 Task: Find connections with filter location Cambridge with filter topic #engineeringwith filter profile language Spanish with filter current company Zerodha with filter school Baba Banda Singh Bahadur Engineering College with filter industry Mining with filter service category Business Law with filter keywords title Customer Service
Action: Mouse moved to (163, 229)
Screenshot: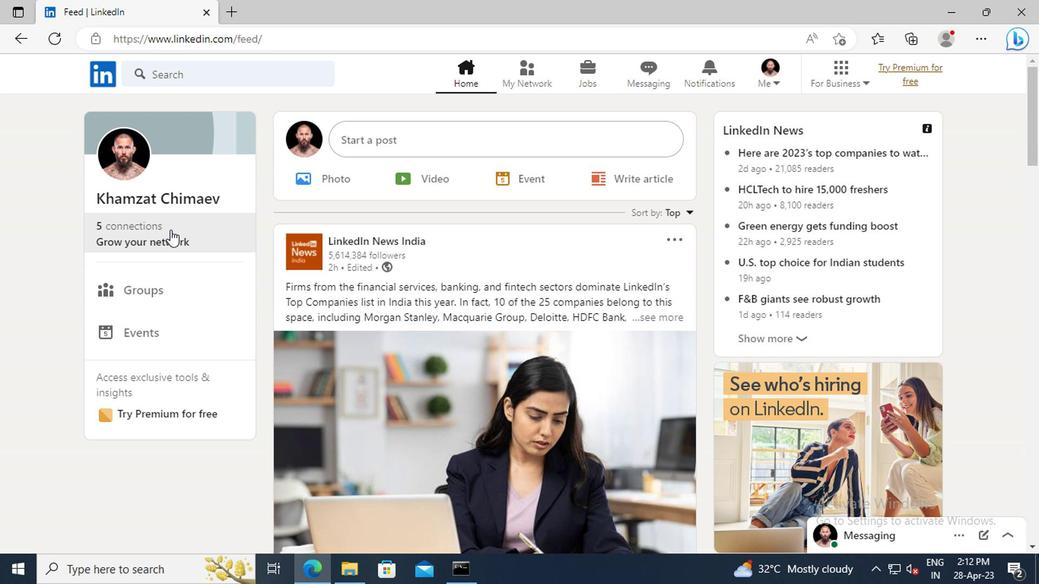 
Action: Mouse pressed left at (163, 229)
Screenshot: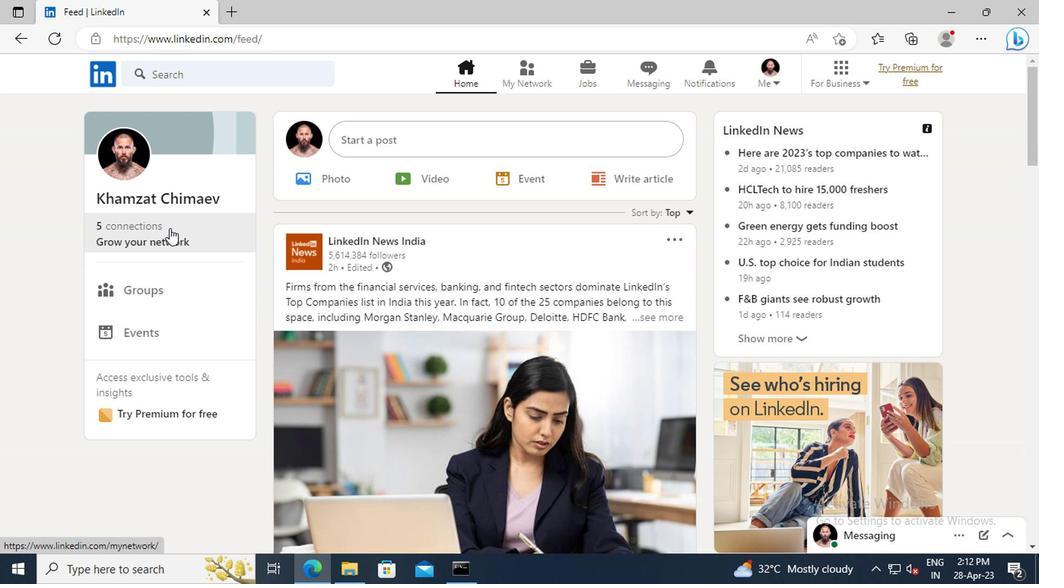 
Action: Mouse moved to (163, 159)
Screenshot: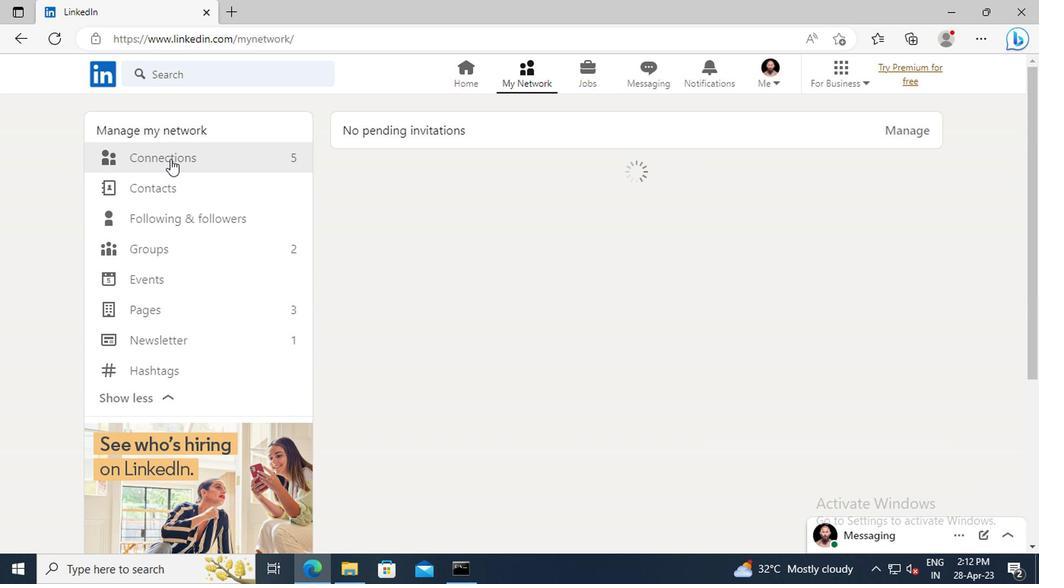 
Action: Mouse pressed left at (163, 159)
Screenshot: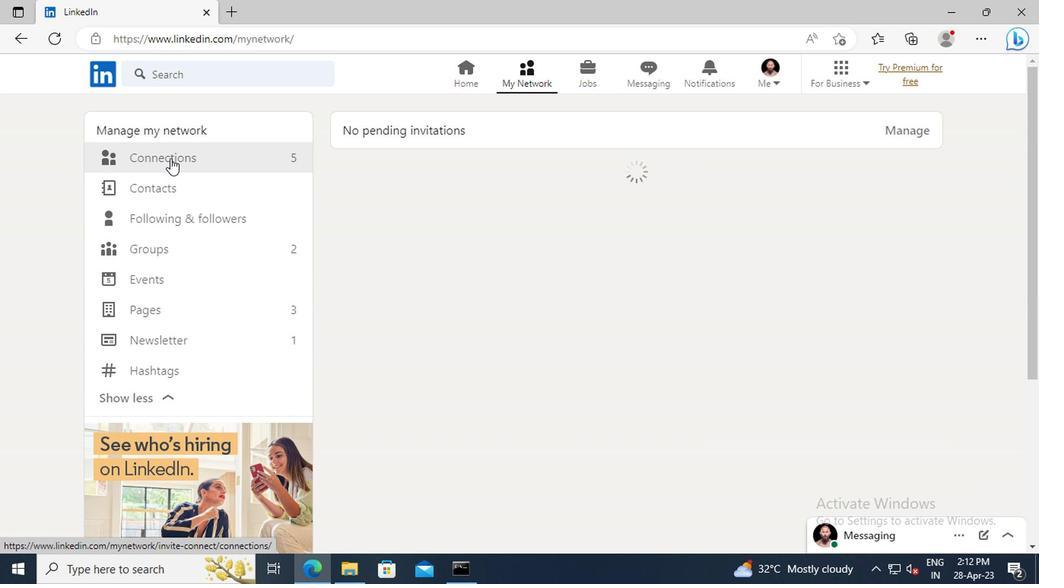 
Action: Mouse moved to (624, 163)
Screenshot: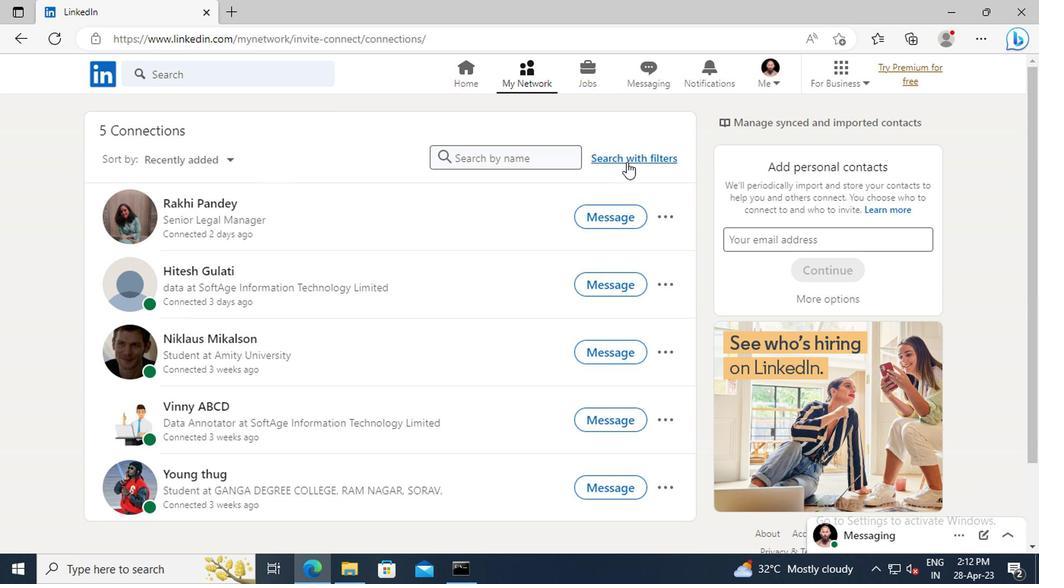 
Action: Mouse pressed left at (624, 163)
Screenshot: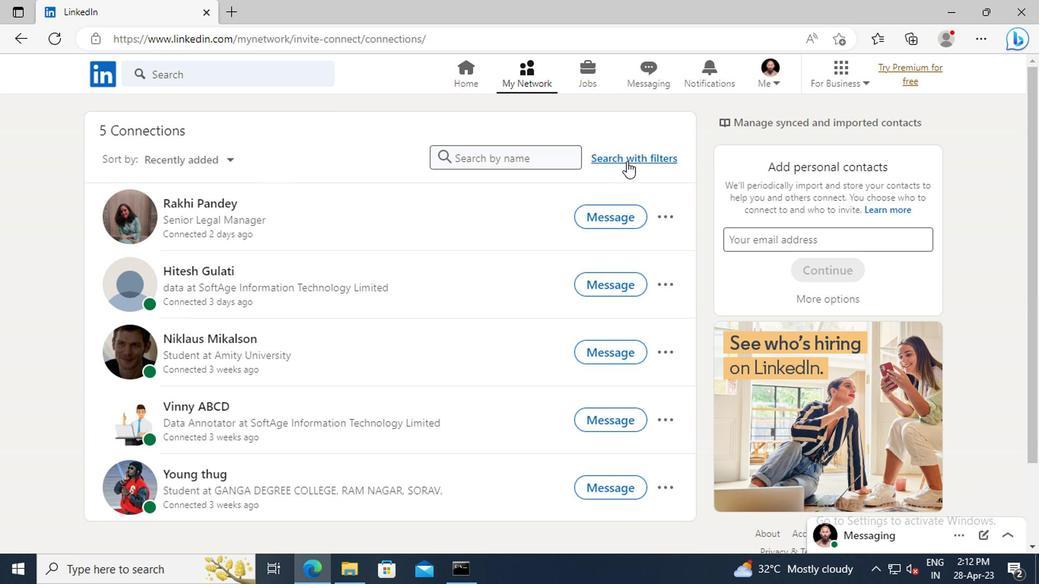 
Action: Mouse moved to (575, 121)
Screenshot: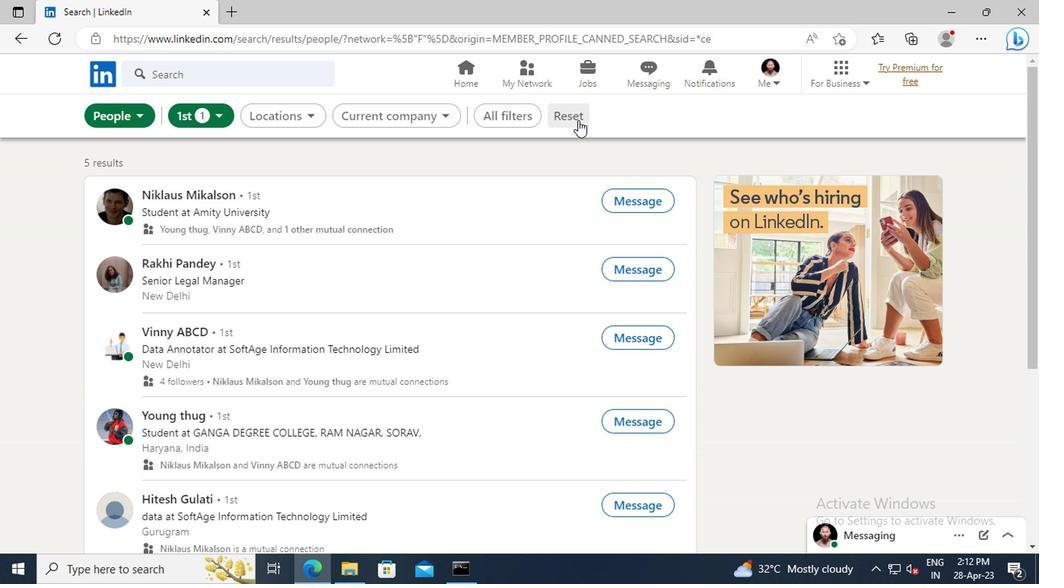 
Action: Mouse pressed left at (575, 121)
Screenshot: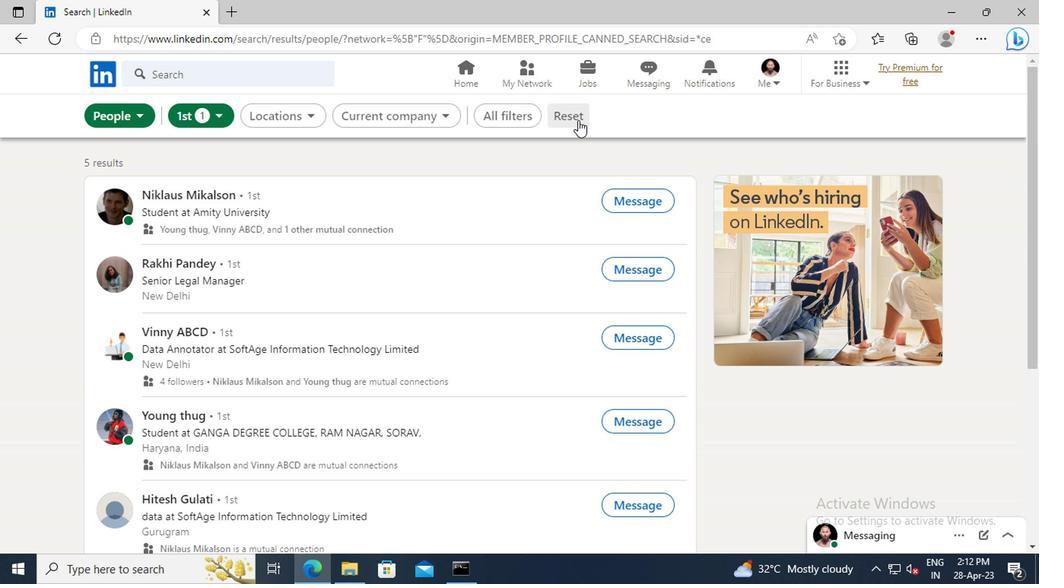 
Action: Mouse moved to (553, 116)
Screenshot: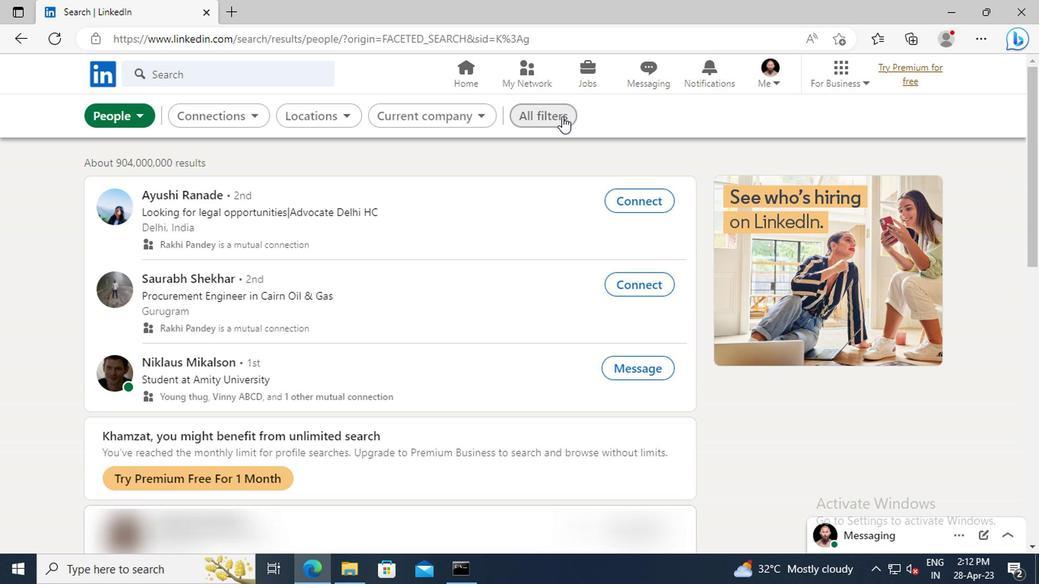 
Action: Mouse pressed left at (553, 116)
Screenshot: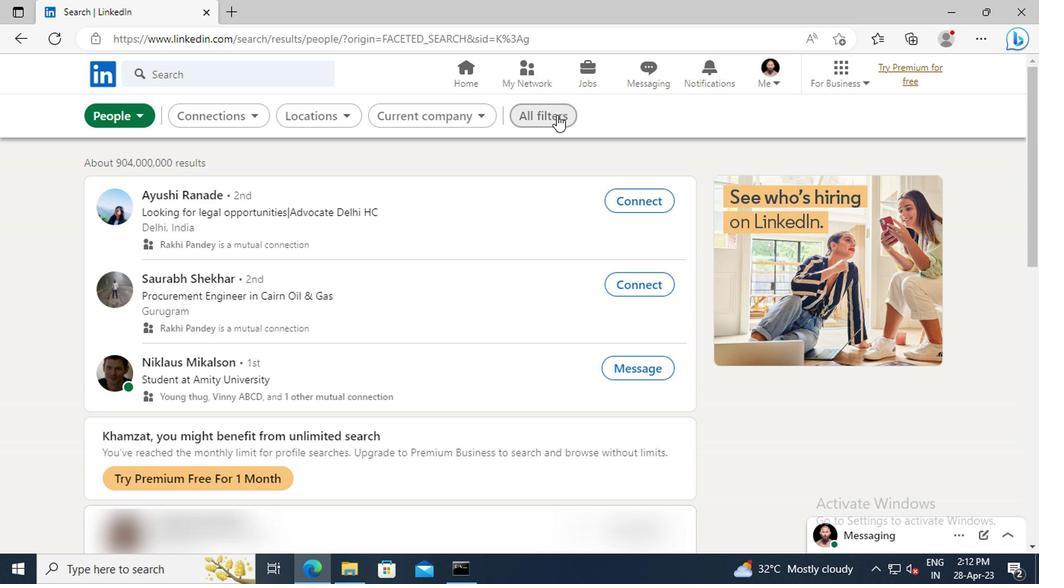 
Action: Mouse moved to (872, 249)
Screenshot: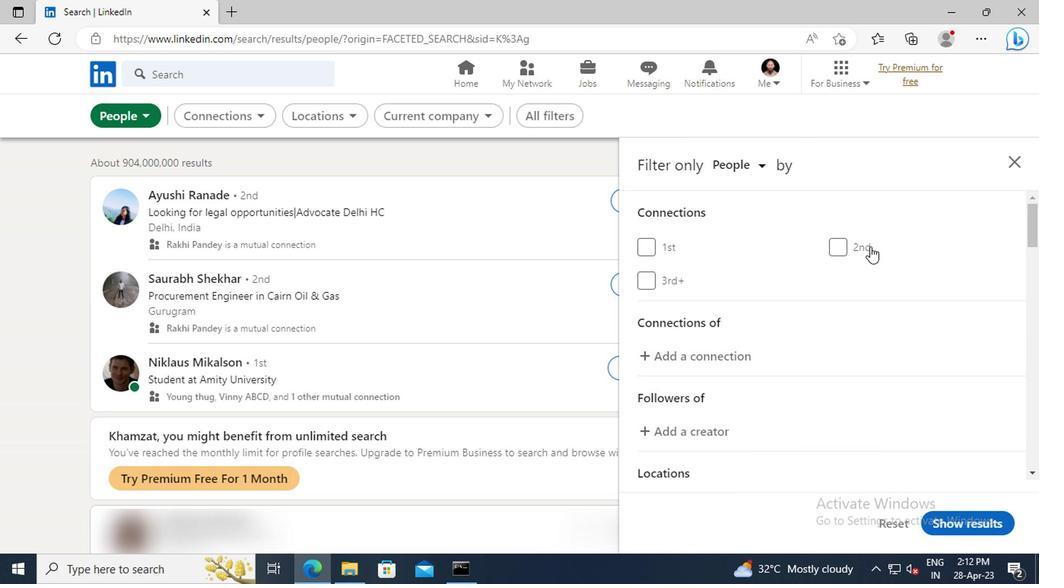 
Action: Mouse scrolled (872, 248) with delta (0, -1)
Screenshot: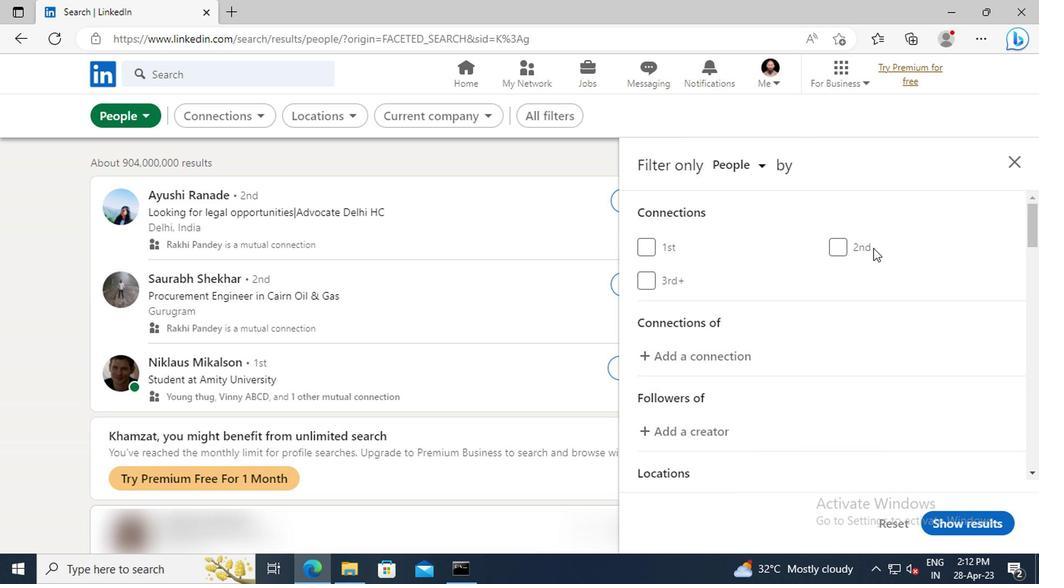 
Action: Mouse scrolled (872, 248) with delta (0, -1)
Screenshot: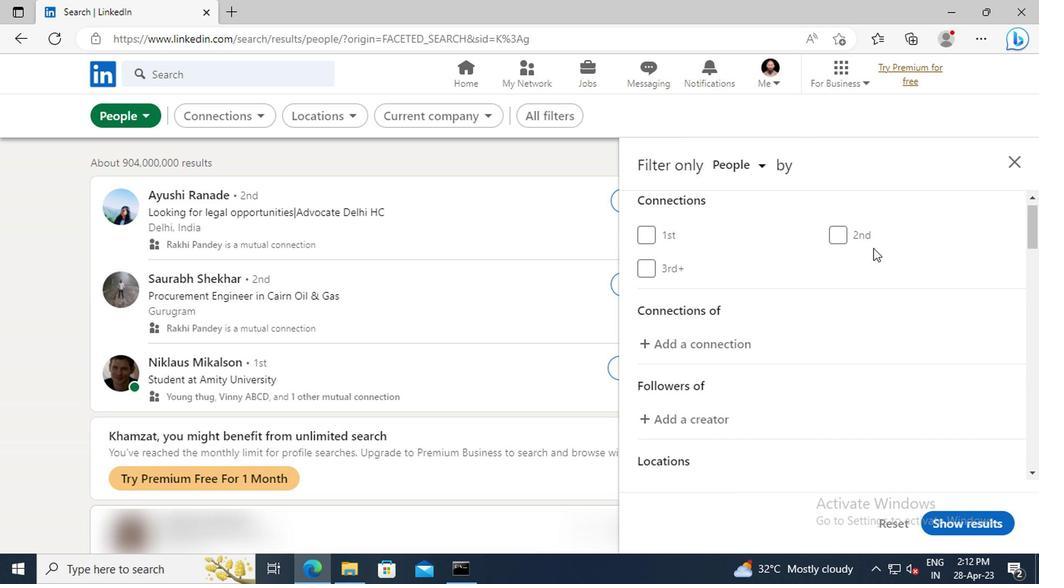 
Action: Mouse scrolled (872, 248) with delta (0, -1)
Screenshot: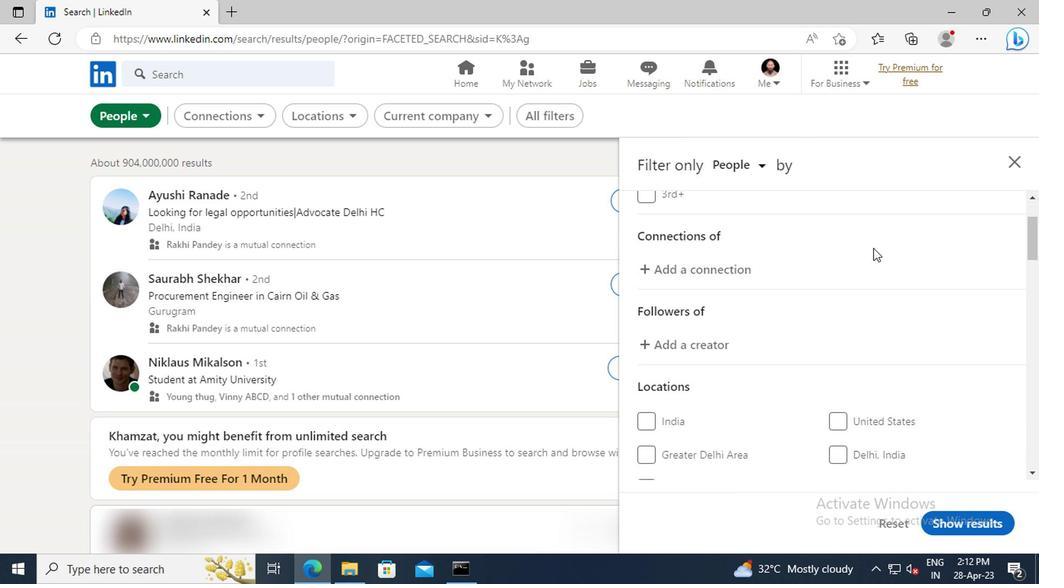 
Action: Mouse scrolled (872, 248) with delta (0, -1)
Screenshot: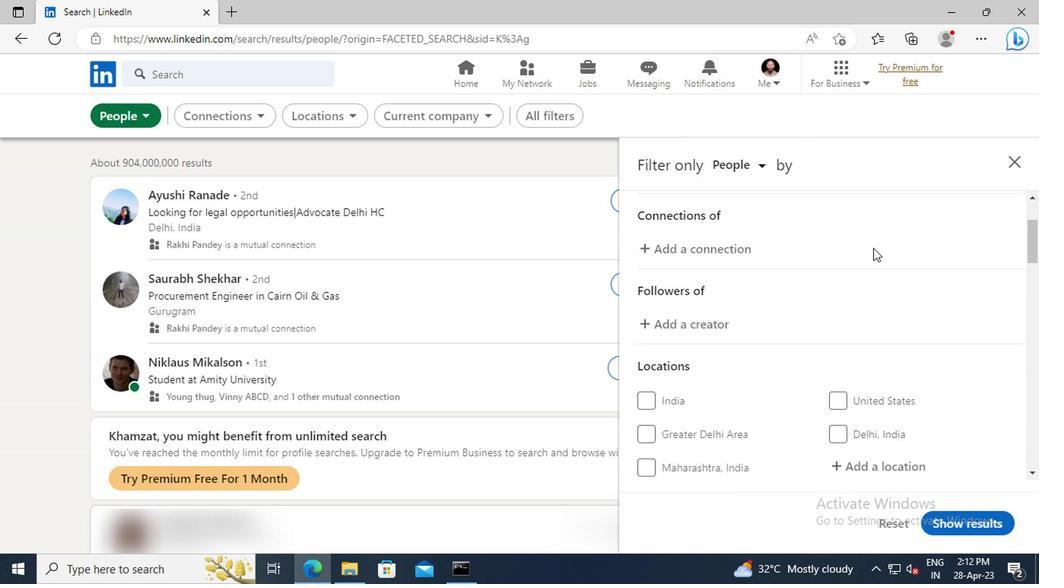 
Action: Mouse scrolled (872, 248) with delta (0, -1)
Screenshot: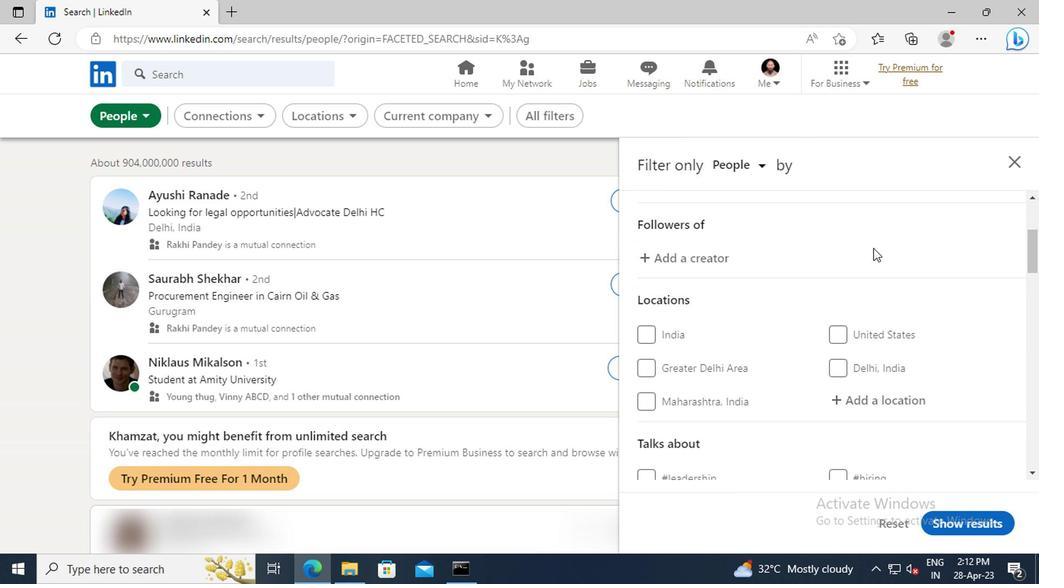
Action: Mouse scrolled (872, 248) with delta (0, -1)
Screenshot: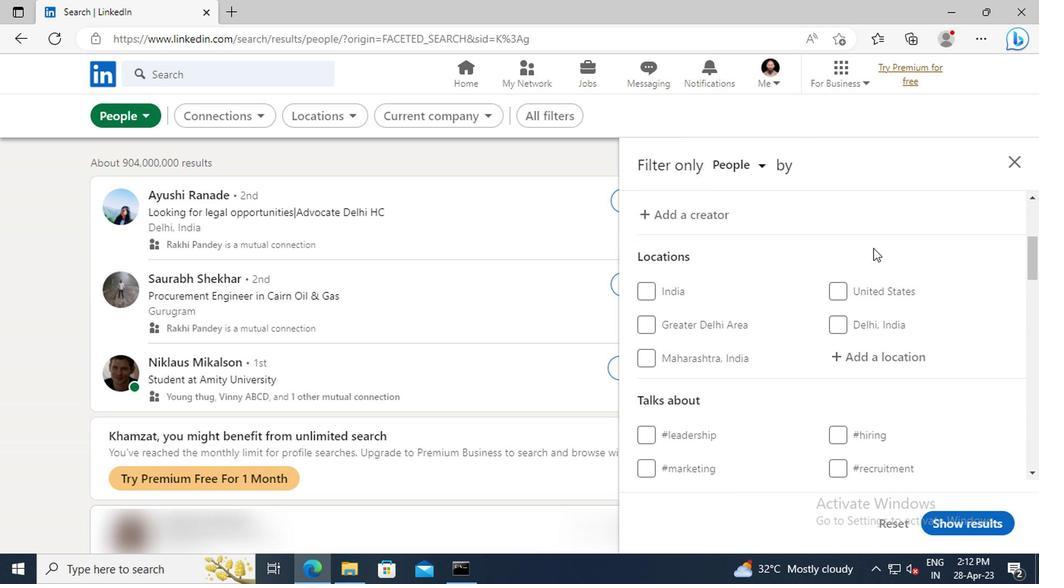 
Action: Mouse moved to (870, 316)
Screenshot: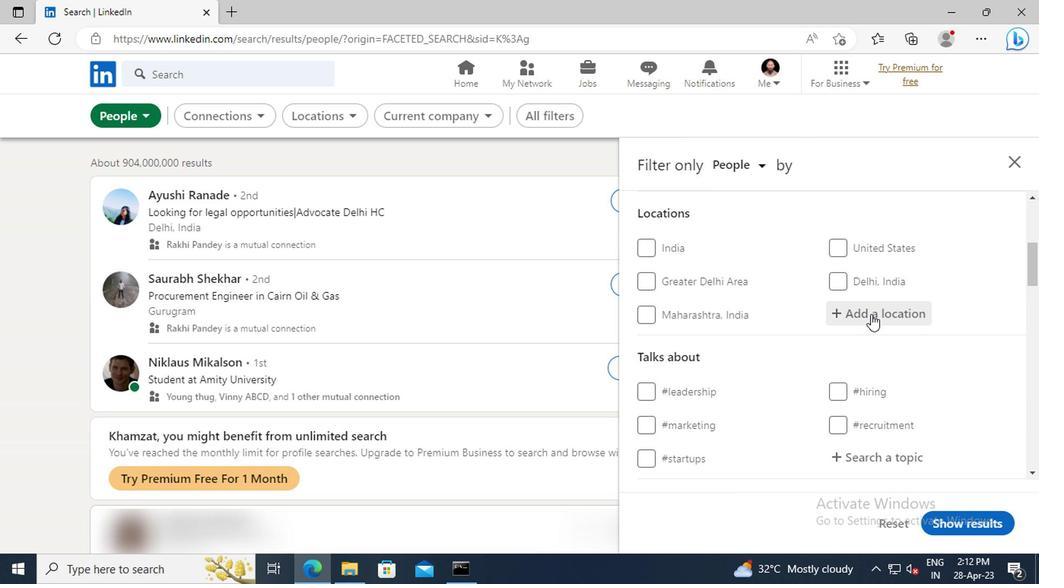 
Action: Mouse pressed left at (870, 316)
Screenshot: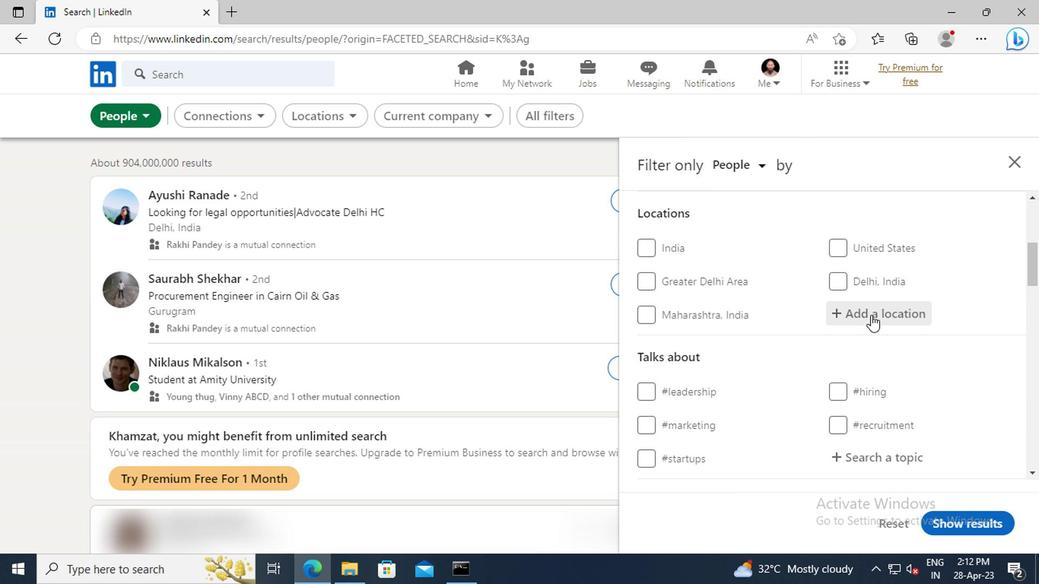 
Action: Key pressed <Key.shift>CAMBRIDGE
Screenshot: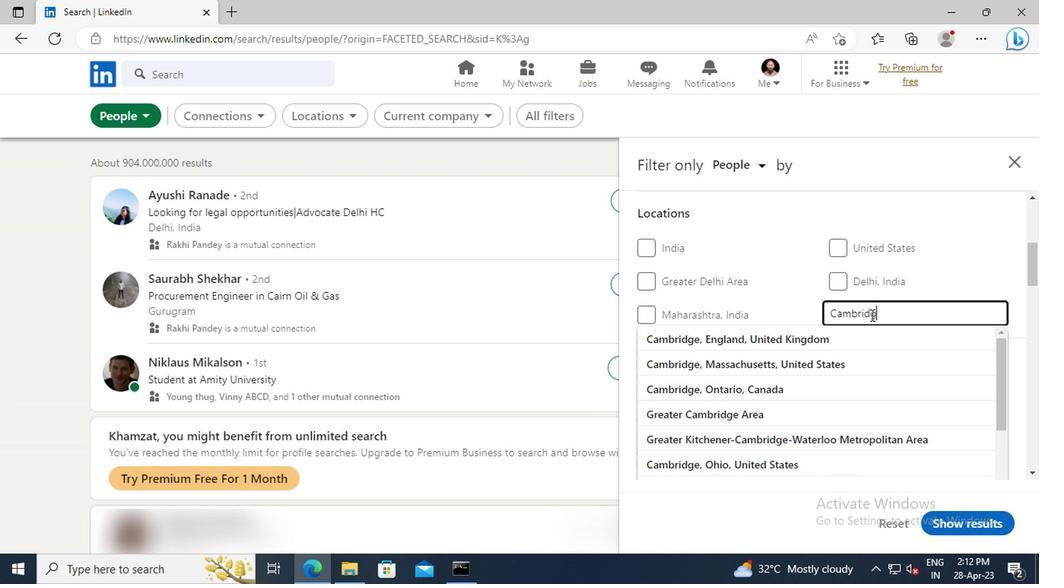 
Action: Mouse moved to (868, 336)
Screenshot: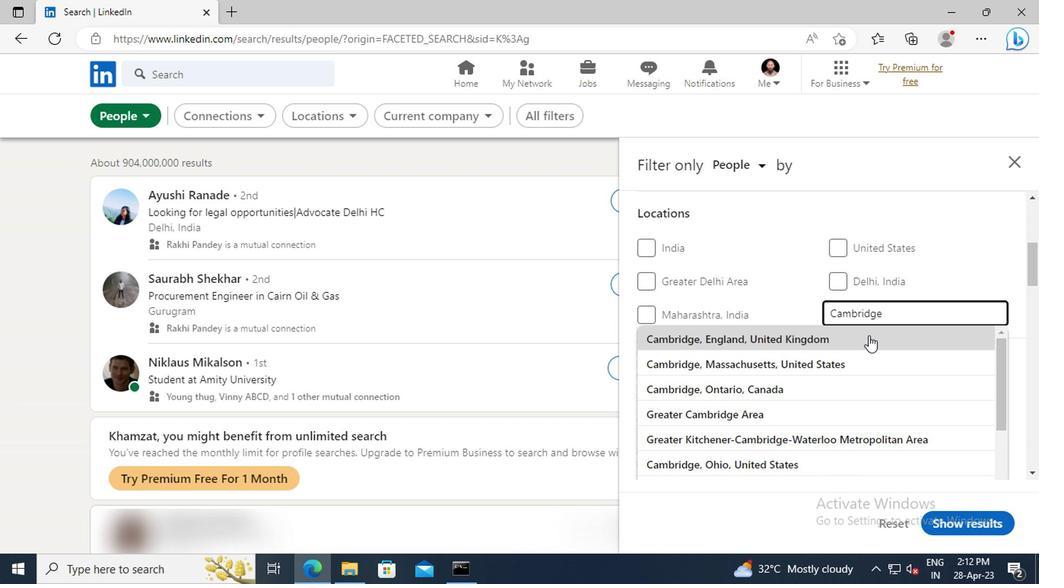 
Action: Mouse pressed left at (868, 336)
Screenshot: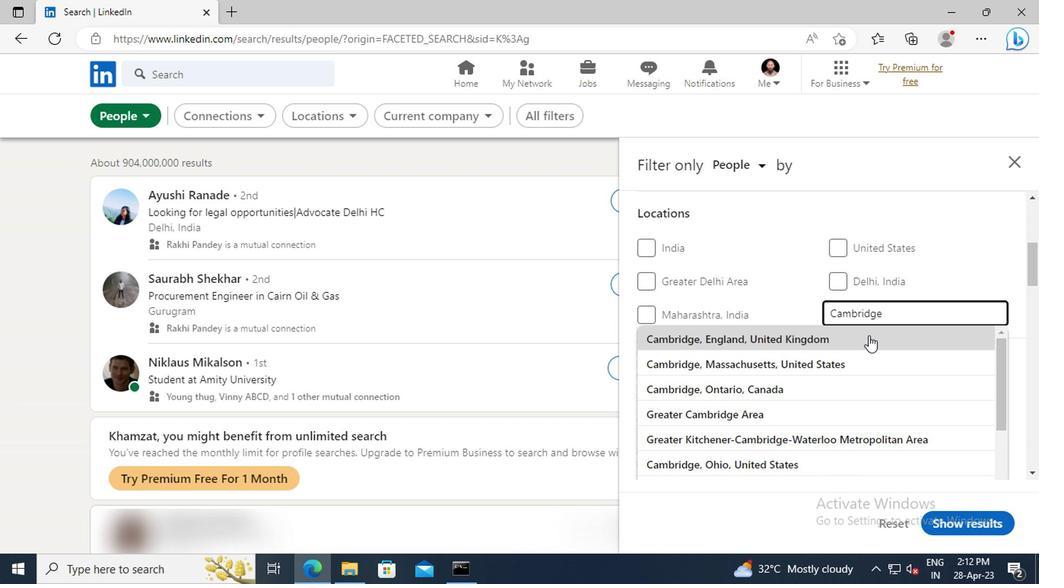 
Action: Mouse scrolled (868, 336) with delta (0, 0)
Screenshot: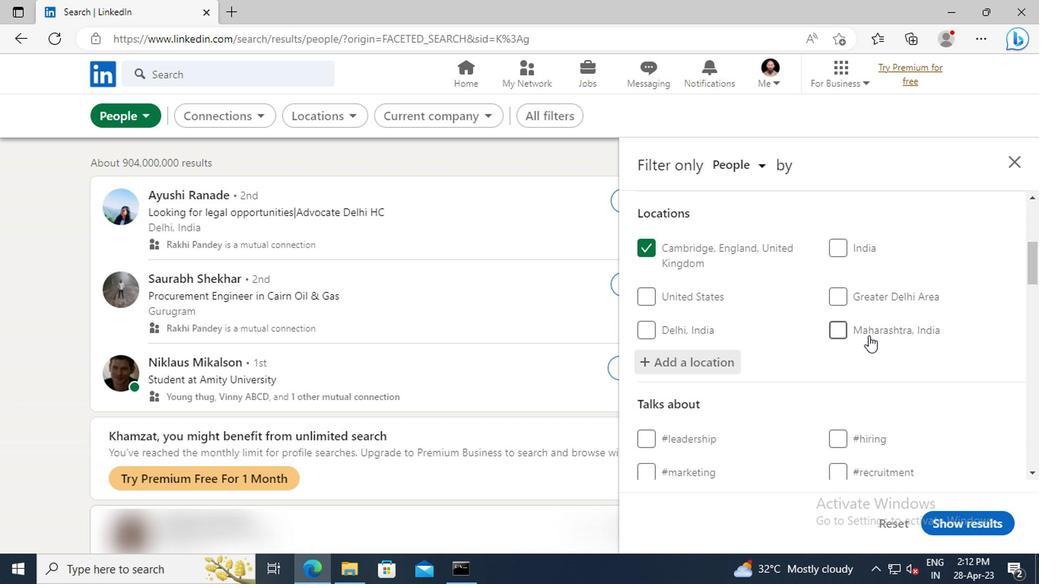 
Action: Mouse scrolled (868, 336) with delta (0, 0)
Screenshot: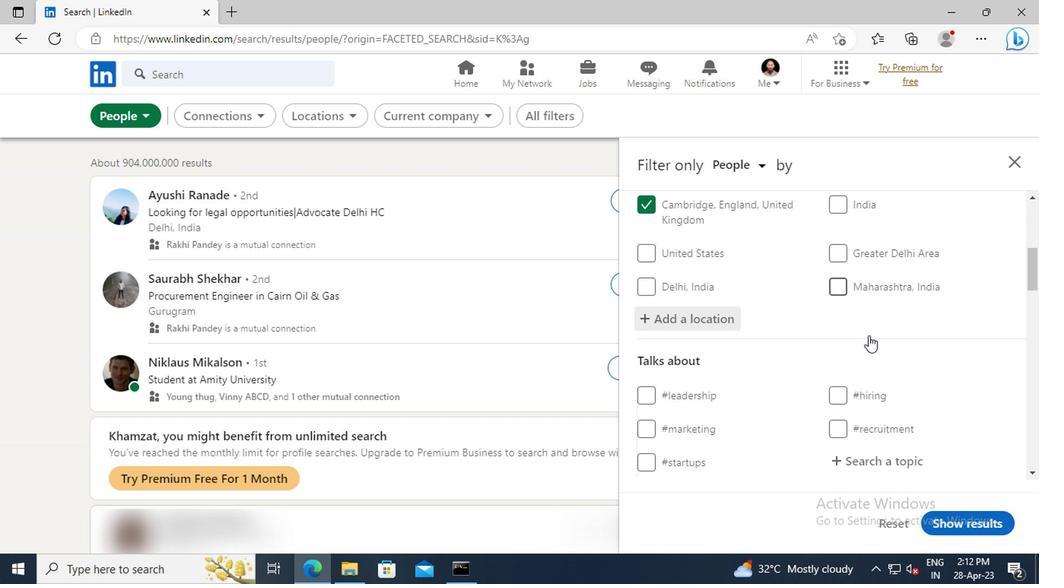 
Action: Mouse scrolled (868, 336) with delta (0, 0)
Screenshot: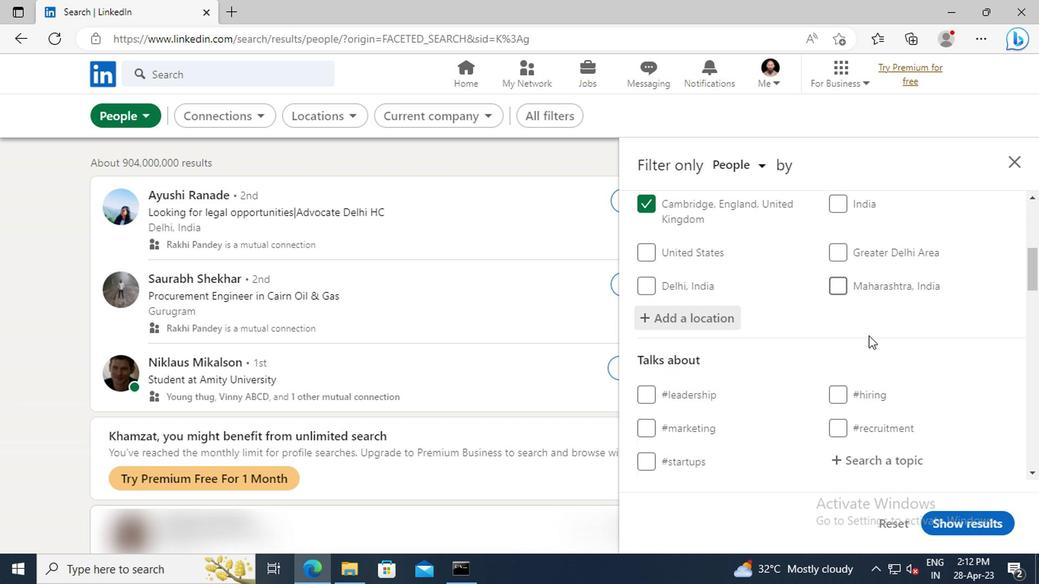 
Action: Mouse scrolled (868, 336) with delta (0, 0)
Screenshot: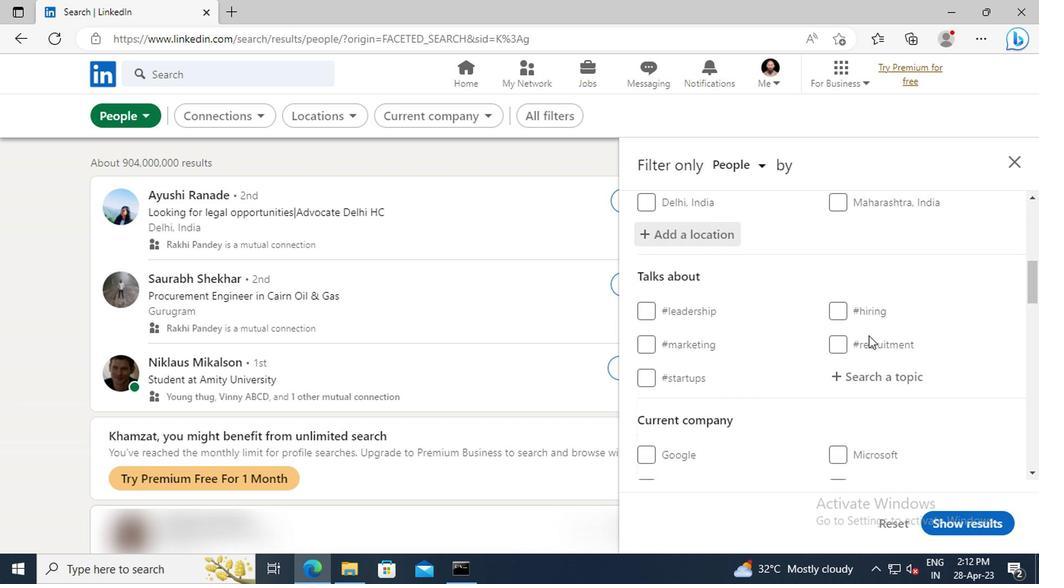 
Action: Mouse moved to (856, 336)
Screenshot: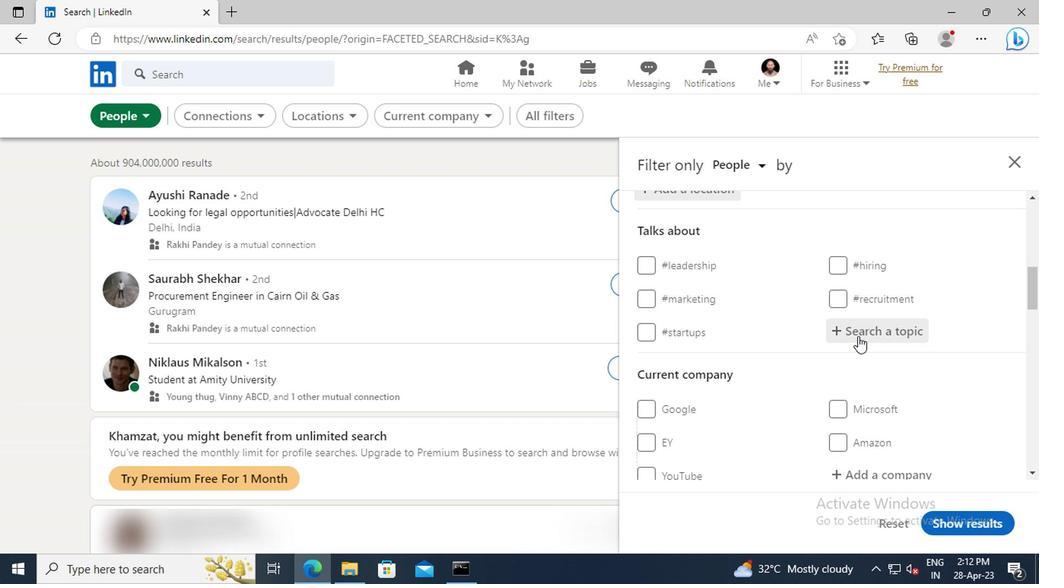 
Action: Mouse pressed left at (856, 336)
Screenshot: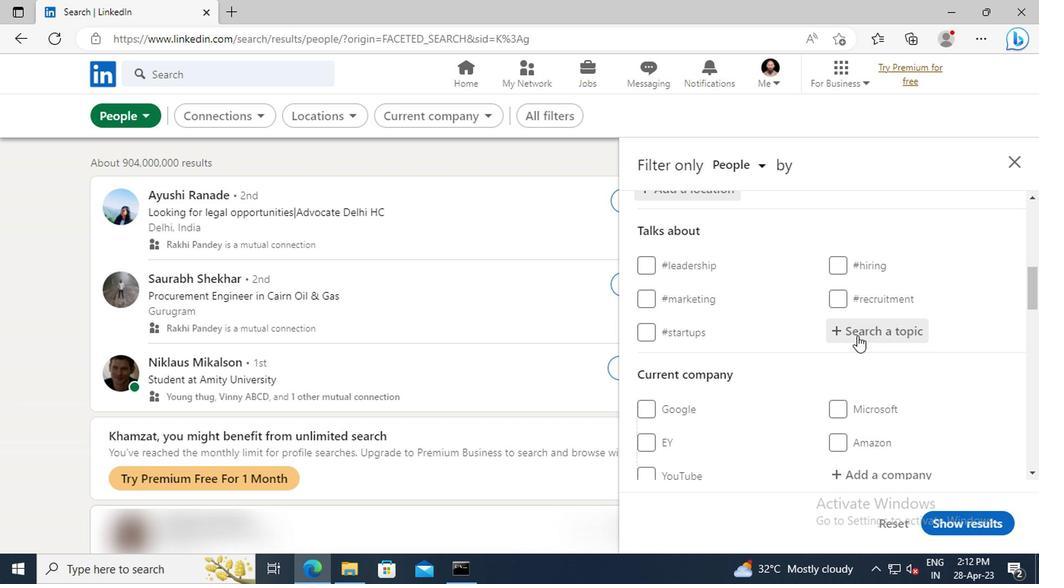 
Action: Key pressed ENGINEERING
Screenshot: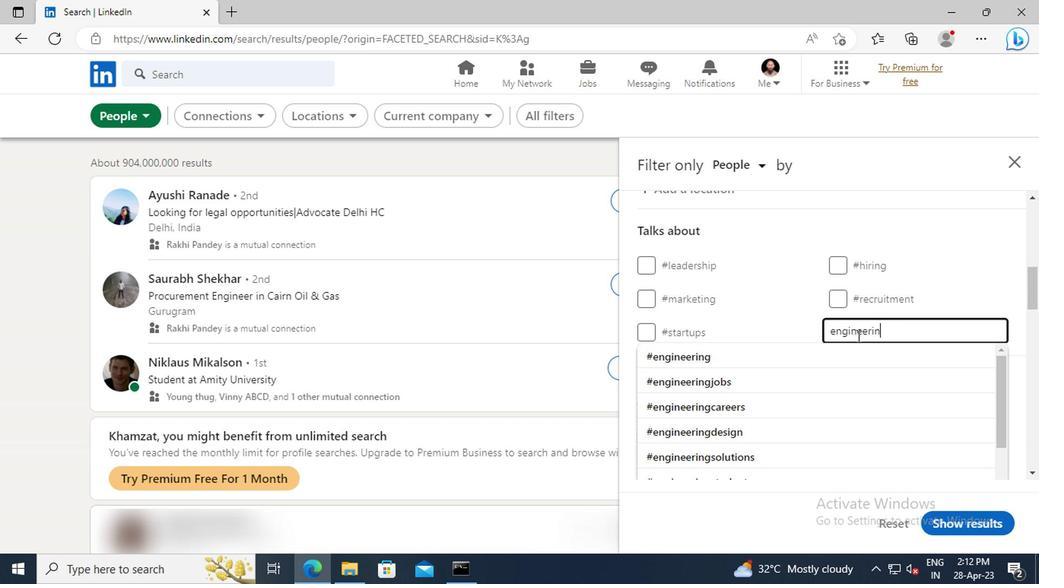 
Action: Mouse moved to (857, 353)
Screenshot: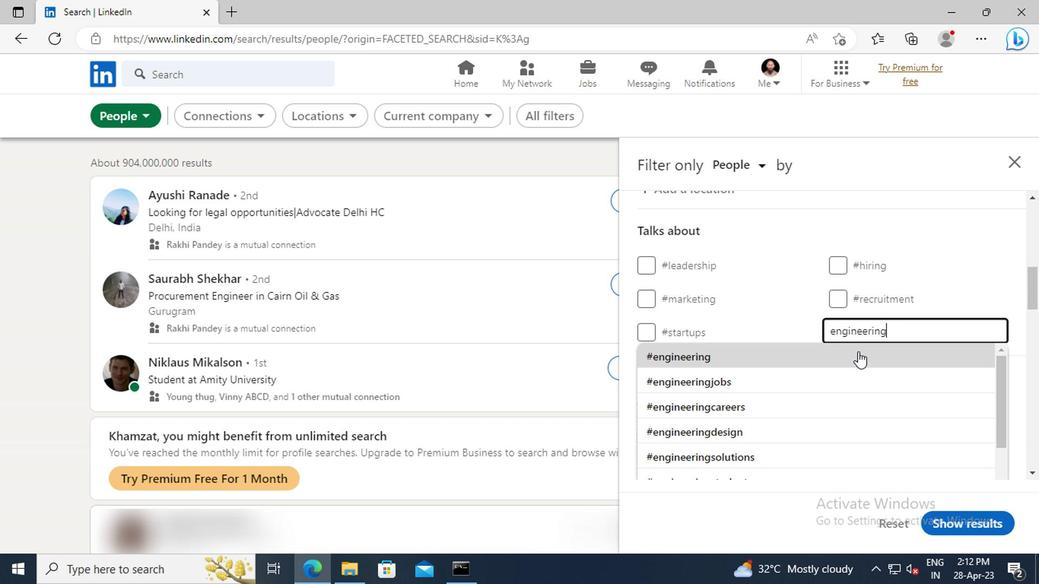 
Action: Mouse pressed left at (857, 353)
Screenshot: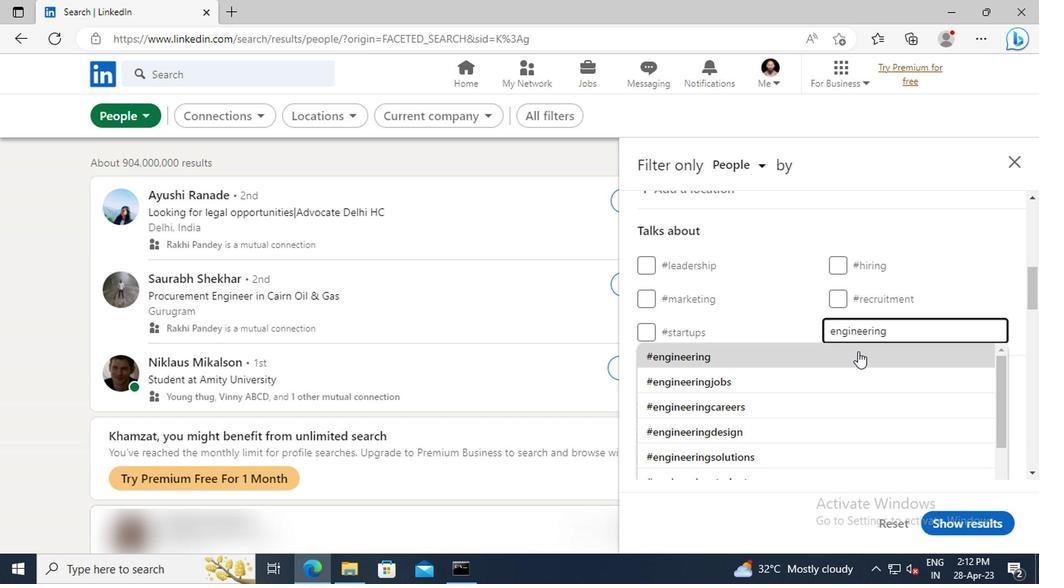 
Action: Mouse scrolled (857, 351) with delta (0, -1)
Screenshot: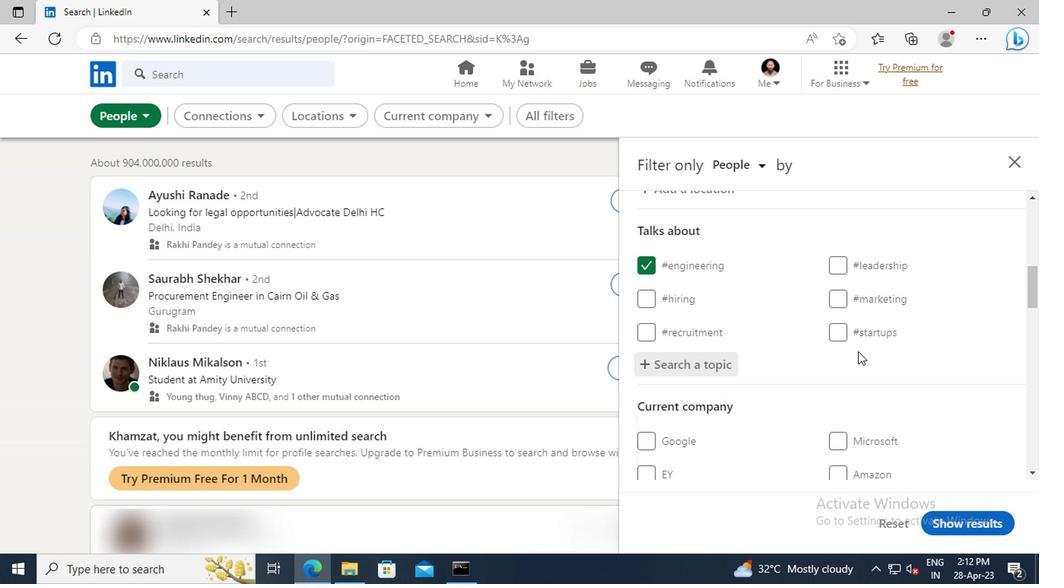 
Action: Mouse scrolled (857, 351) with delta (0, -1)
Screenshot: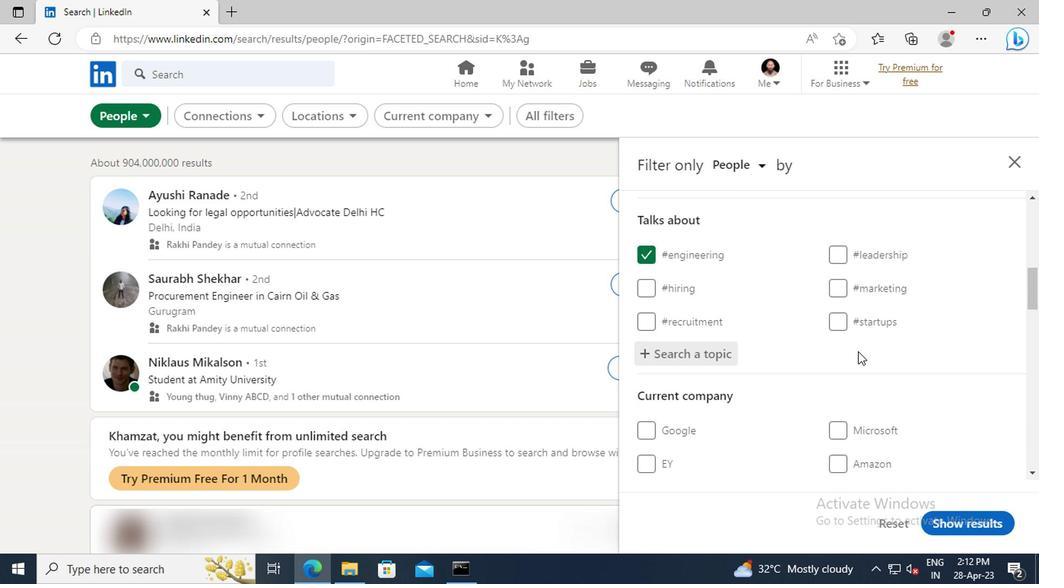 
Action: Mouse scrolled (857, 351) with delta (0, -1)
Screenshot: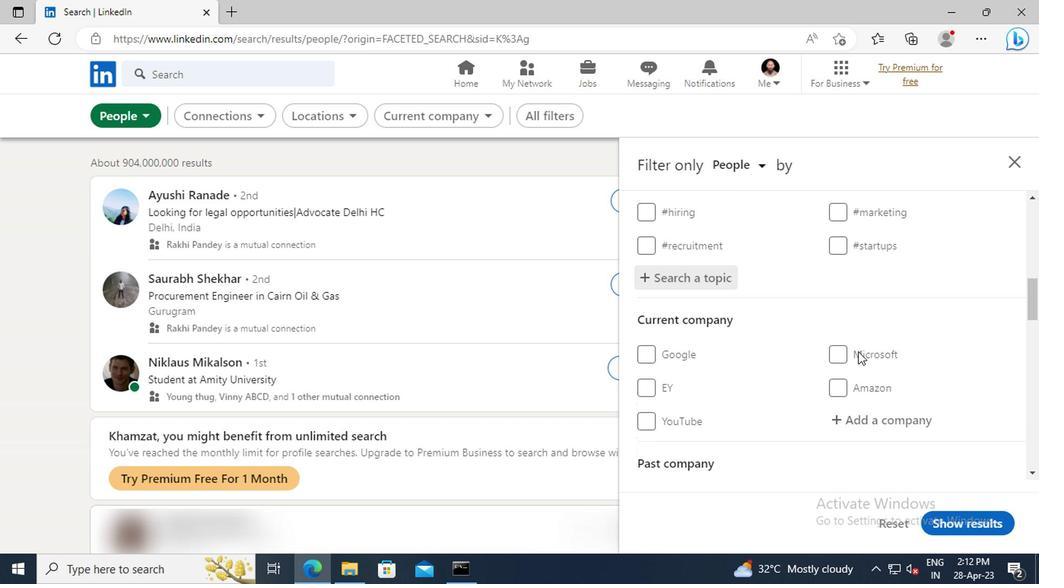
Action: Mouse scrolled (857, 351) with delta (0, -1)
Screenshot: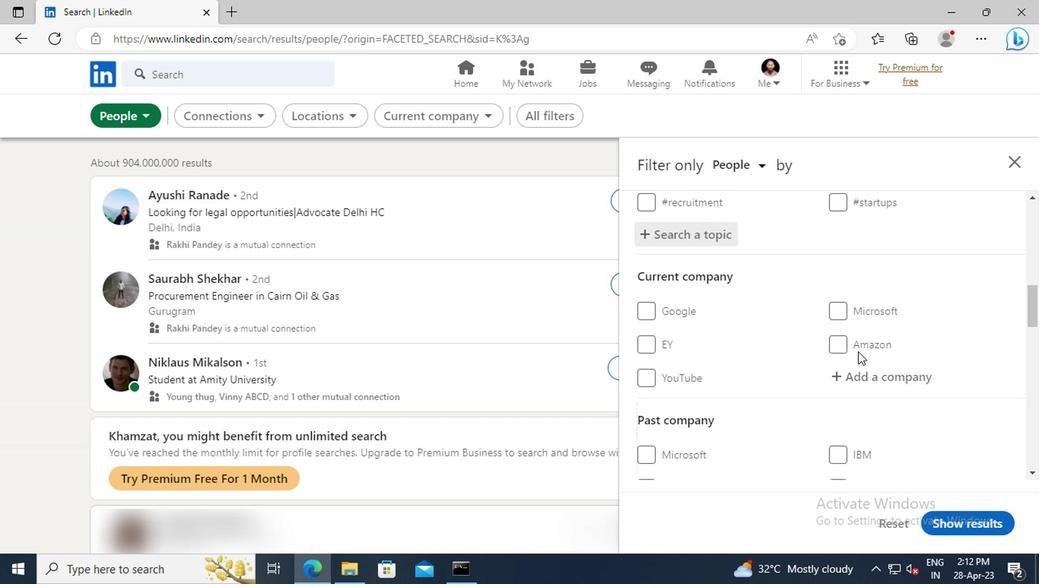 
Action: Mouse scrolled (857, 351) with delta (0, -1)
Screenshot: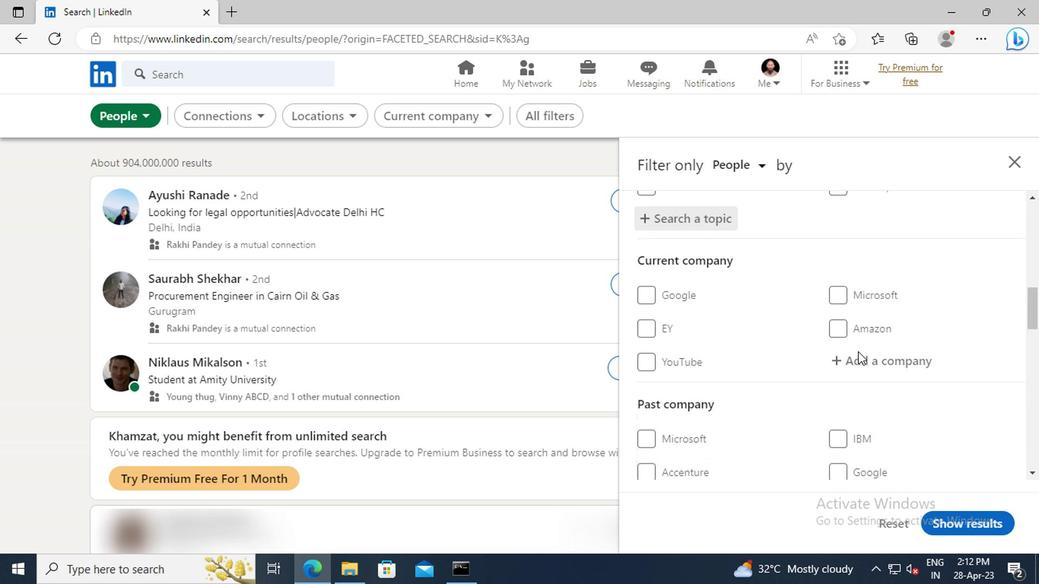 
Action: Mouse scrolled (857, 351) with delta (0, -1)
Screenshot: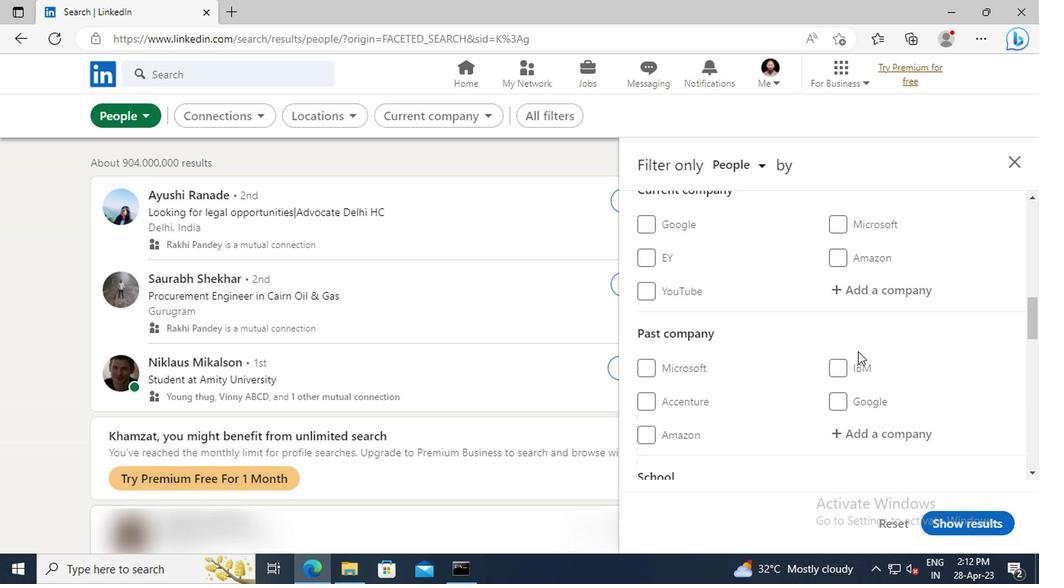 
Action: Mouse scrolled (857, 351) with delta (0, -1)
Screenshot: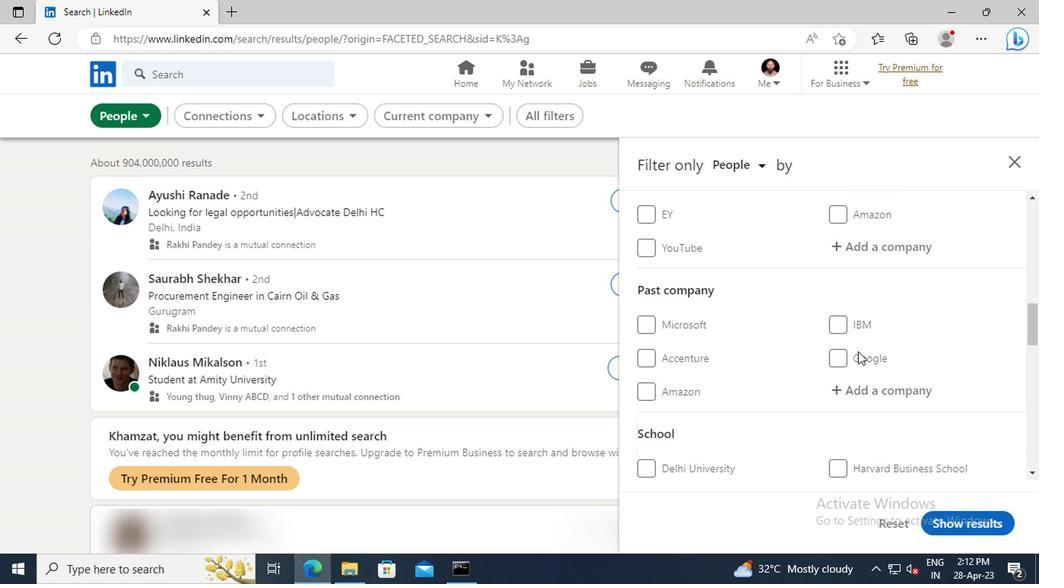
Action: Mouse scrolled (857, 351) with delta (0, -1)
Screenshot: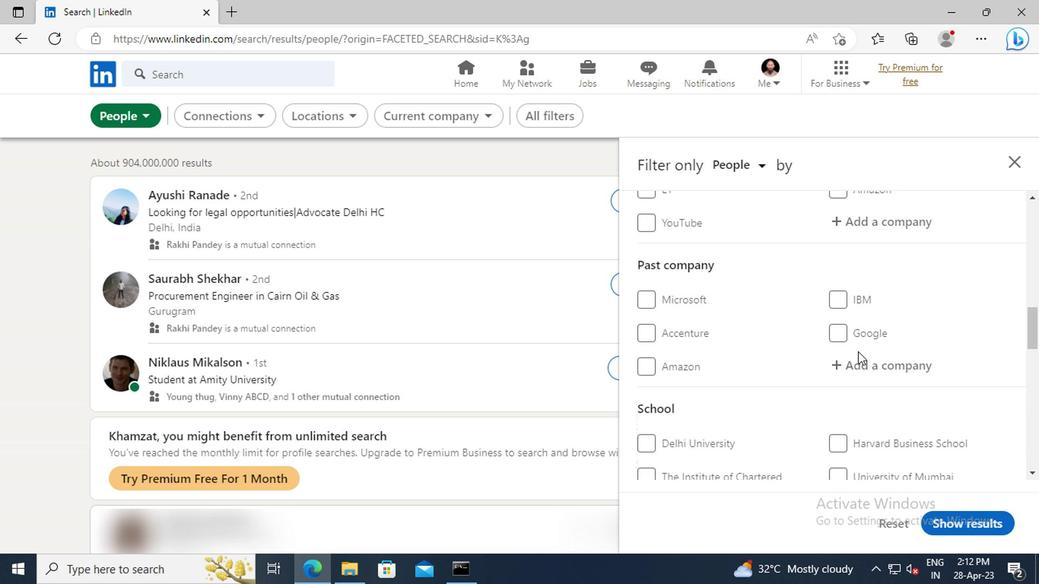 
Action: Mouse scrolled (857, 351) with delta (0, -1)
Screenshot: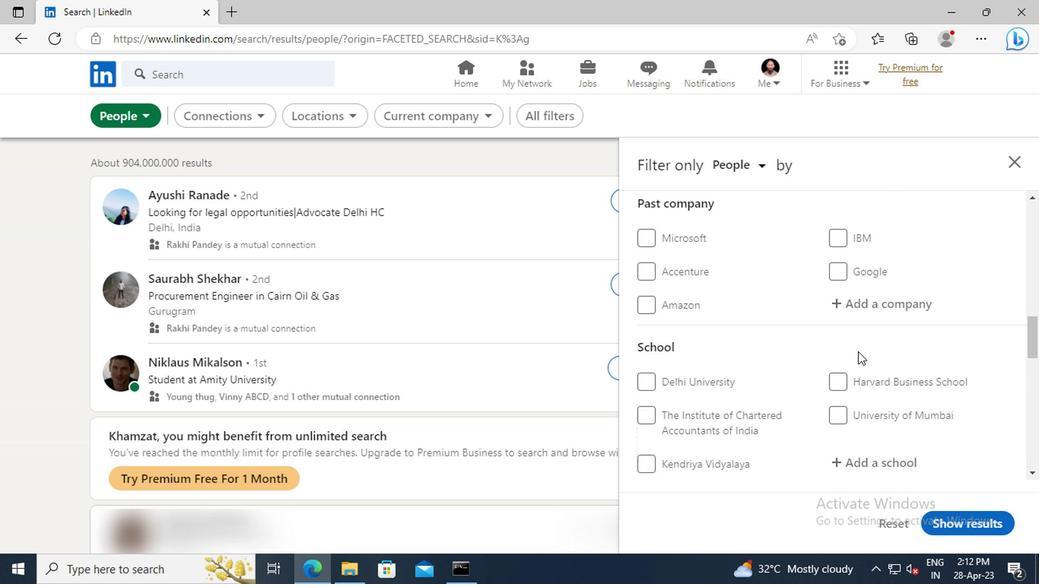 
Action: Mouse scrolled (857, 351) with delta (0, -1)
Screenshot: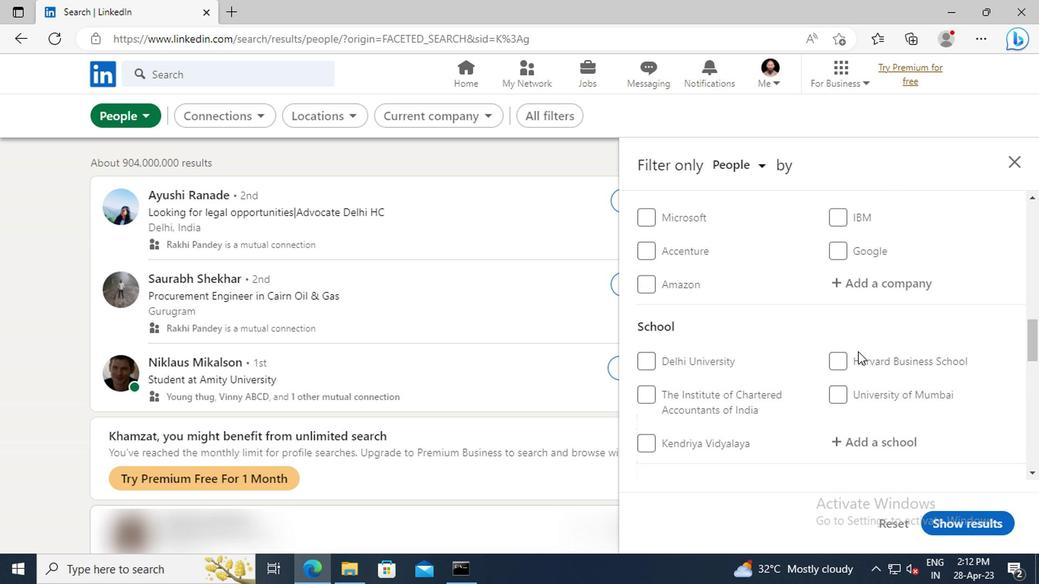 
Action: Mouse scrolled (857, 351) with delta (0, -1)
Screenshot: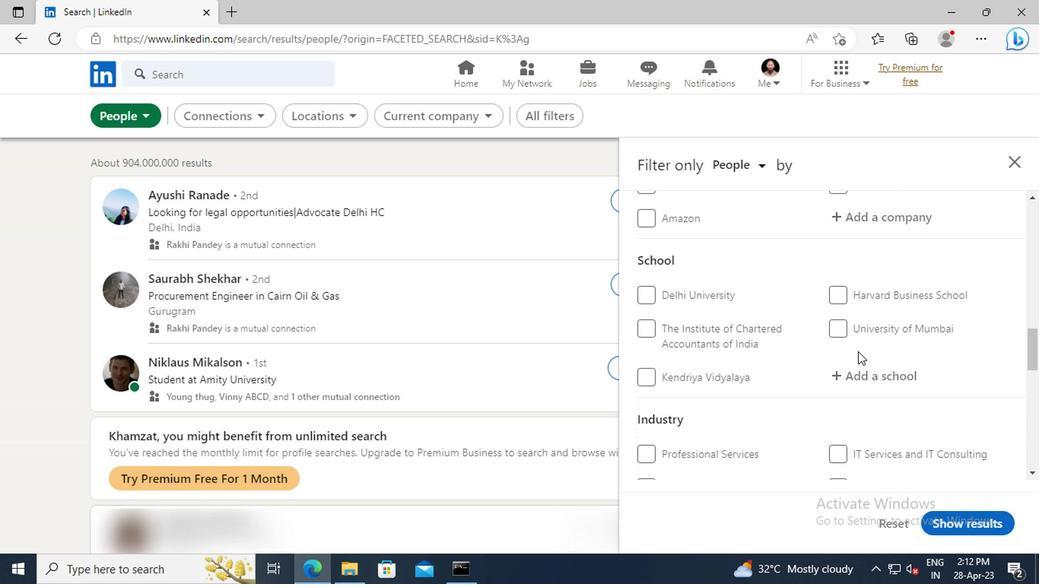 
Action: Mouse scrolled (857, 351) with delta (0, -1)
Screenshot: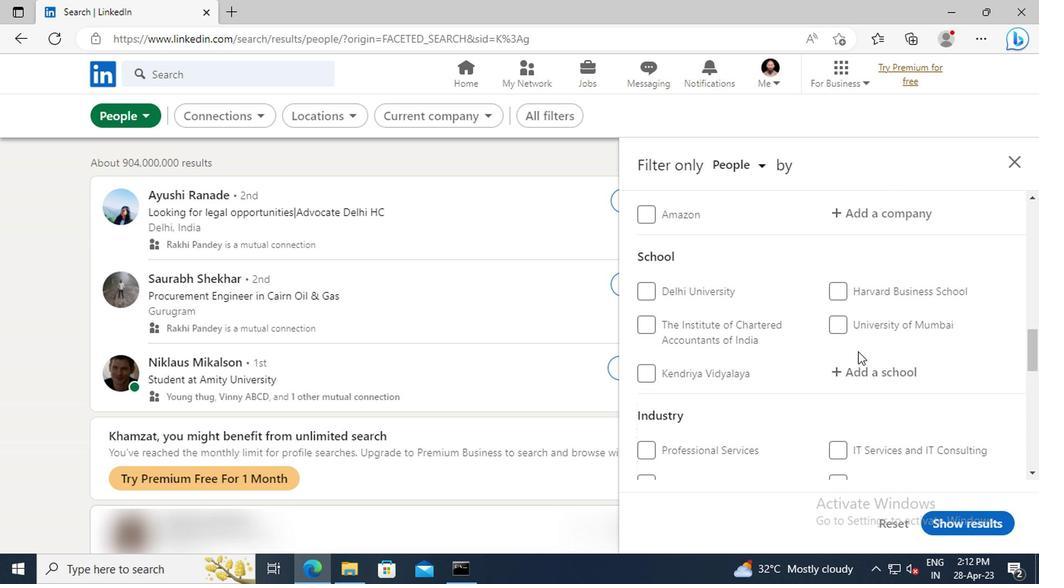 
Action: Mouse scrolled (857, 351) with delta (0, -1)
Screenshot: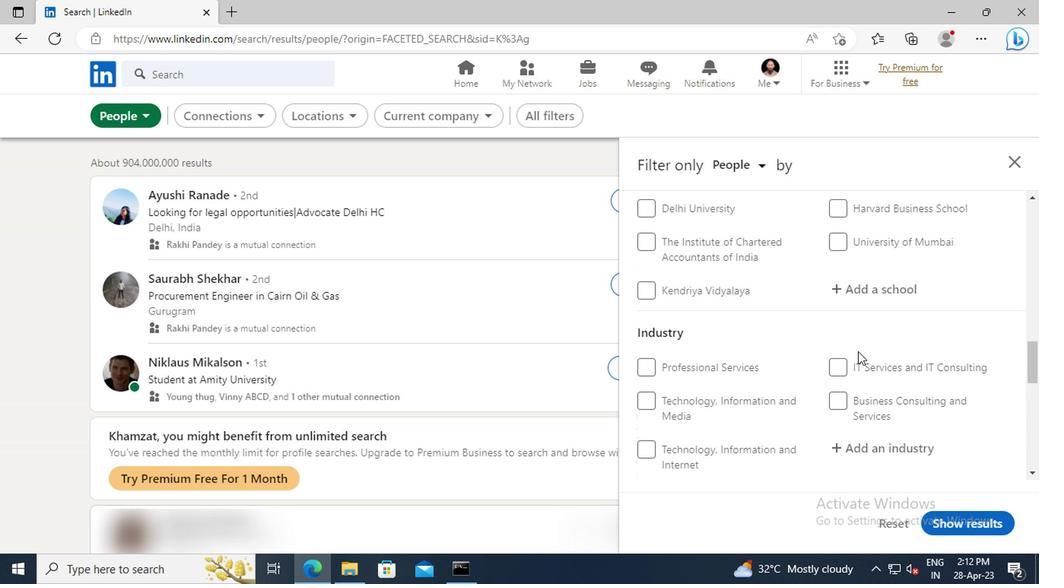 
Action: Mouse scrolled (857, 351) with delta (0, -1)
Screenshot: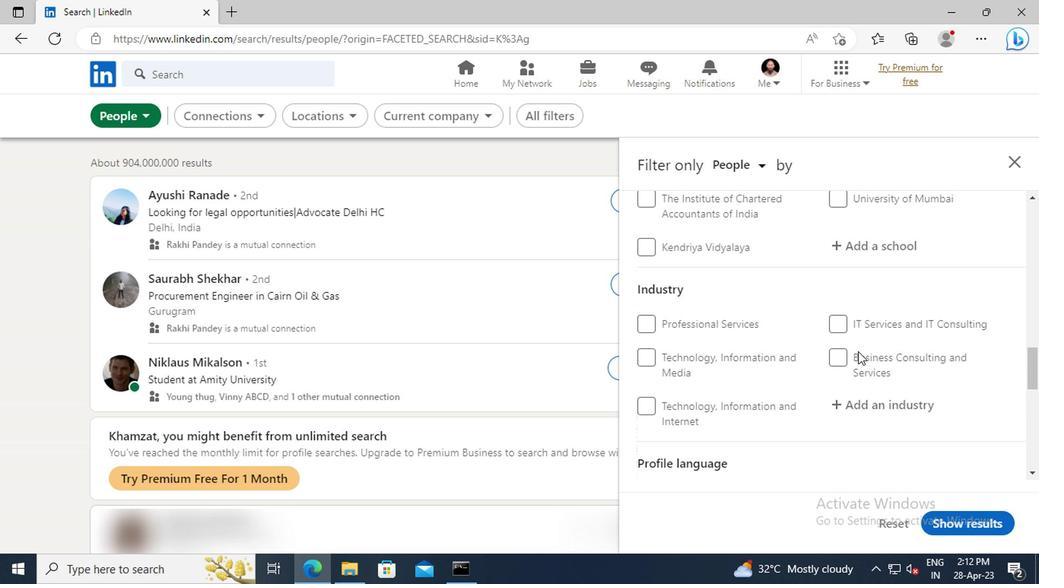 
Action: Mouse scrolled (857, 351) with delta (0, -1)
Screenshot: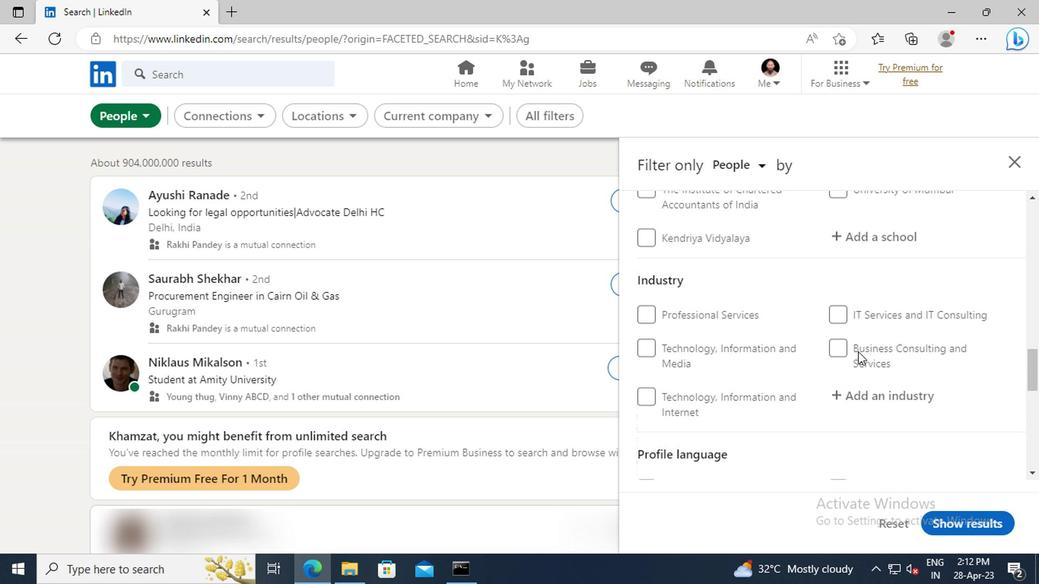 
Action: Mouse scrolled (857, 351) with delta (0, -1)
Screenshot: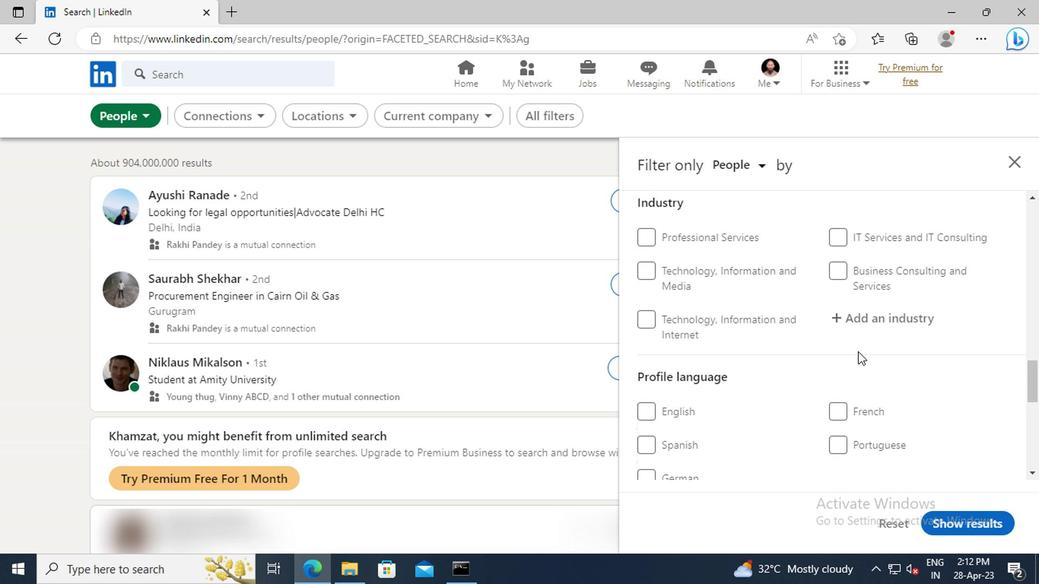 
Action: Mouse scrolled (857, 351) with delta (0, -1)
Screenshot: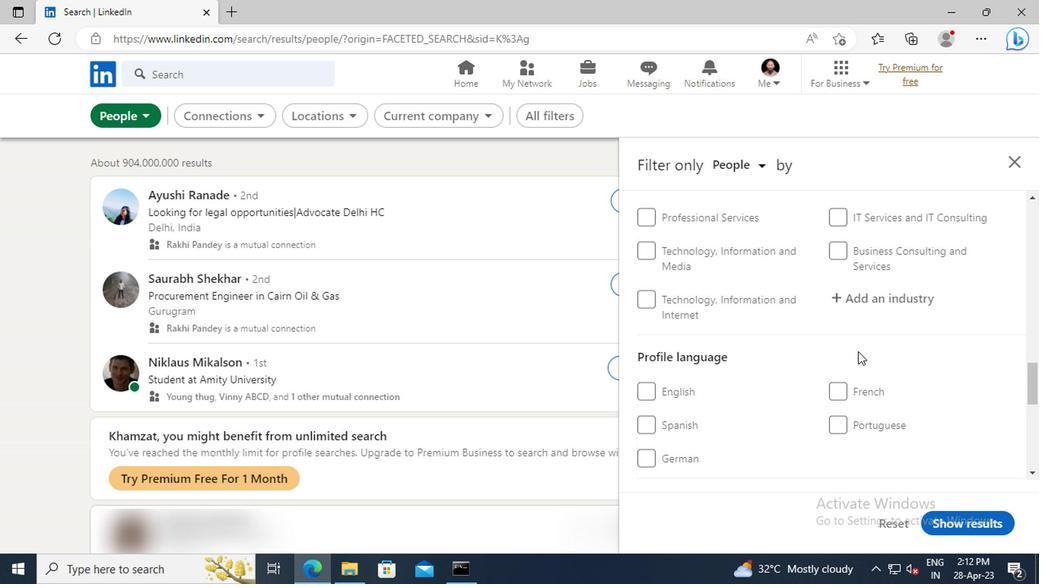 
Action: Mouse moved to (646, 362)
Screenshot: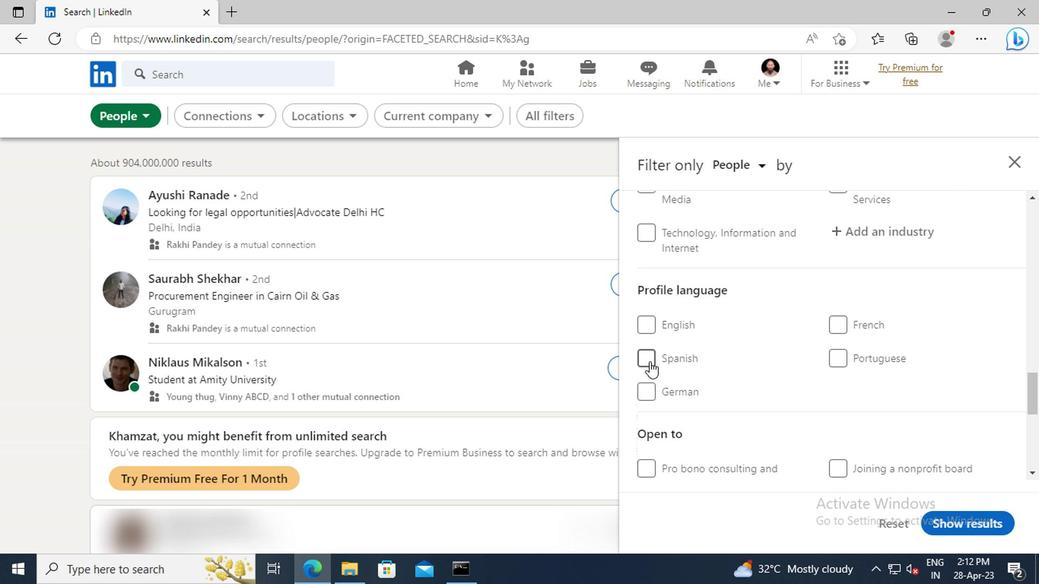 
Action: Mouse pressed left at (646, 362)
Screenshot: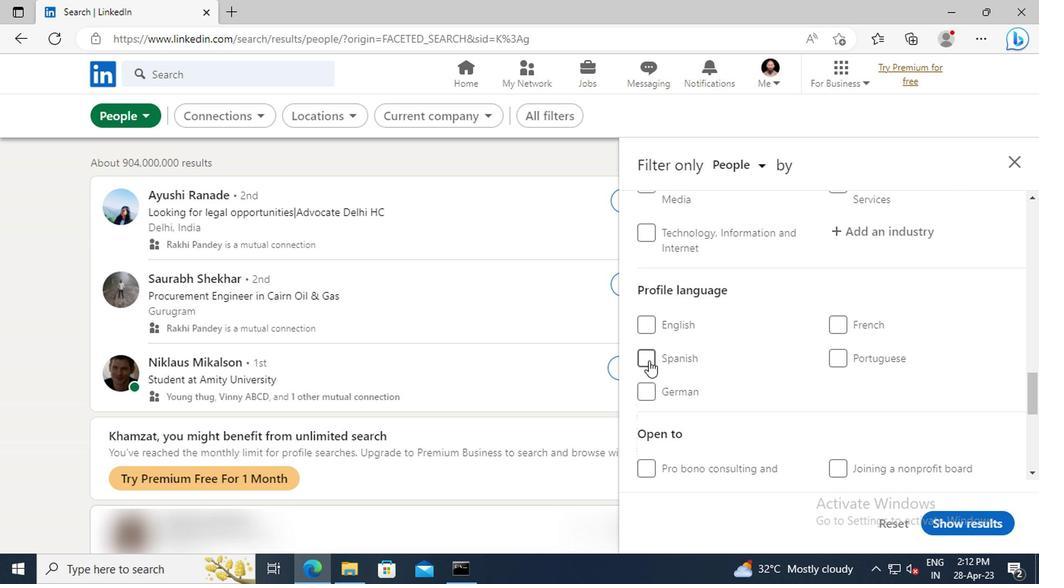 
Action: Mouse moved to (792, 355)
Screenshot: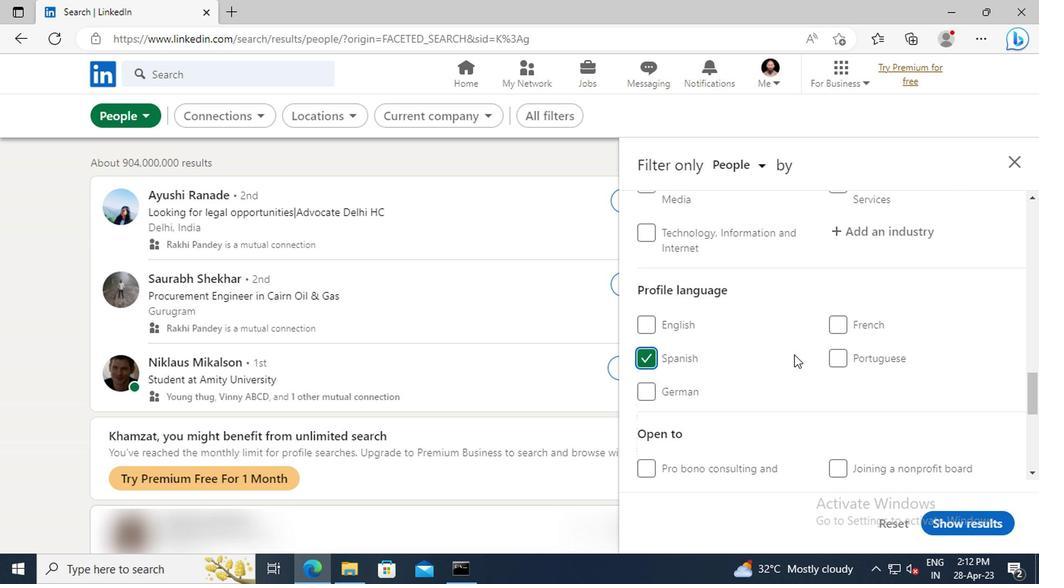 
Action: Mouse scrolled (792, 356) with delta (0, 1)
Screenshot: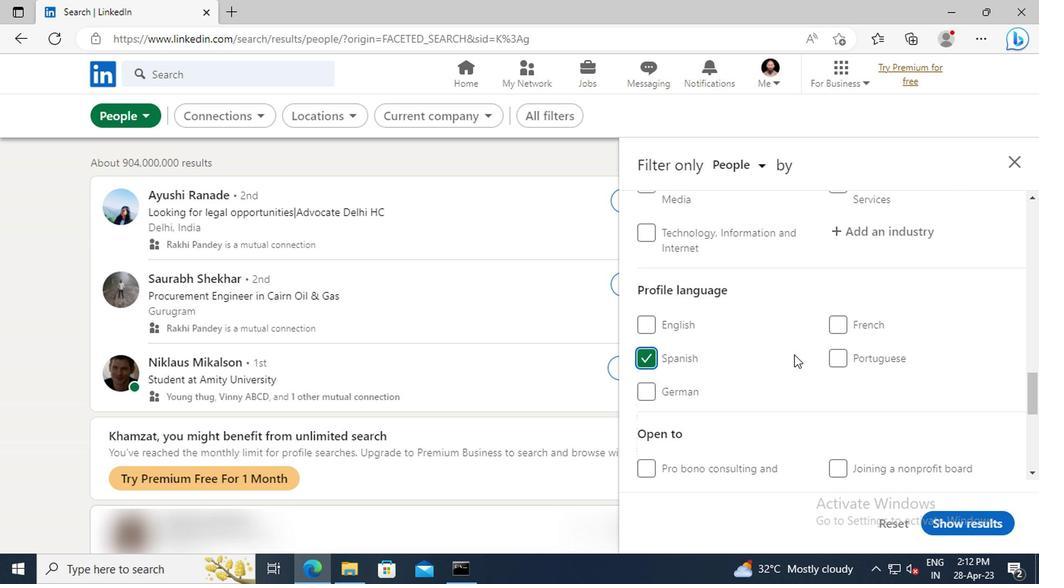 
Action: Mouse scrolled (792, 356) with delta (0, 1)
Screenshot: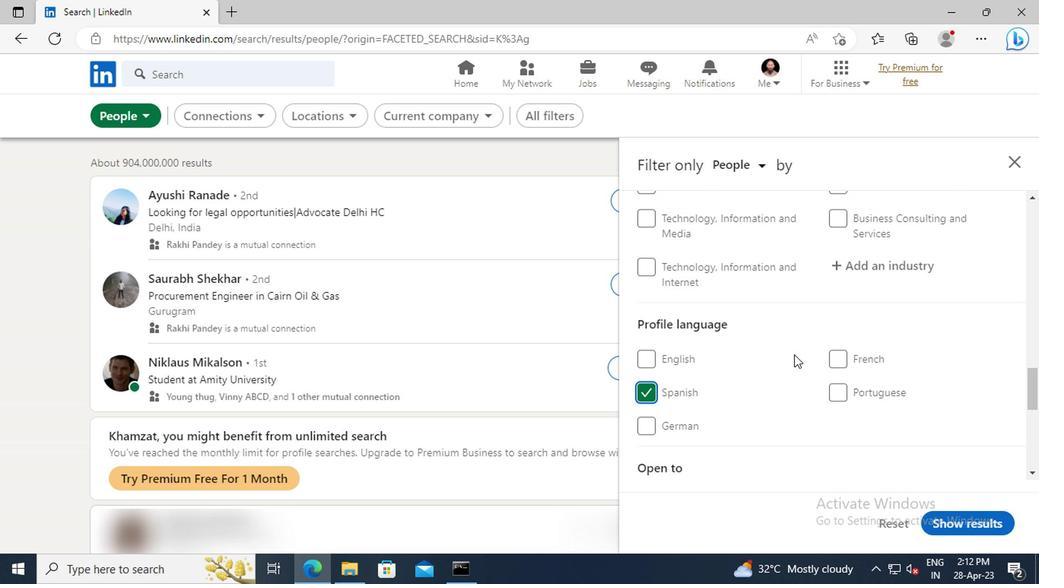 
Action: Mouse moved to (814, 355)
Screenshot: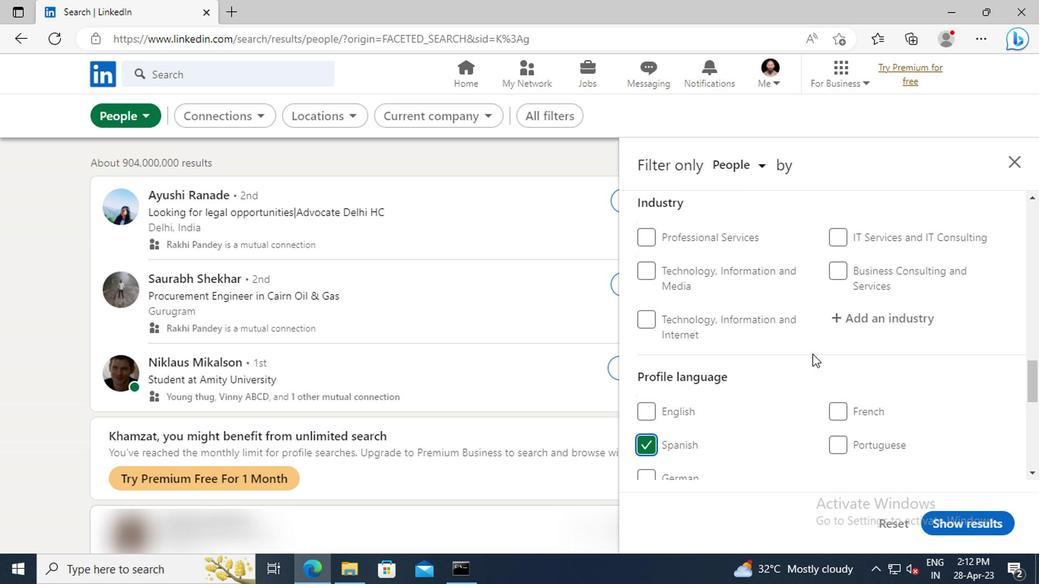 
Action: Mouse scrolled (814, 355) with delta (0, 0)
Screenshot: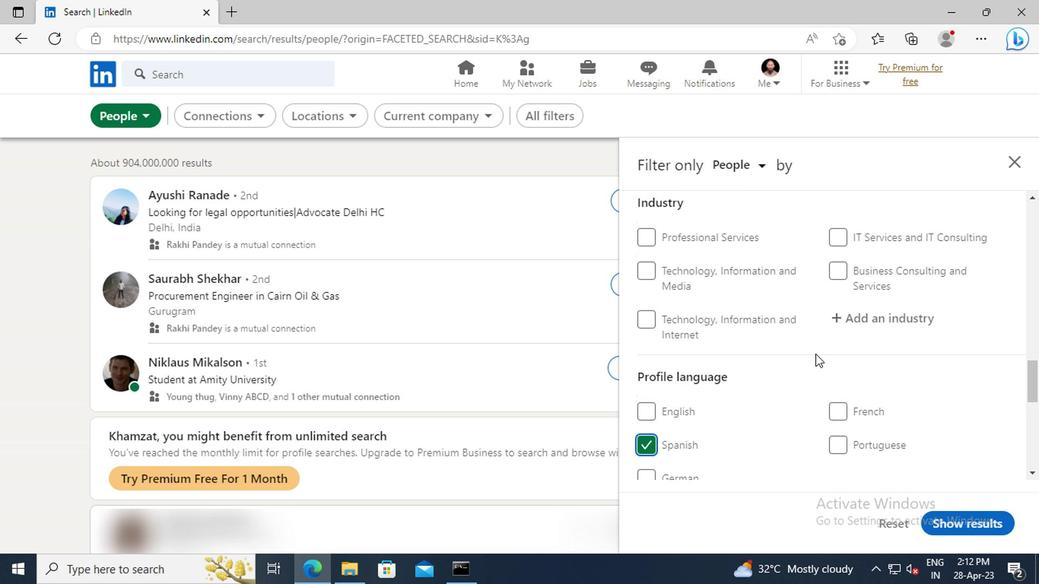 
Action: Mouse scrolled (814, 355) with delta (0, 0)
Screenshot: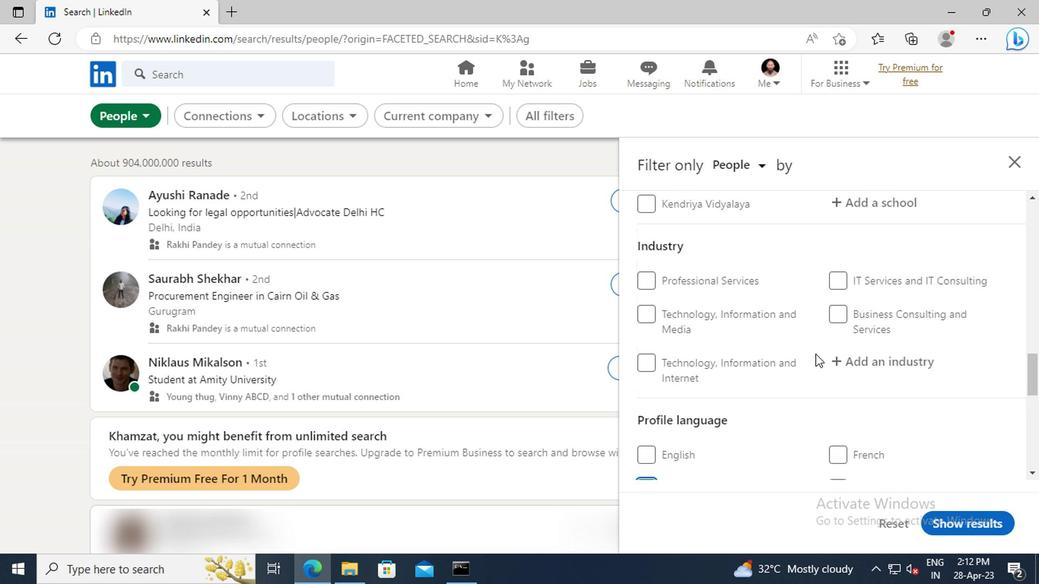 
Action: Mouse scrolled (814, 355) with delta (0, 0)
Screenshot: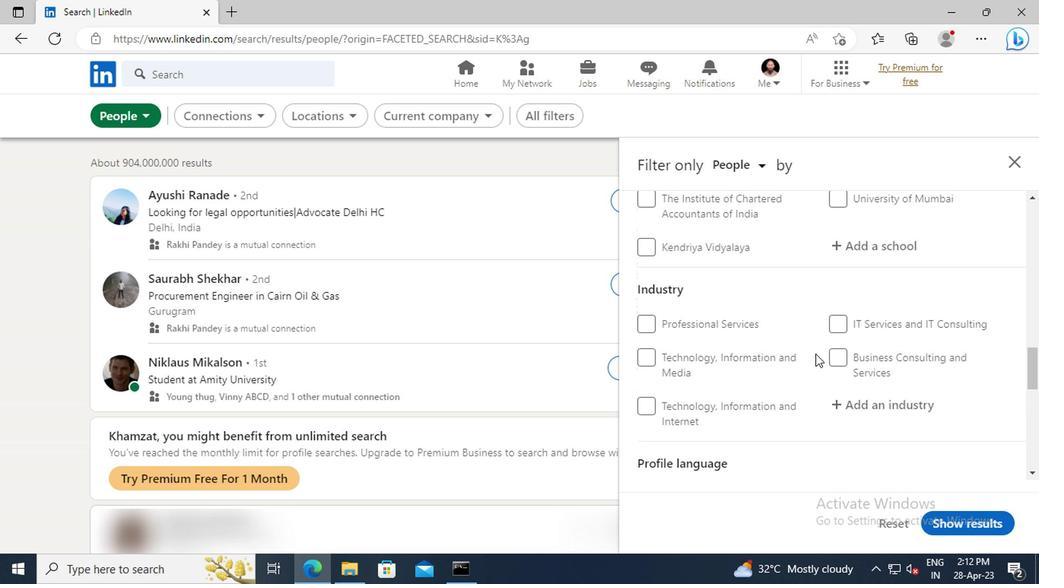 
Action: Mouse scrolled (814, 355) with delta (0, 0)
Screenshot: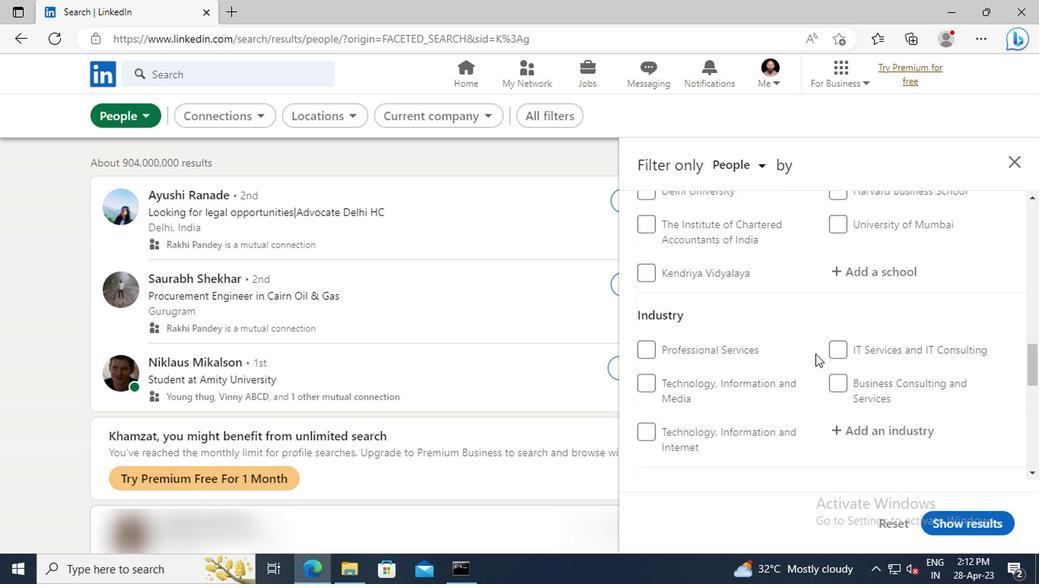 
Action: Mouse scrolled (814, 355) with delta (0, 0)
Screenshot: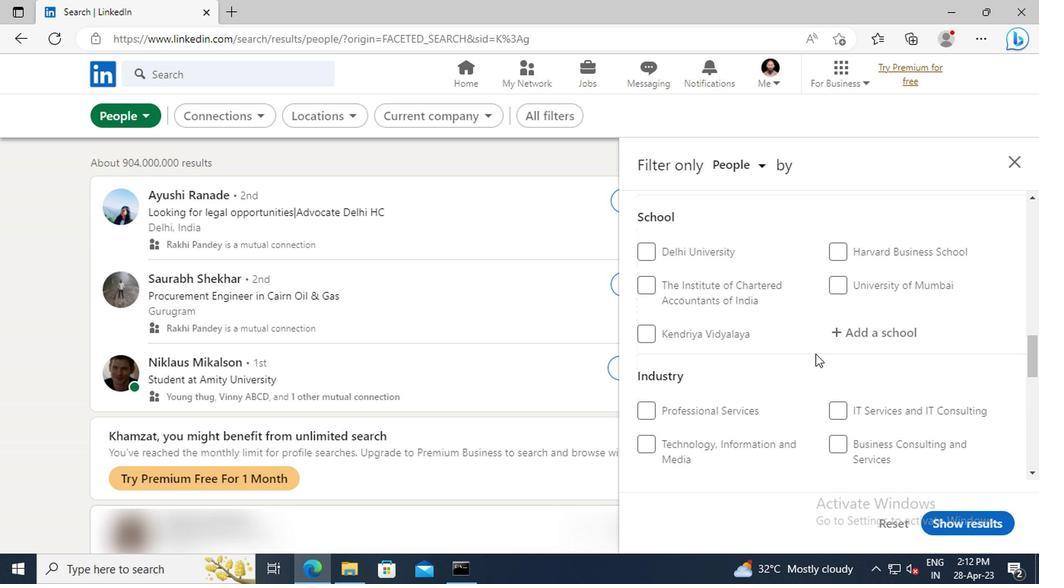 
Action: Mouse scrolled (814, 355) with delta (0, 0)
Screenshot: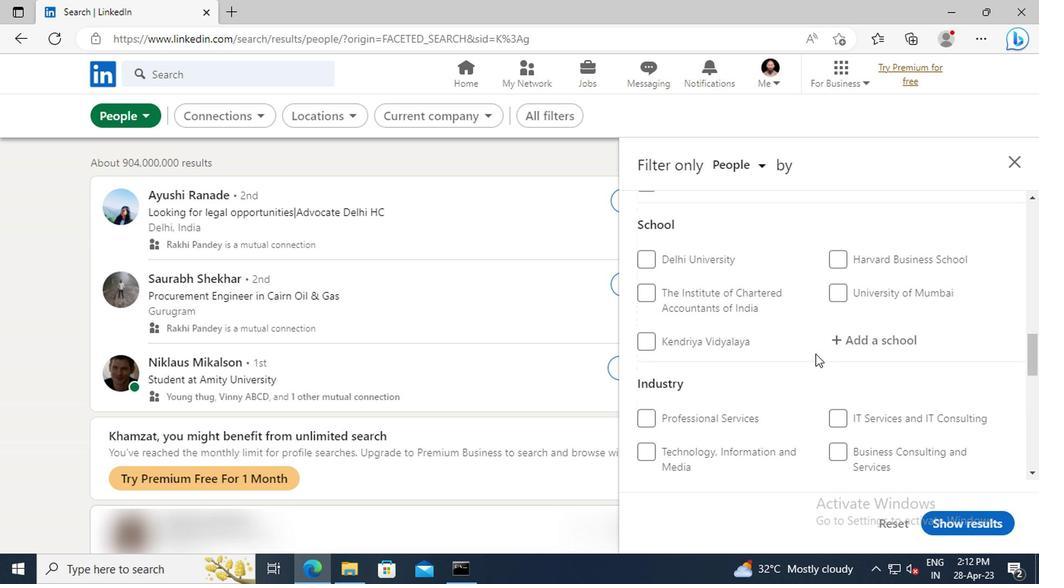 
Action: Mouse scrolled (814, 355) with delta (0, 0)
Screenshot: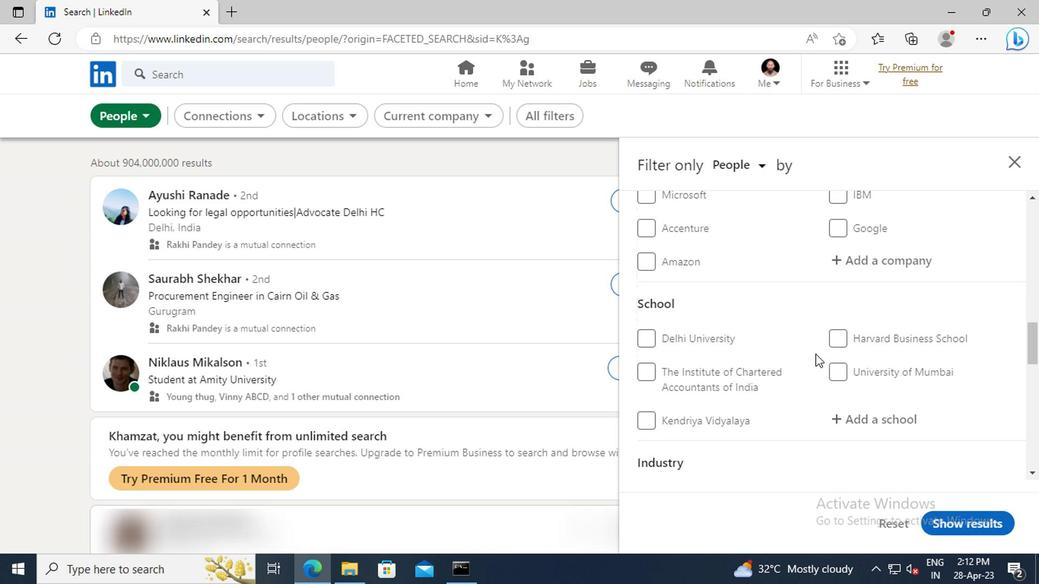 
Action: Mouse scrolled (814, 355) with delta (0, 0)
Screenshot: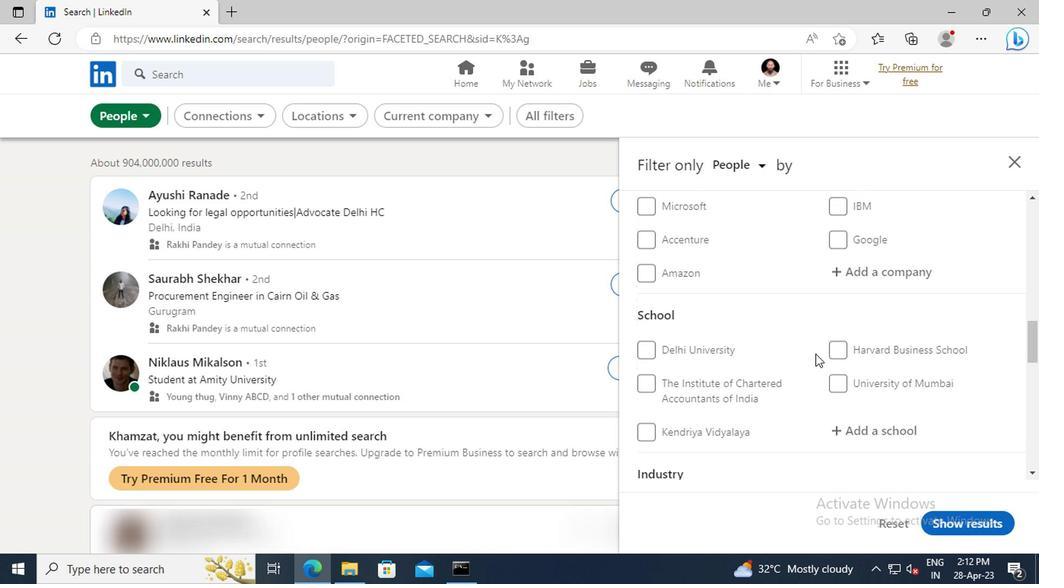 
Action: Mouse scrolled (814, 355) with delta (0, 0)
Screenshot: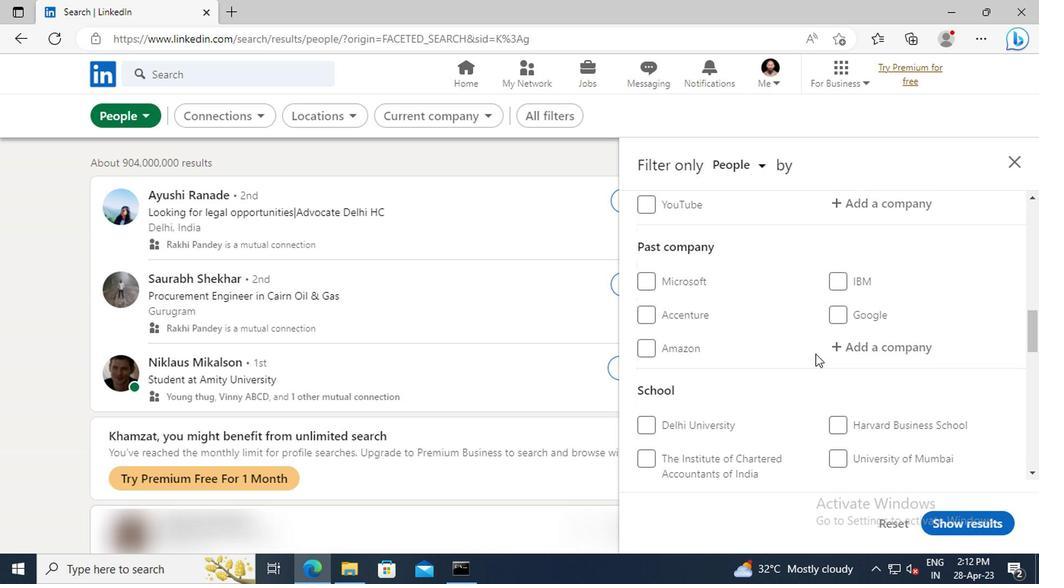
Action: Mouse scrolled (814, 355) with delta (0, 0)
Screenshot: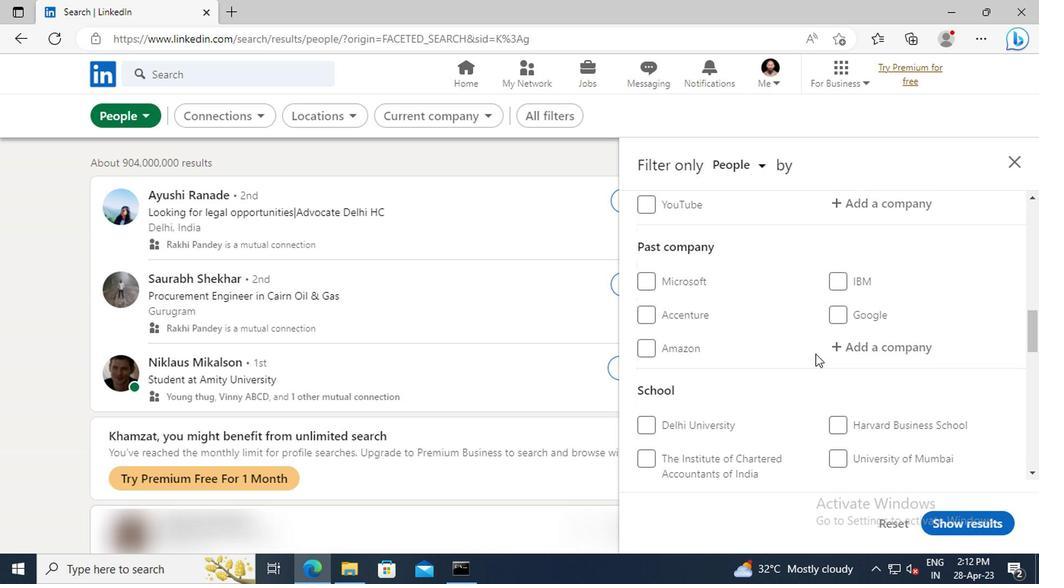 
Action: Mouse scrolled (814, 355) with delta (0, 0)
Screenshot: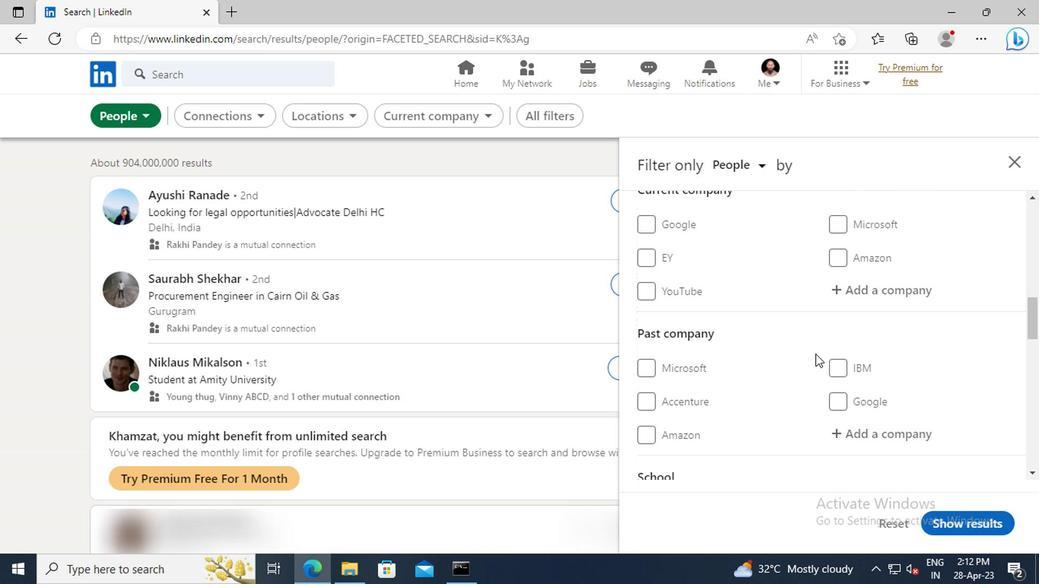 
Action: Mouse moved to (815, 354)
Screenshot: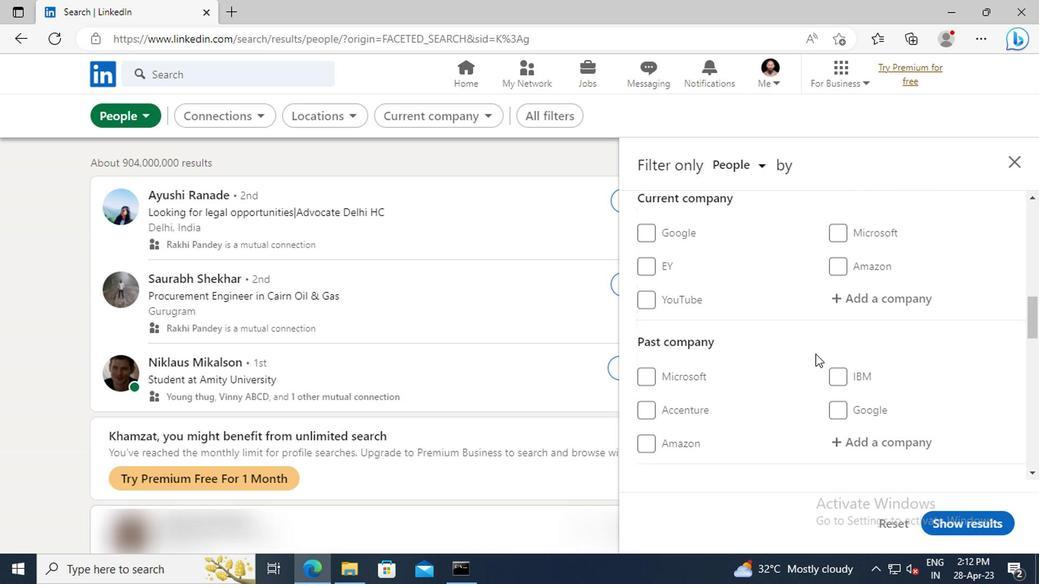 
Action: Mouse scrolled (815, 355) with delta (0, 1)
Screenshot: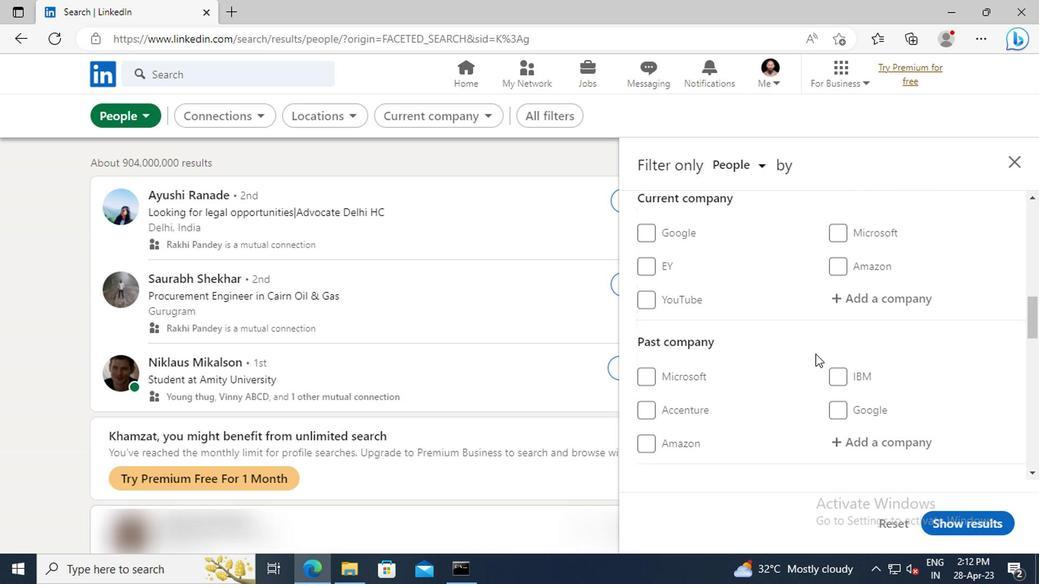 
Action: Mouse moved to (844, 376)
Screenshot: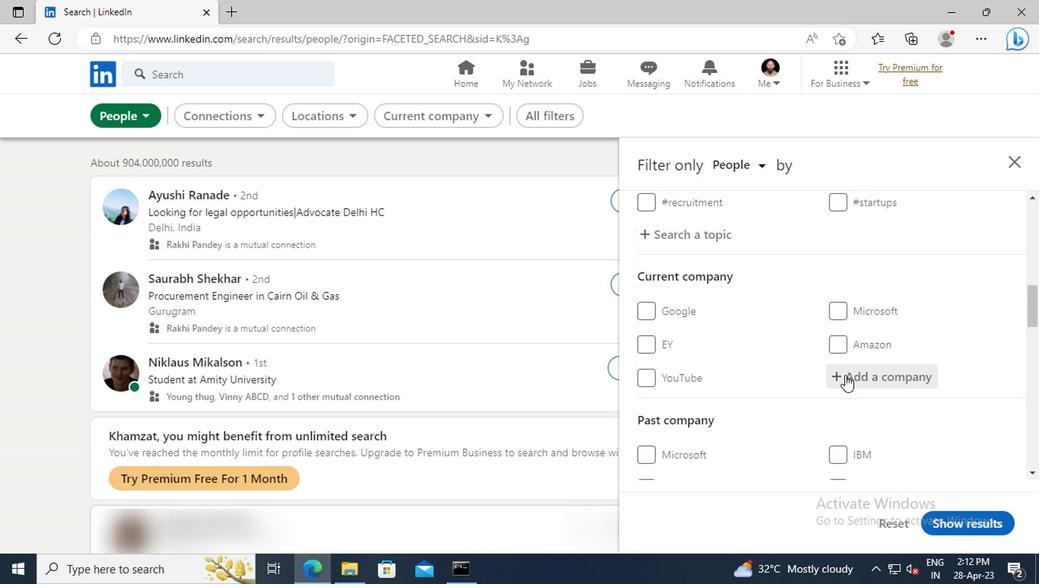 
Action: Mouse pressed left at (844, 376)
Screenshot: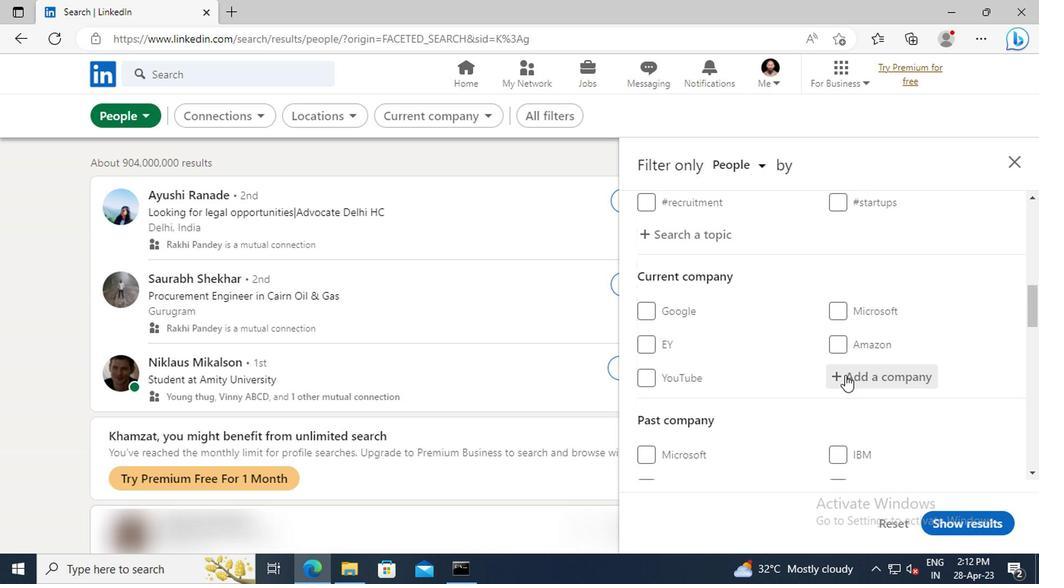 
Action: Key pressed <Key.shift>ZERODHA
Screenshot: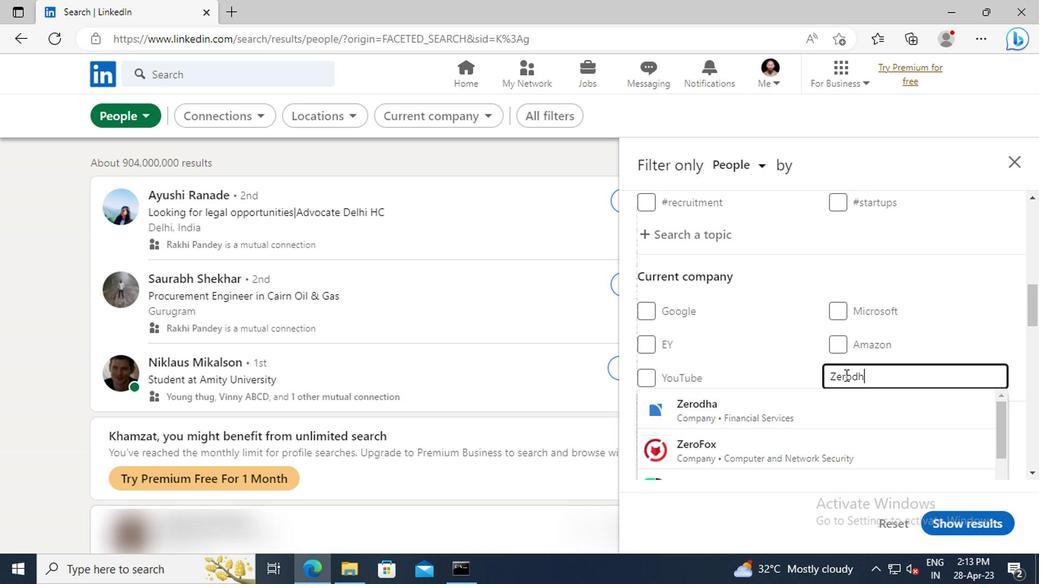 
Action: Mouse moved to (845, 402)
Screenshot: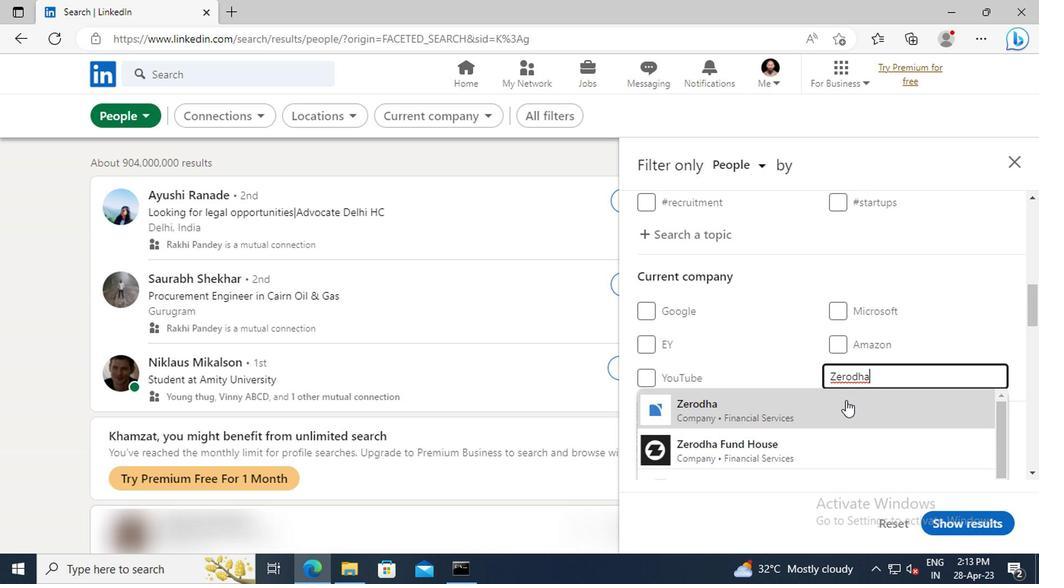 
Action: Mouse pressed left at (845, 402)
Screenshot: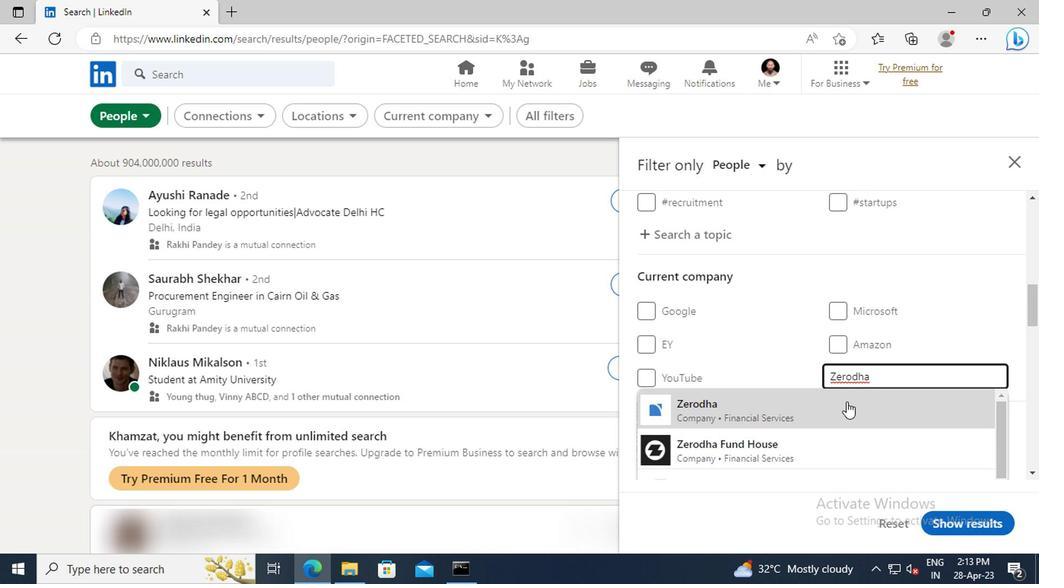 
Action: Mouse moved to (852, 396)
Screenshot: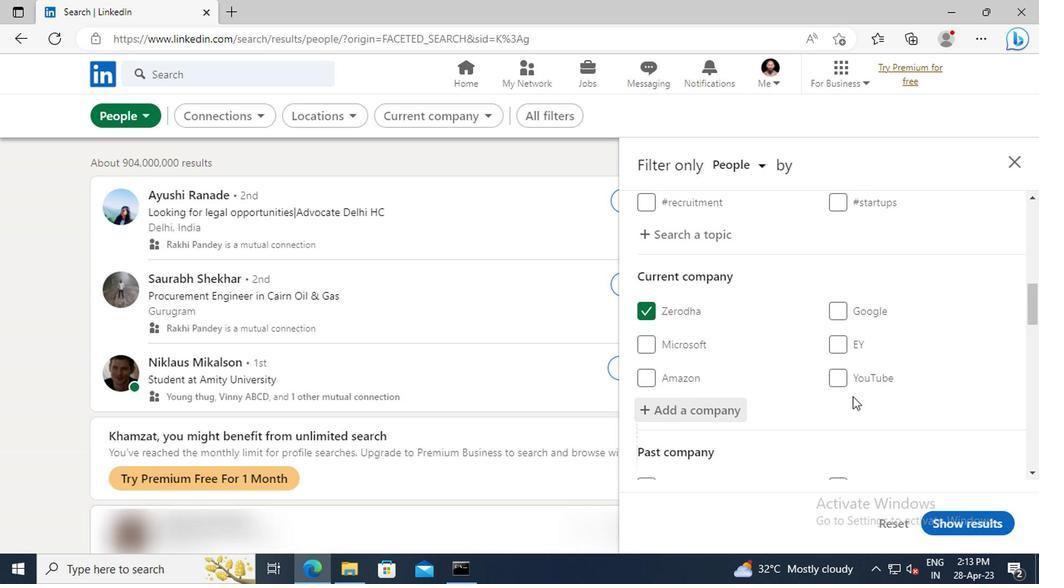 
Action: Mouse scrolled (852, 395) with delta (0, -1)
Screenshot: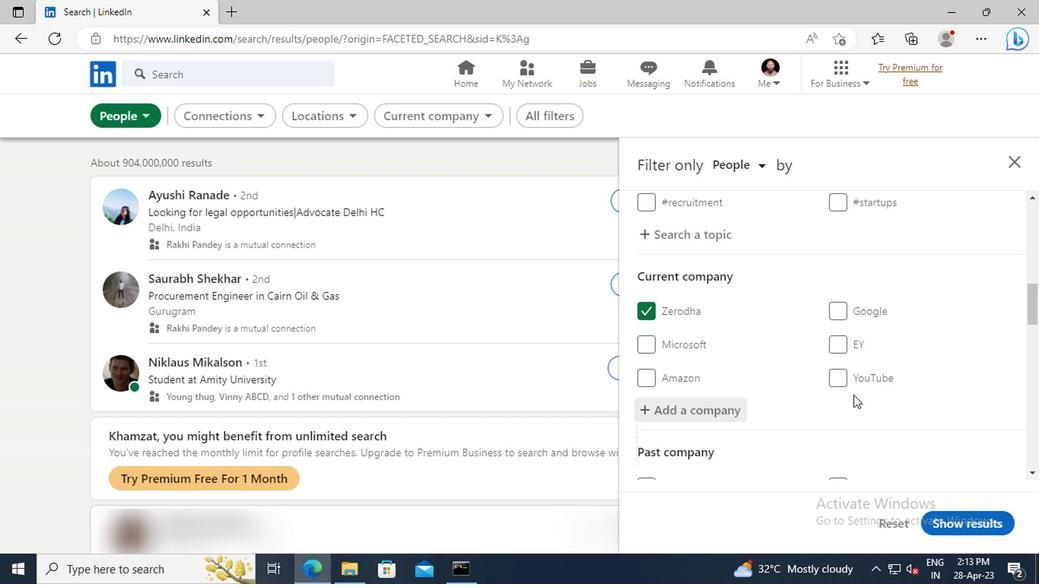 
Action: Mouse scrolled (852, 395) with delta (0, -1)
Screenshot: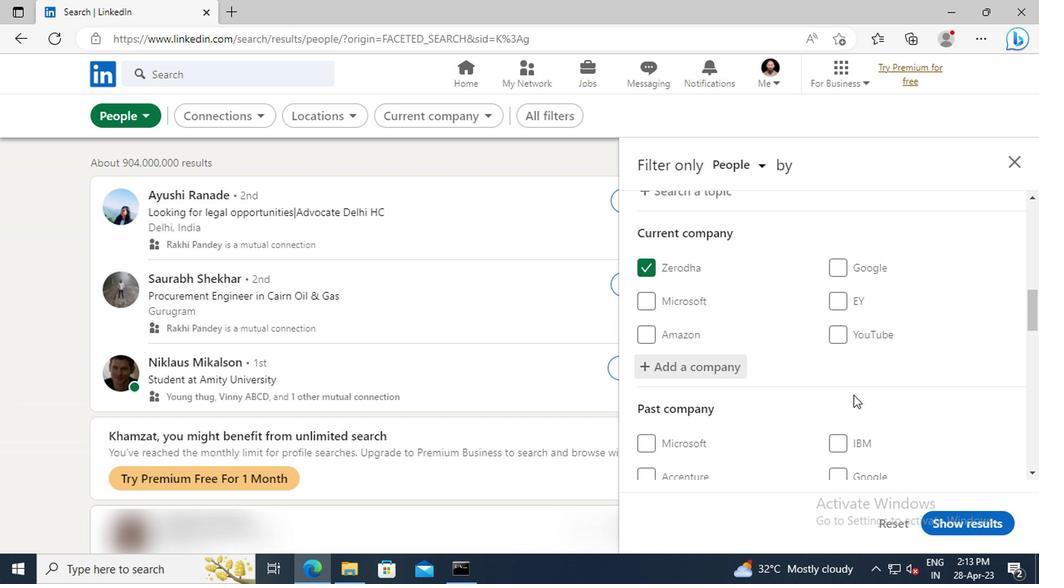 
Action: Mouse scrolled (852, 395) with delta (0, -1)
Screenshot: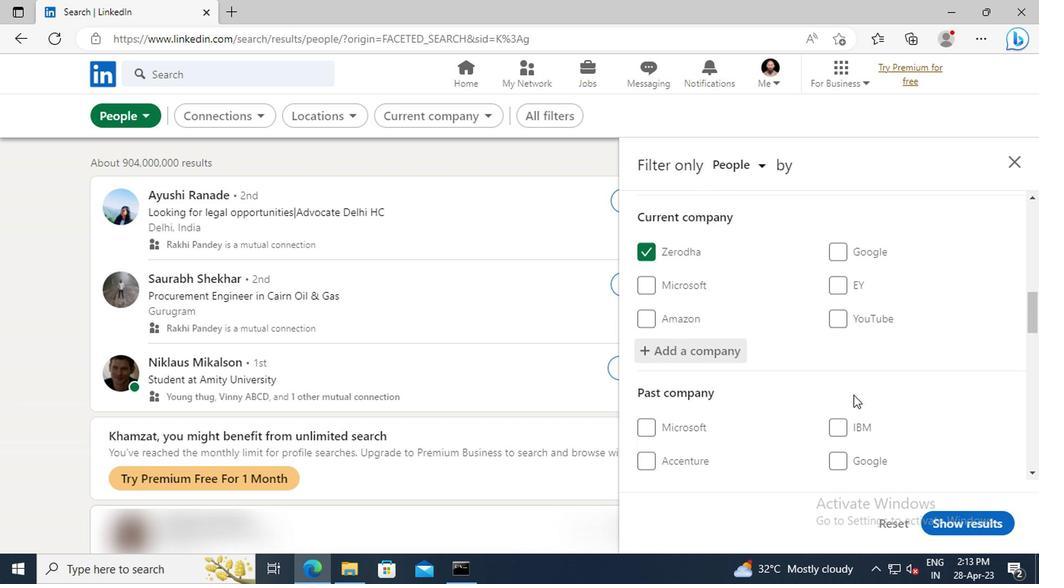 
Action: Mouse scrolled (852, 395) with delta (0, -1)
Screenshot: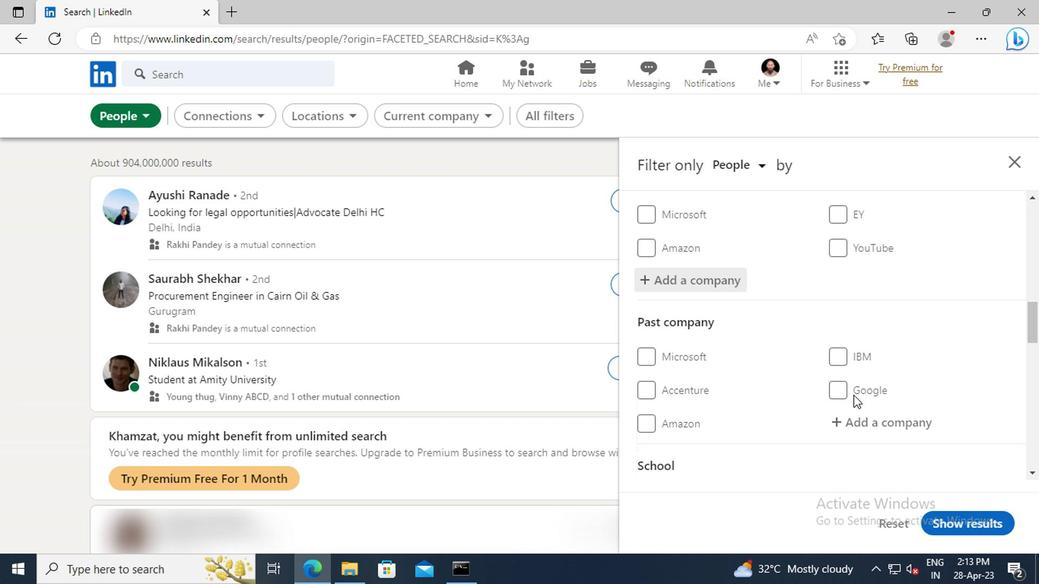 
Action: Mouse scrolled (852, 395) with delta (0, -1)
Screenshot: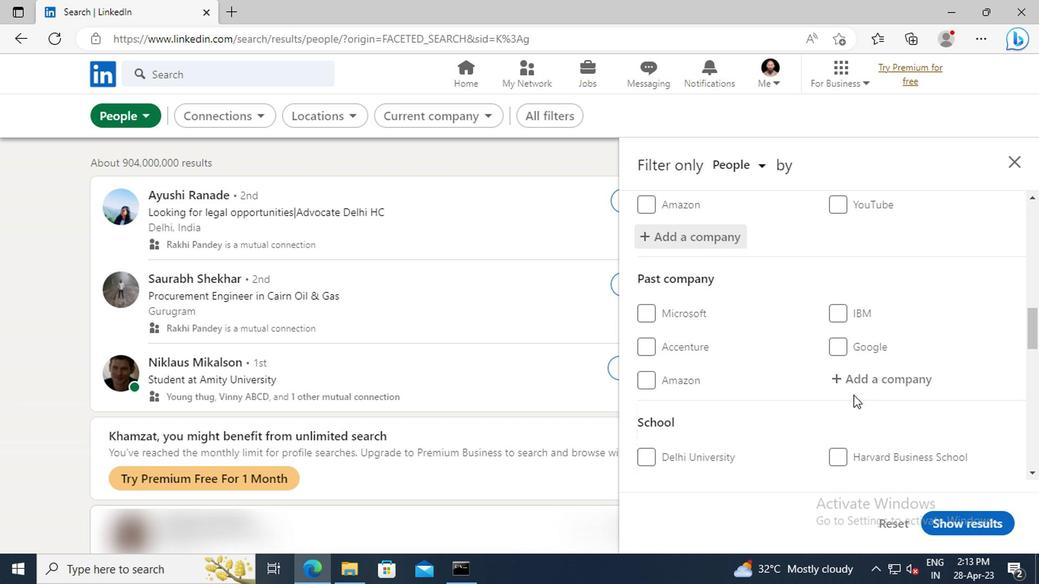 
Action: Mouse scrolled (852, 395) with delta (0, -1)
Screenshot: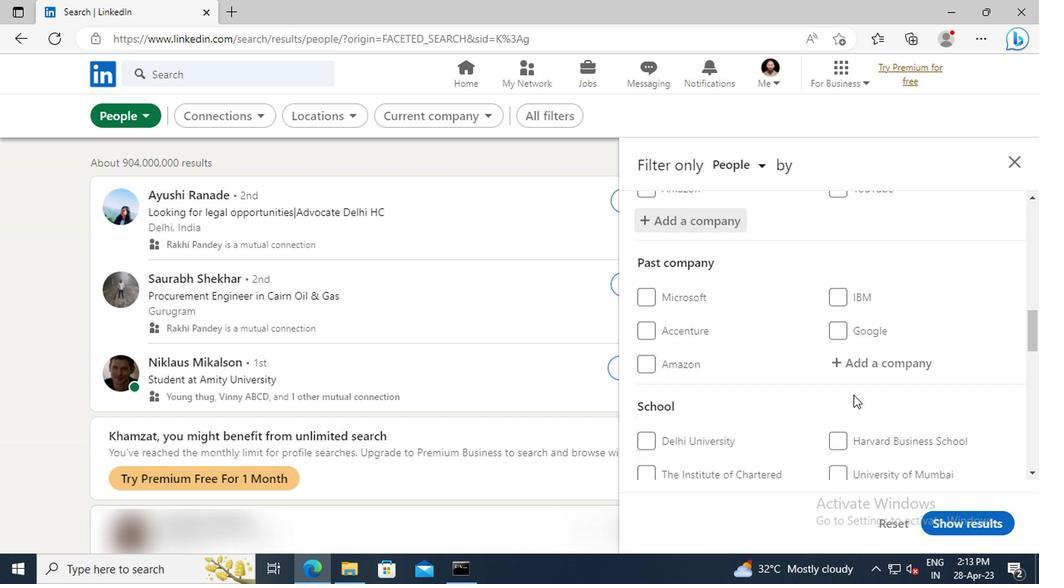 
Action: Mouse scrolled (852, 395) with delta (0, -1)
Screenshot: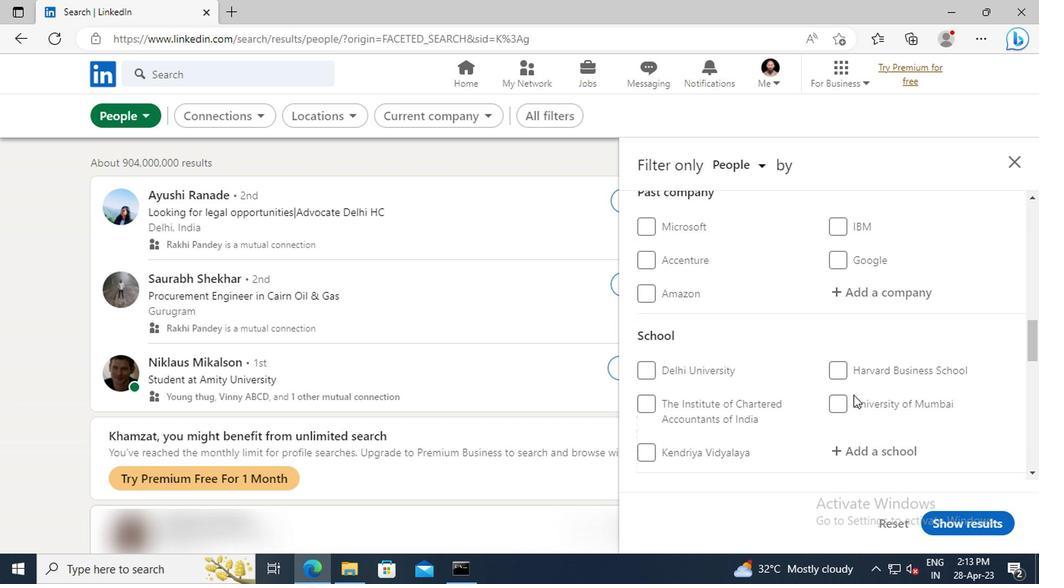 
Action: Mouse scrolled (852, 395) with delta (0, -1)
Screenshot: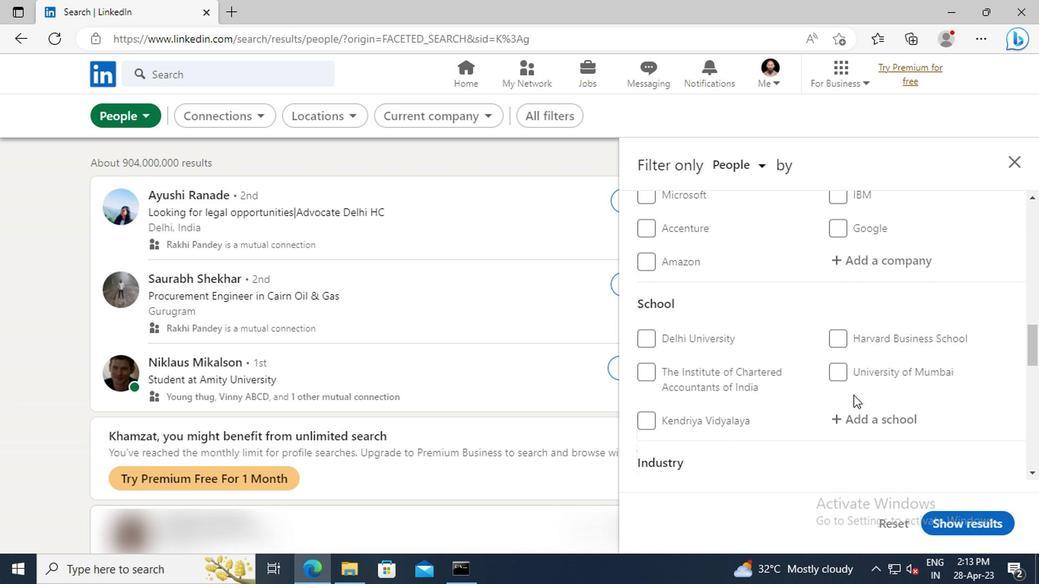
Action: Mouse moved to (849, 372)
Screenshot: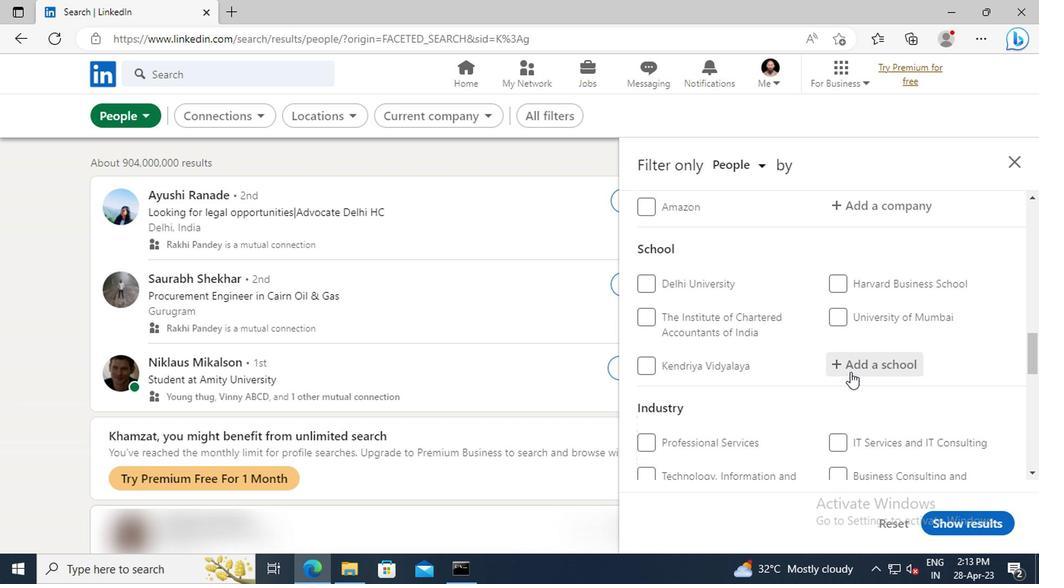 
Action: Mouse pressed left at (849, 372)
Screenshot: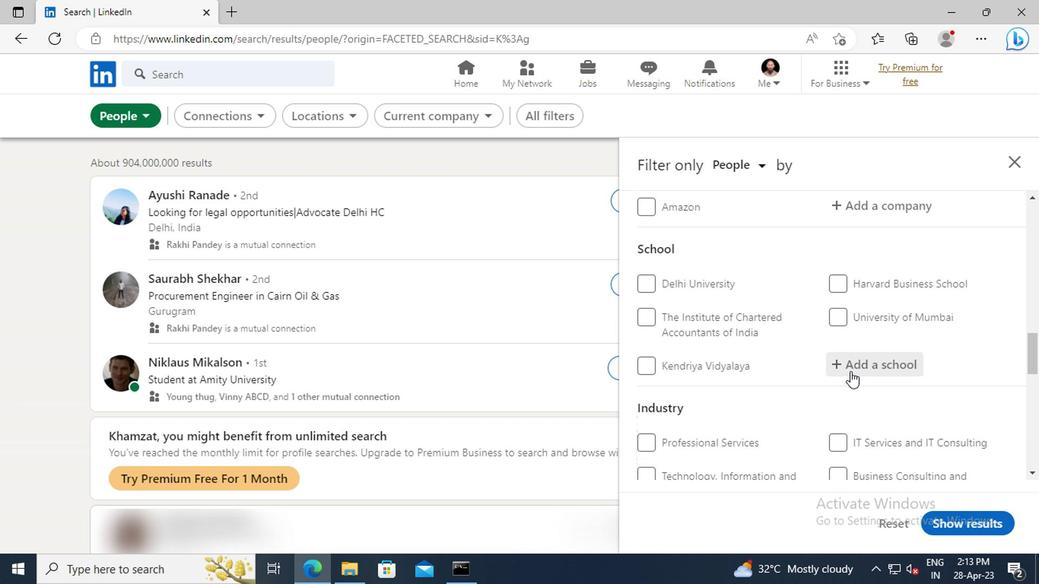 
Action: Key pressed <Key.shift>BABA<Key.space><Key.shift>BANDA<Key.space><Key.shift>SINGH<Key.space>
Screenshot: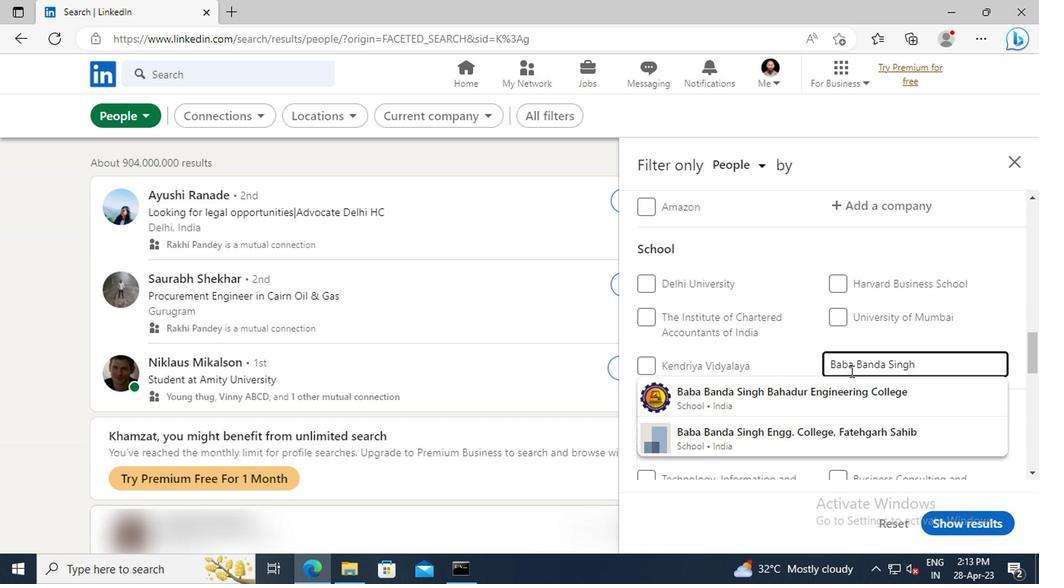 
Action: Mouse moved to (840, 401)
Screenshot: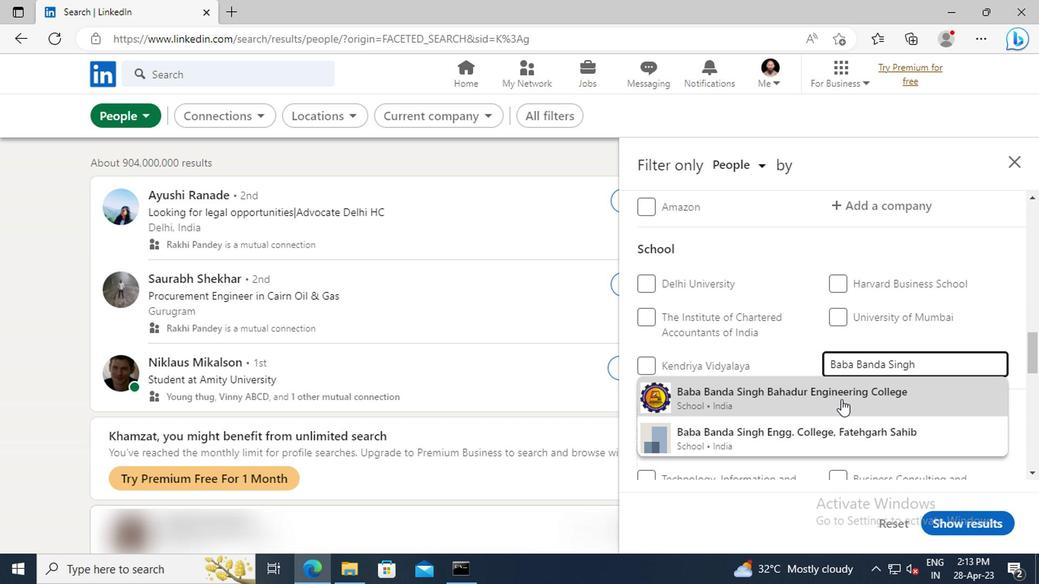 
Action: Mouse pressed left at (840, 401)
Screenshot: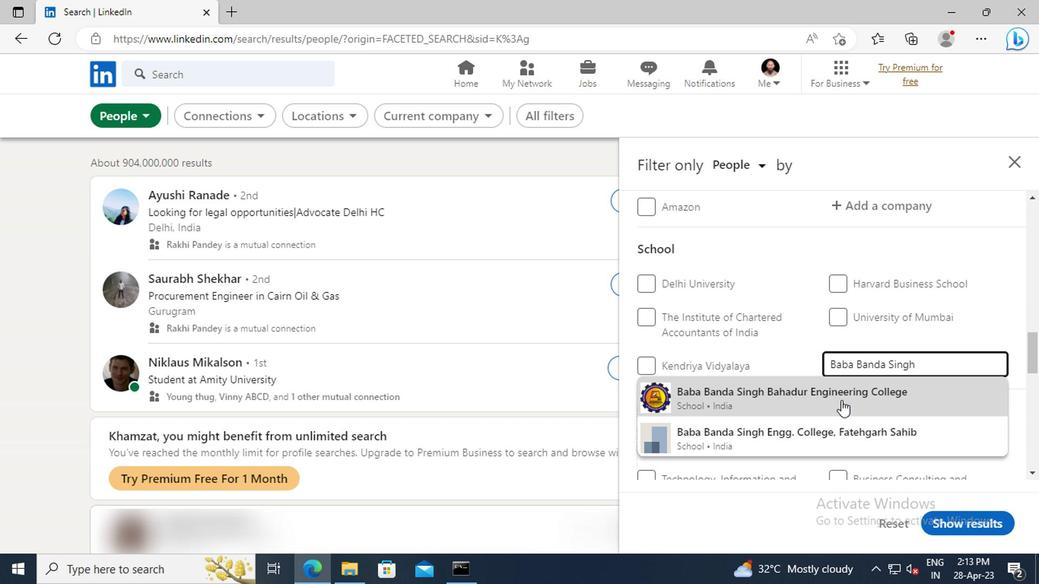 
Action: Mouse moved to (848, 358)
Screenshot: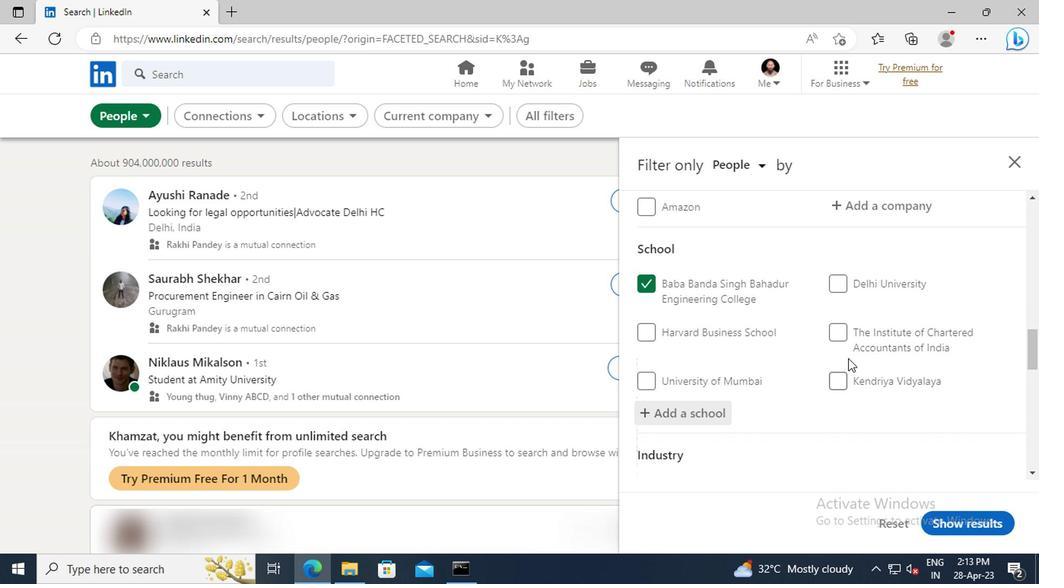 
Action: Mouse scrolled (848, 357) with delta (0, -1)
Screenshot: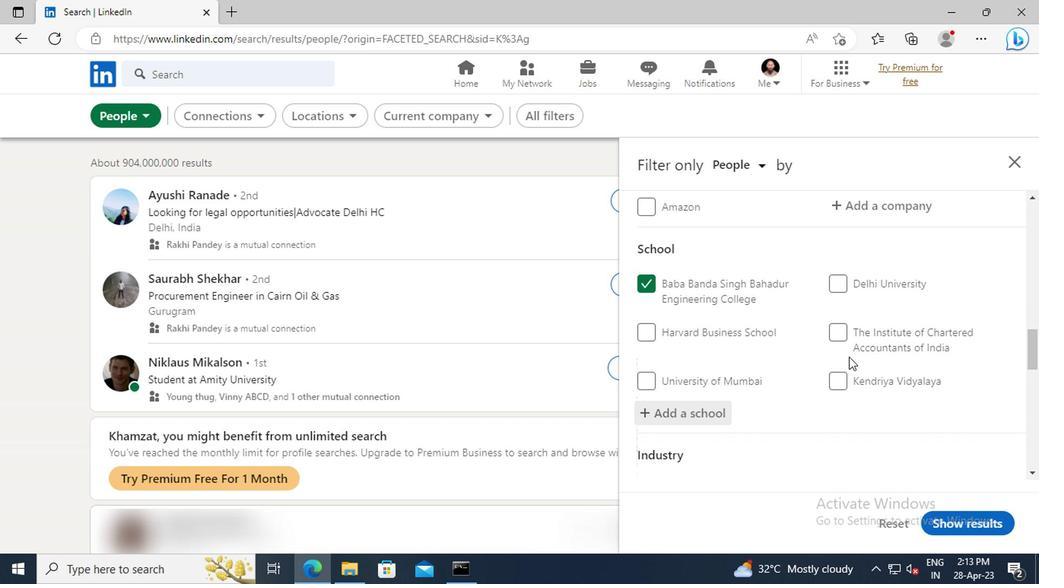 
Action: Mouse scrolled (848, 357) with delta (0, -1)
Screenshot: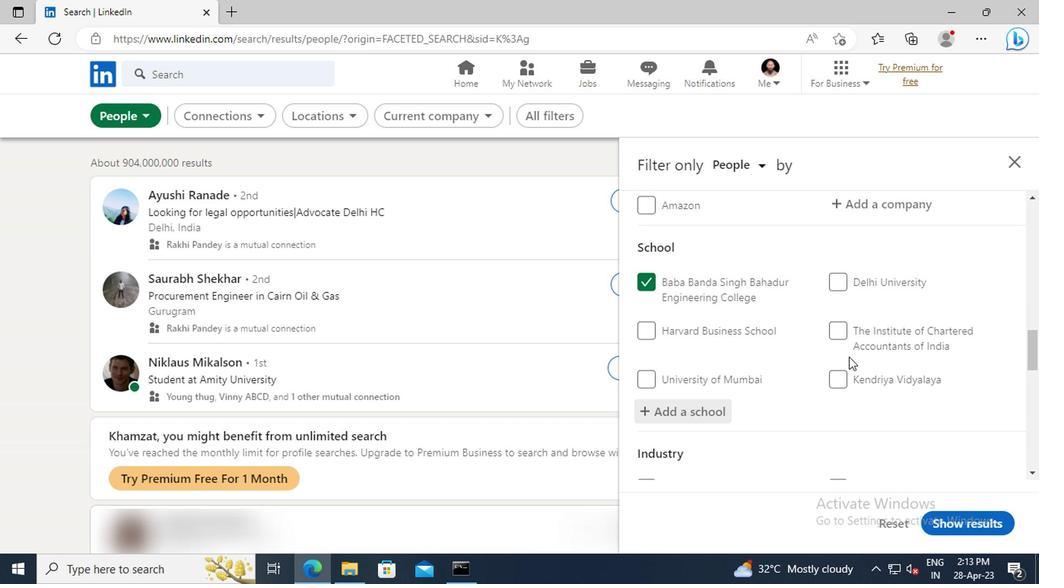 
Action: Mouse scrolled (848, 357) with delta (0, -1)
Screenshot: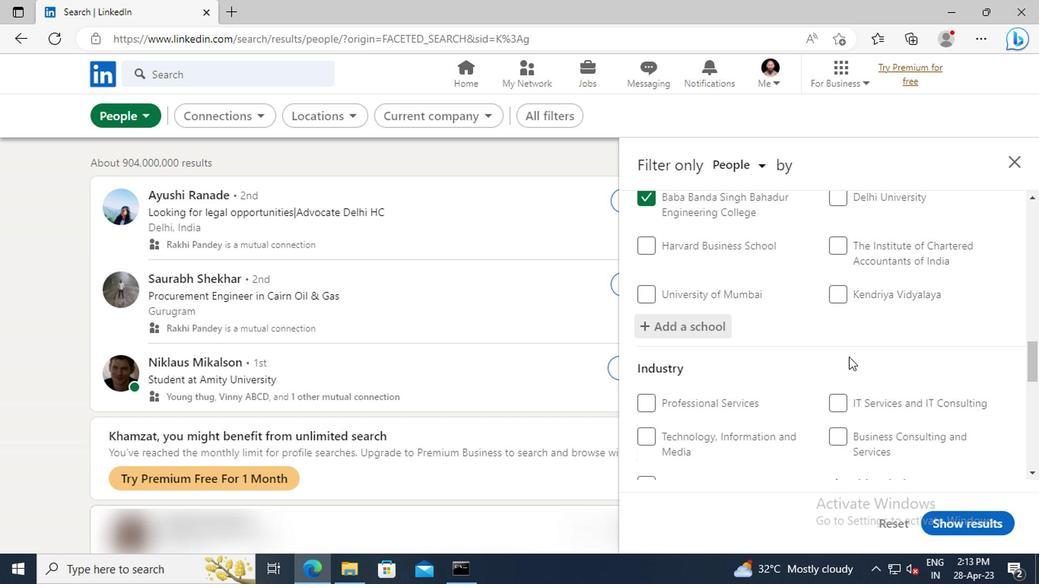 
Action: Mouse scrolled (848, 357) with delta (0, -1)
Screenshot: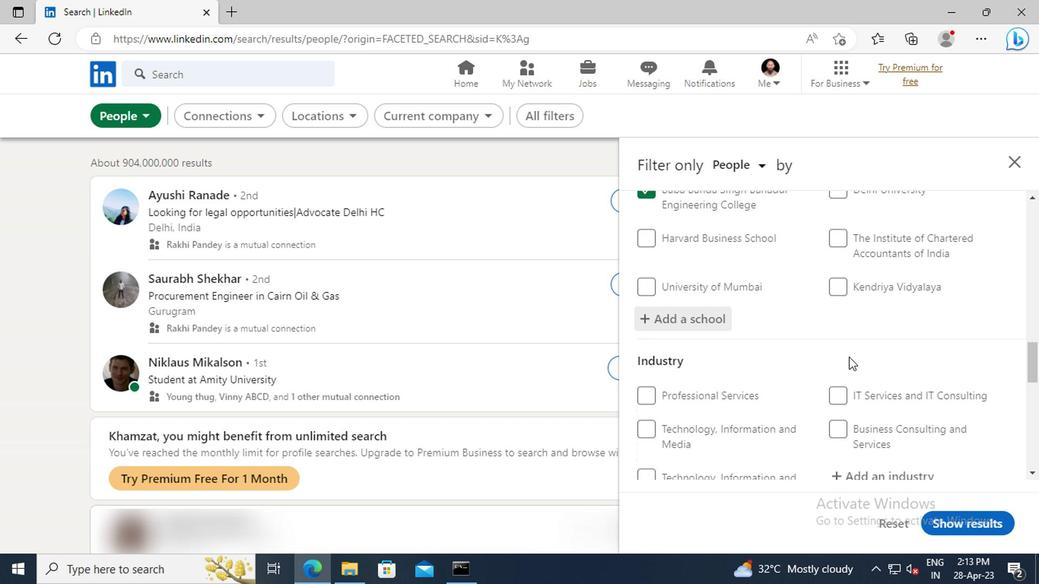 
Action: Mouse scrolled (848, 357) with delta (0, -1)
Screenshot: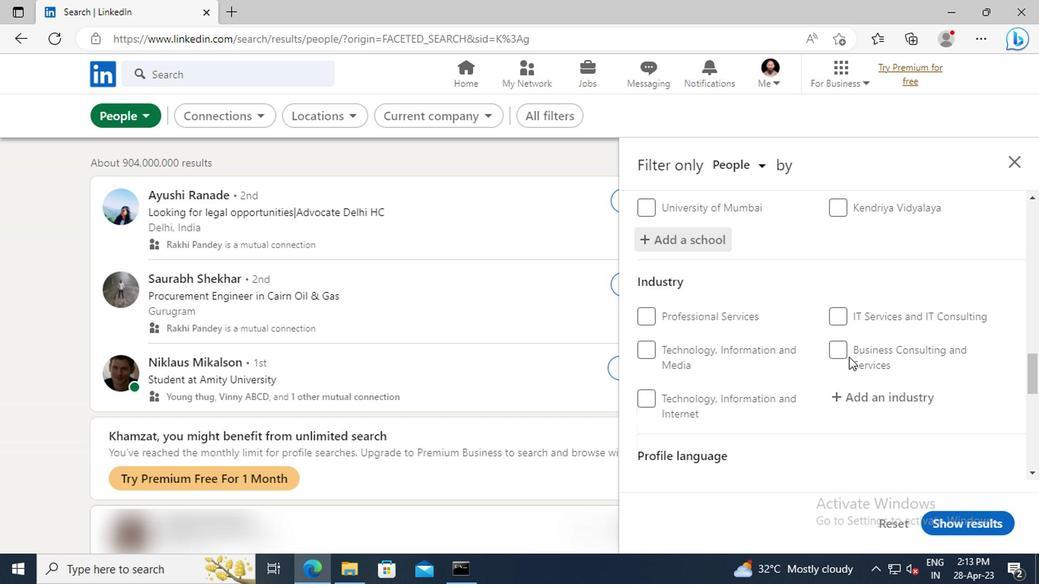 
Action: Mouse moved to (856, 357)
Screenshot: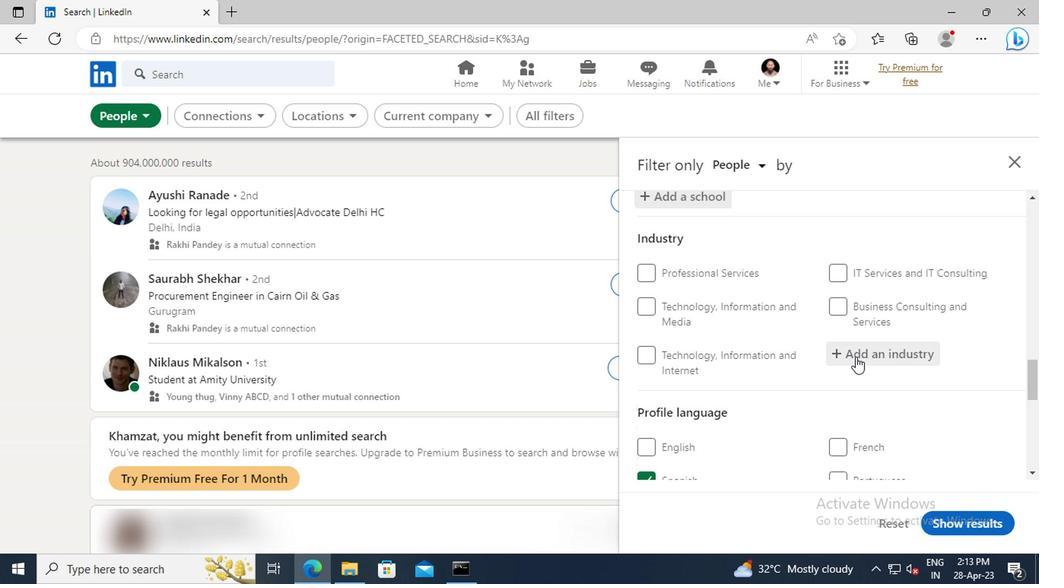 
Action: Mouse pressed left at (856, 357)
Screenshot: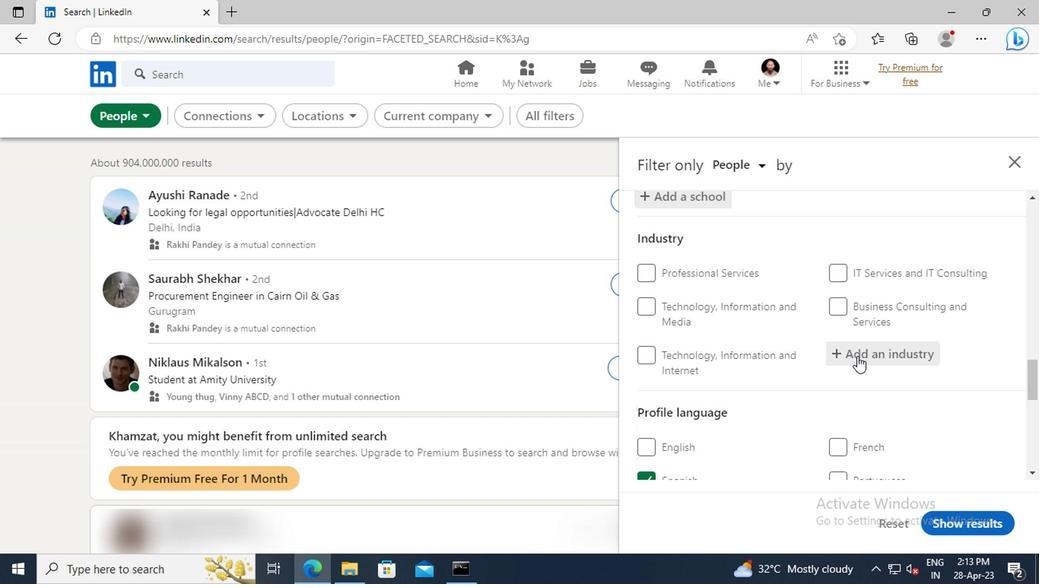 
Action: Mouse moved to (854, 358)
Screenshot: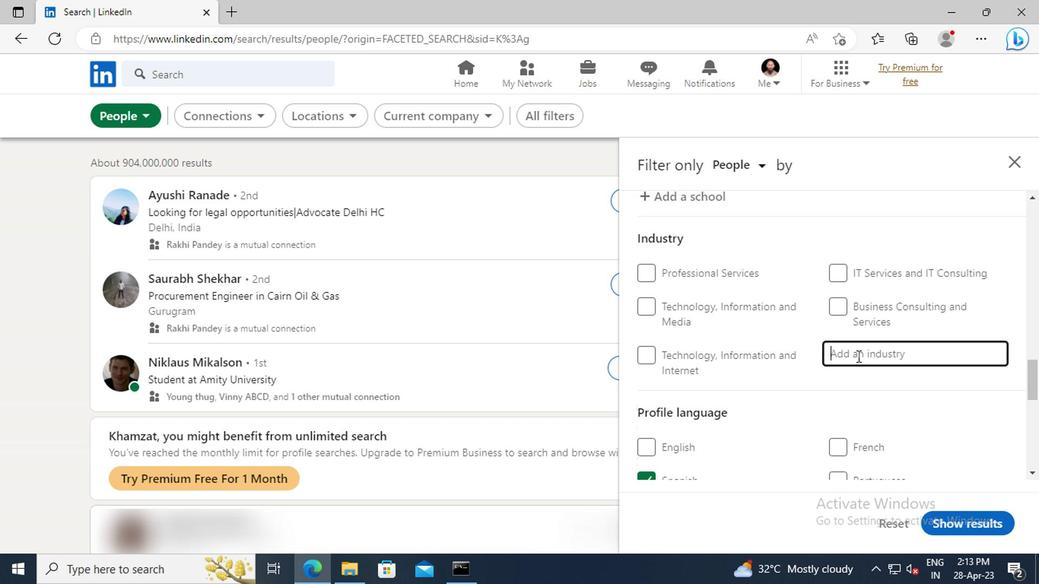 
Action: Key pressed <Key.shift>MINING
Screenshot: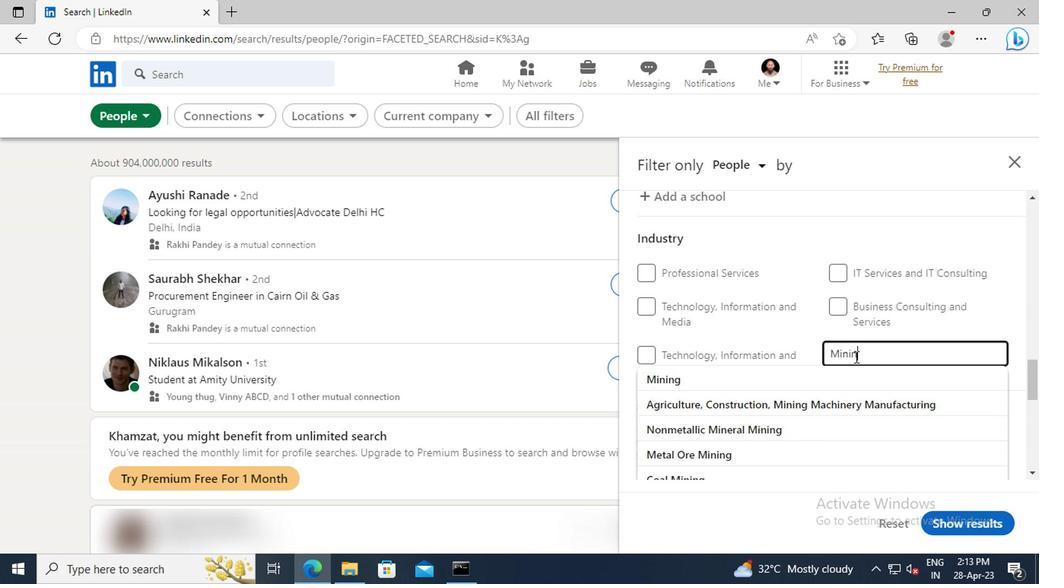 
Action: Mouse moved to (856, 377)
Screenshot: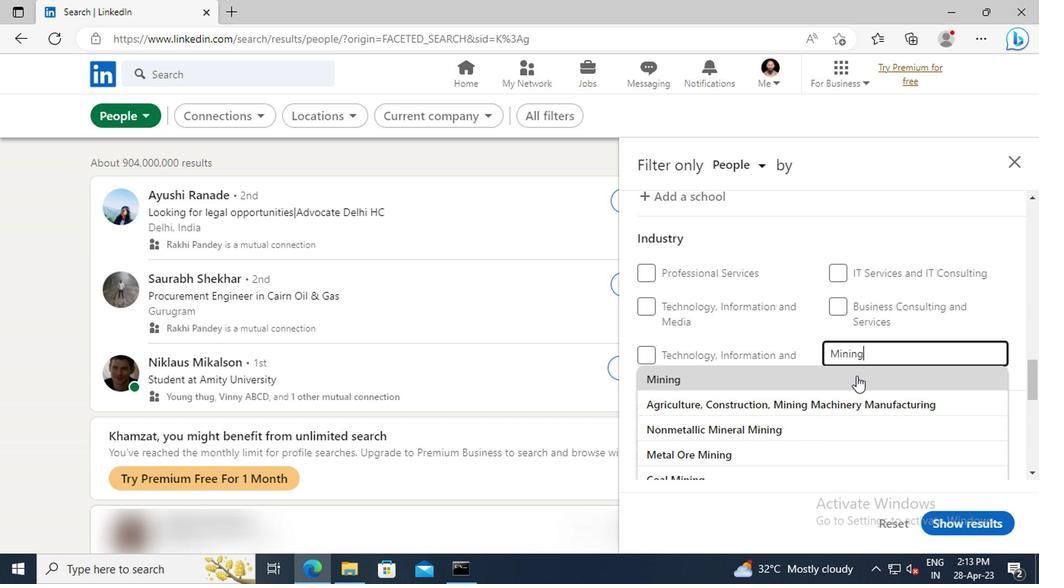 
Action: Mouse pressed left at (856, 377)
Screenshot: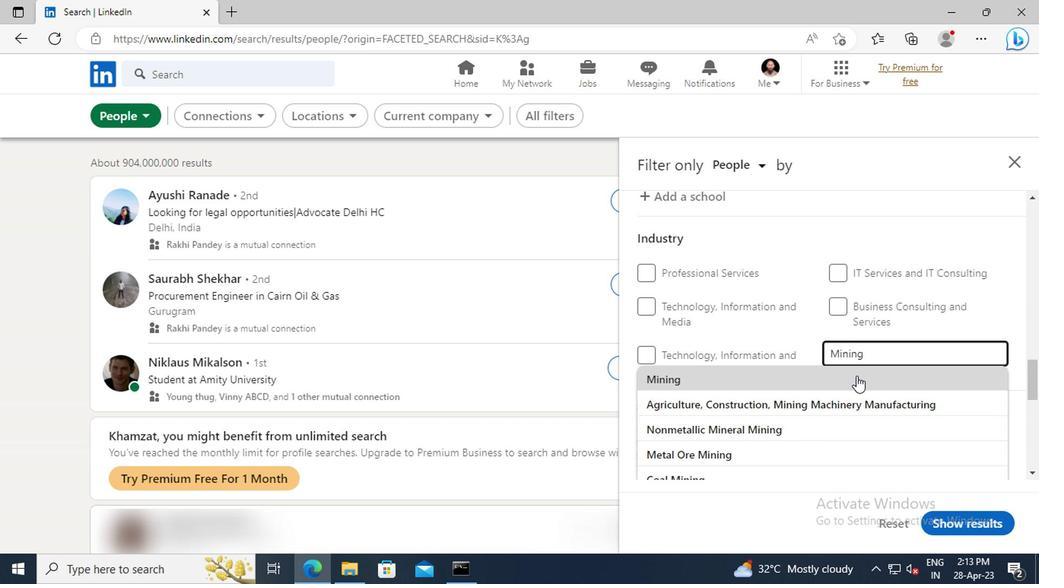 
Action: Mouse moved to (846, 366)
Screenshot: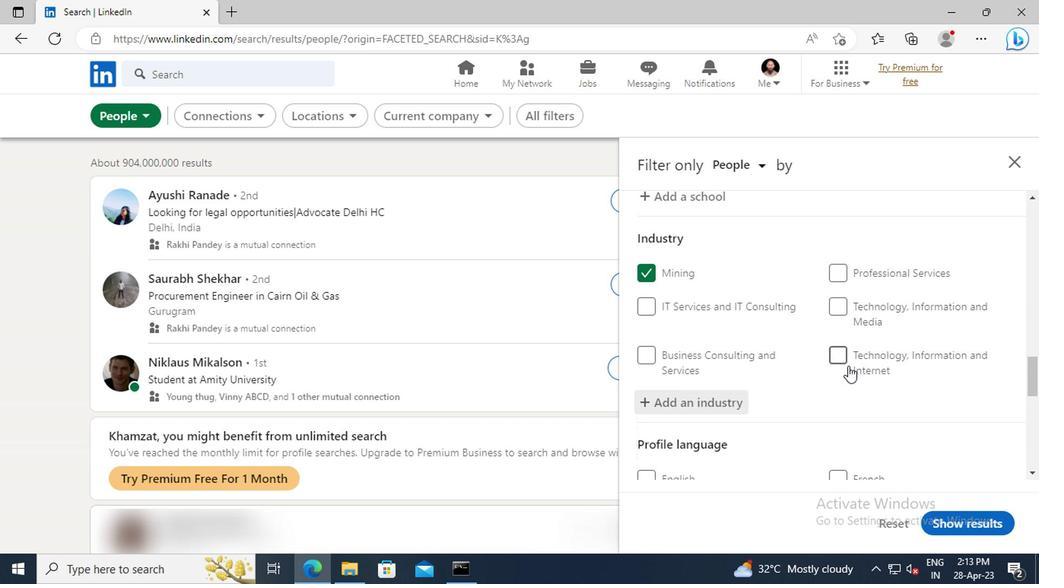 
Action: Mouse scrolled (846, 366) with delta (0, 0)
Screenshot: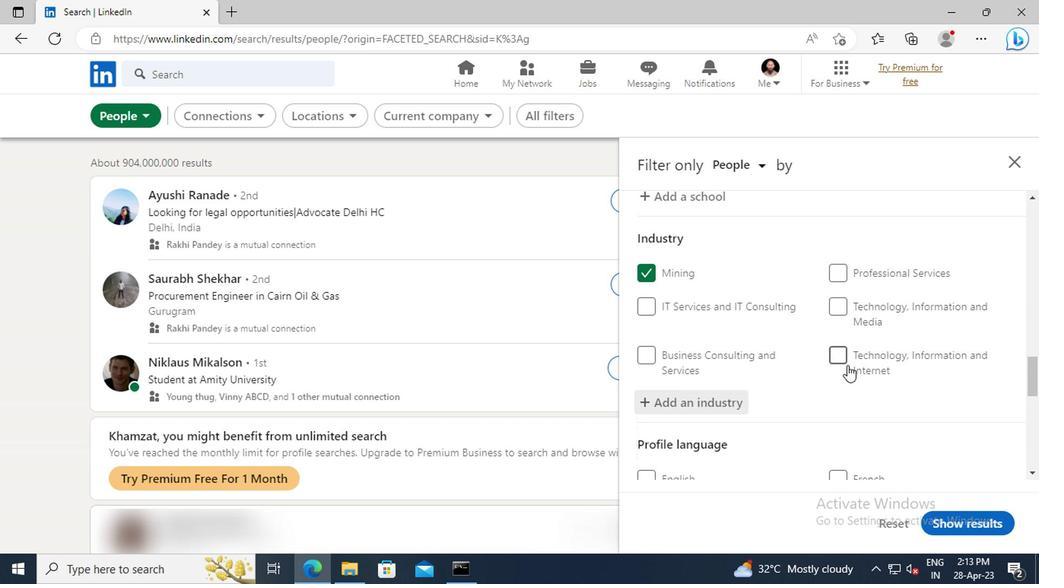 
Action: Mouse scrolled (846, 366) with delta (0, 0)
Screenshot: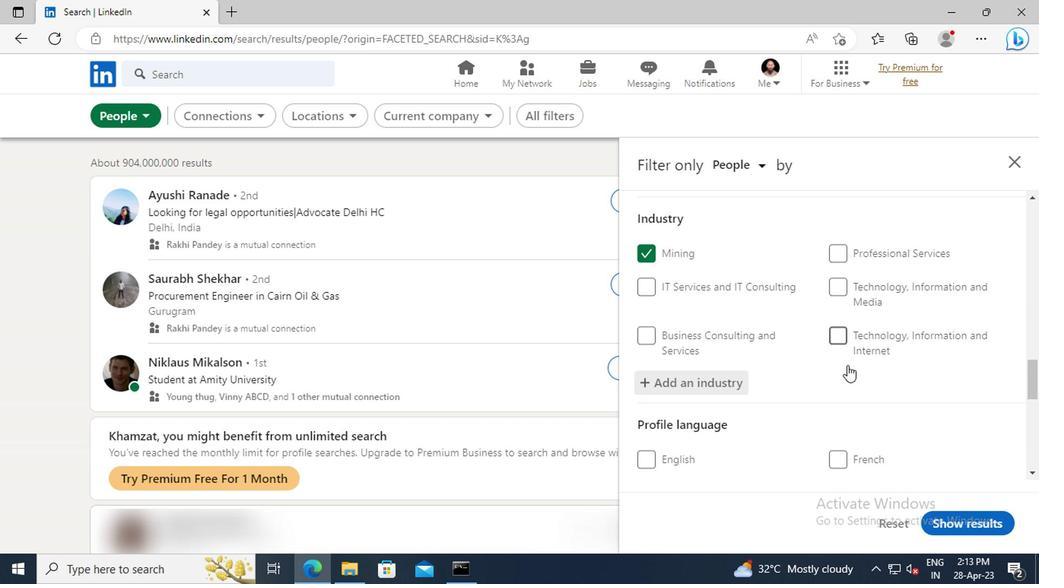 
Action: Mouse scrolled (846, 366) with delta (0, 0)
Screenshot: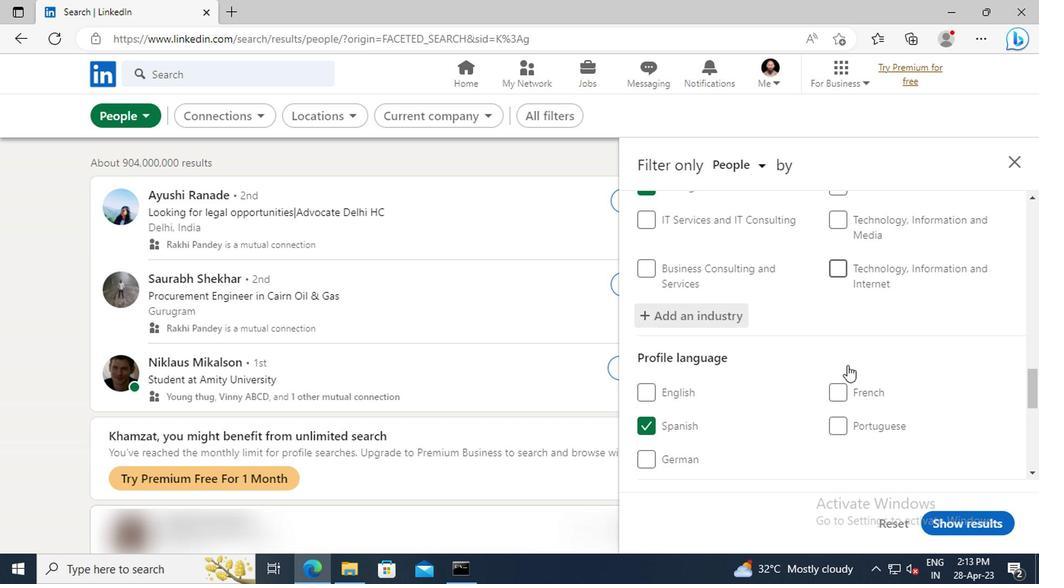 
Action: Mouse scrolled (846, 366) with delta (0, 0)
Screenshot: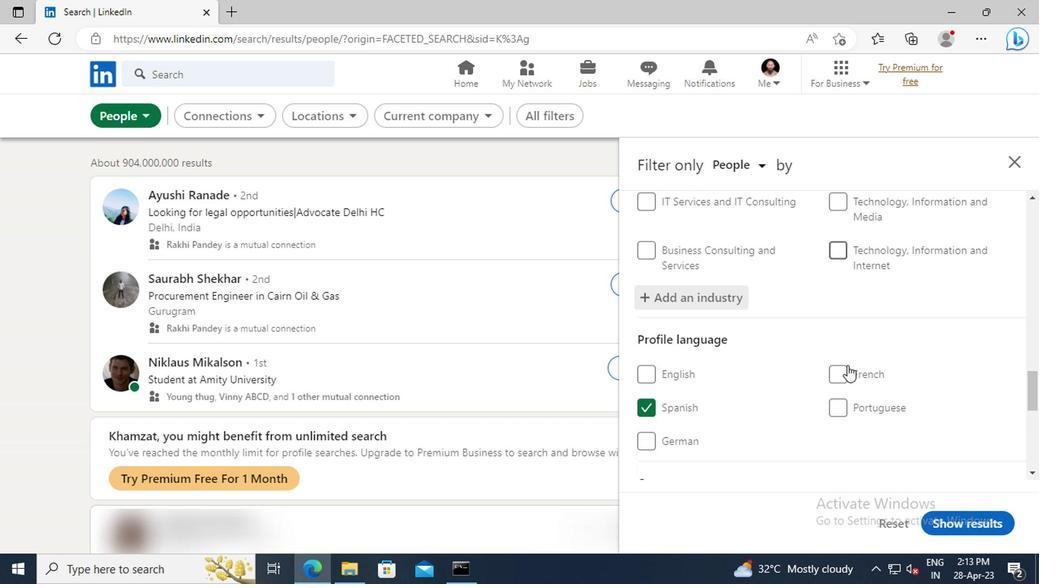
Action: Mouse scrolled (846, 366) with delta (0, 0)
Screenshot: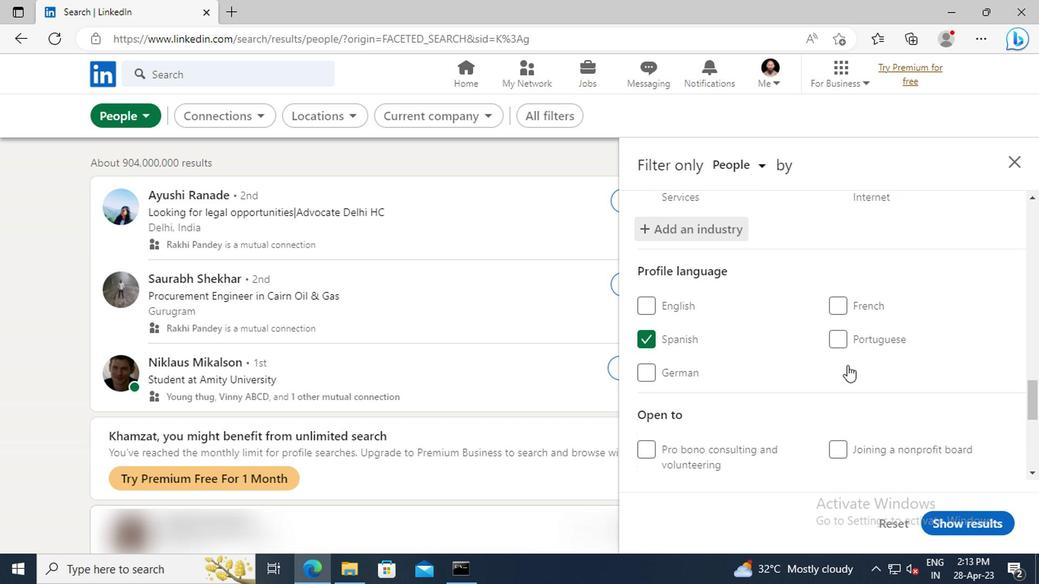 
Action: Mouse scrolled (846, 366) with delta (0, 0)
Screenshot: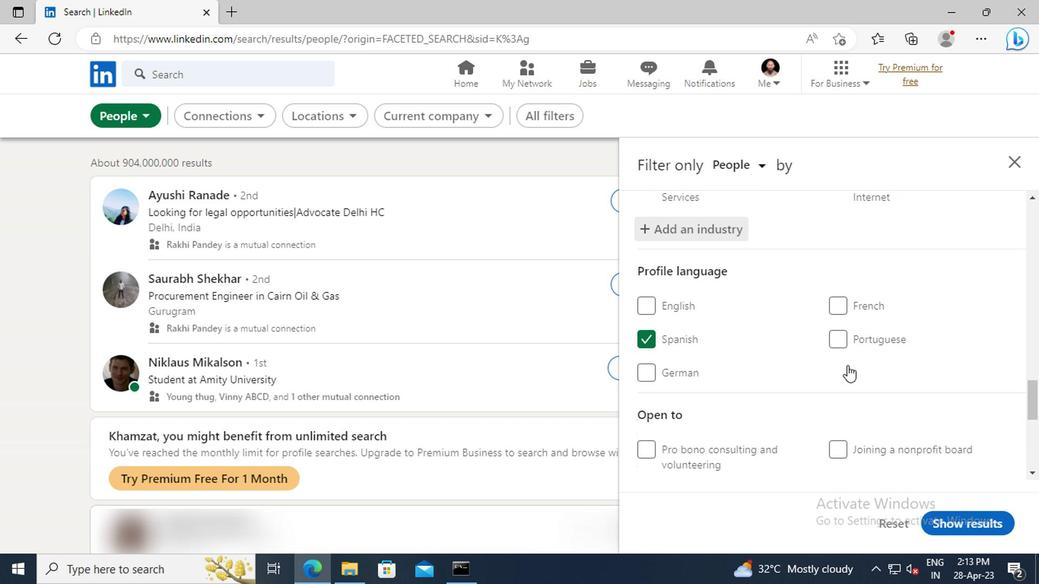 
Action: Mouse scrolled (846, 366) with delta (0, 0)
Screenshot: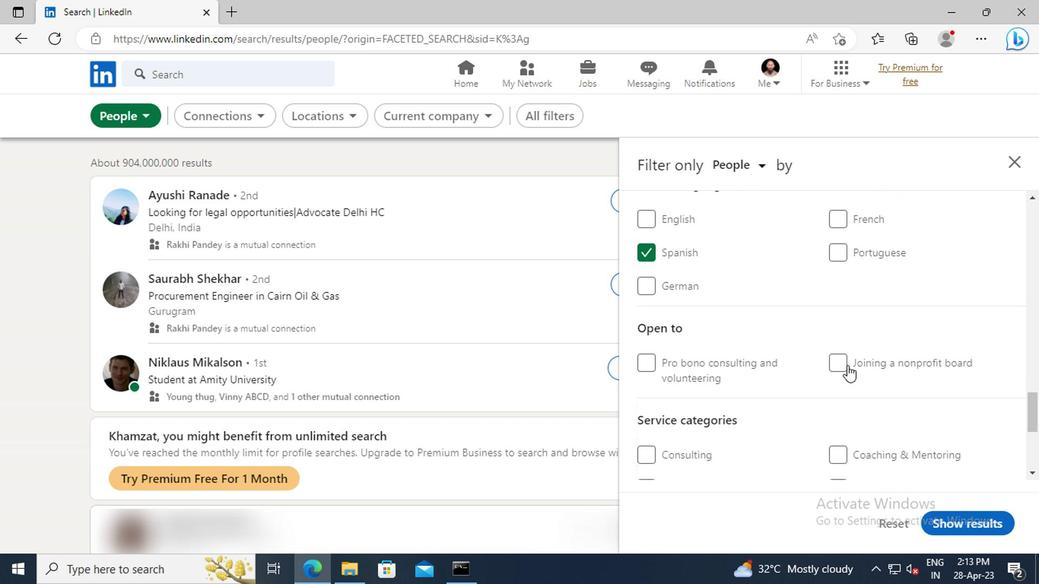 
Action: Mouse scrolled (846, 366) with delta (0, 0)
Screenshot: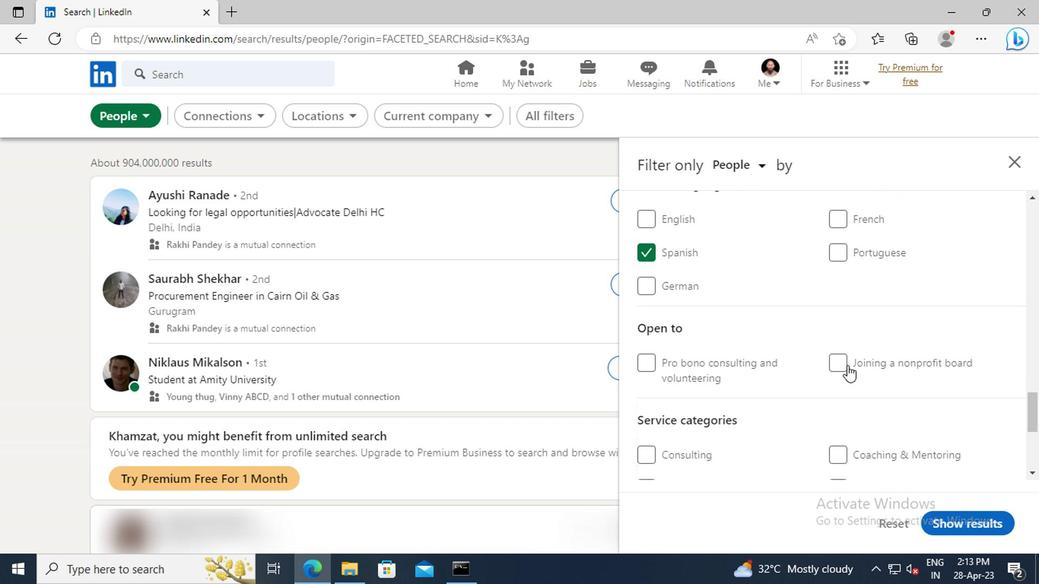 
Action: Mouse scrolled (846, 366) with delta (0, 0)
Screenshot: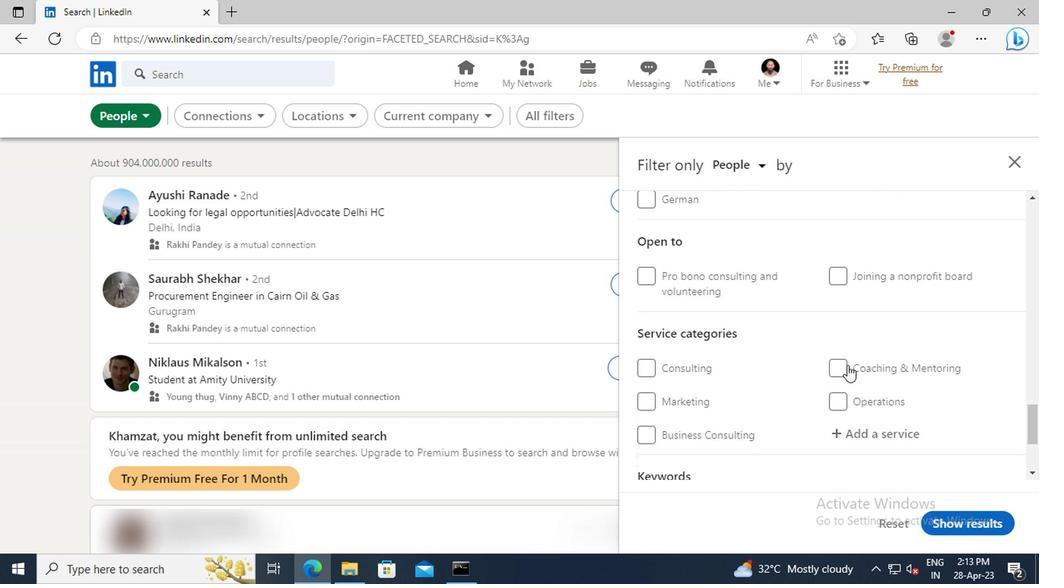
Action: Mouse moved to (847, 388)
Screenshot: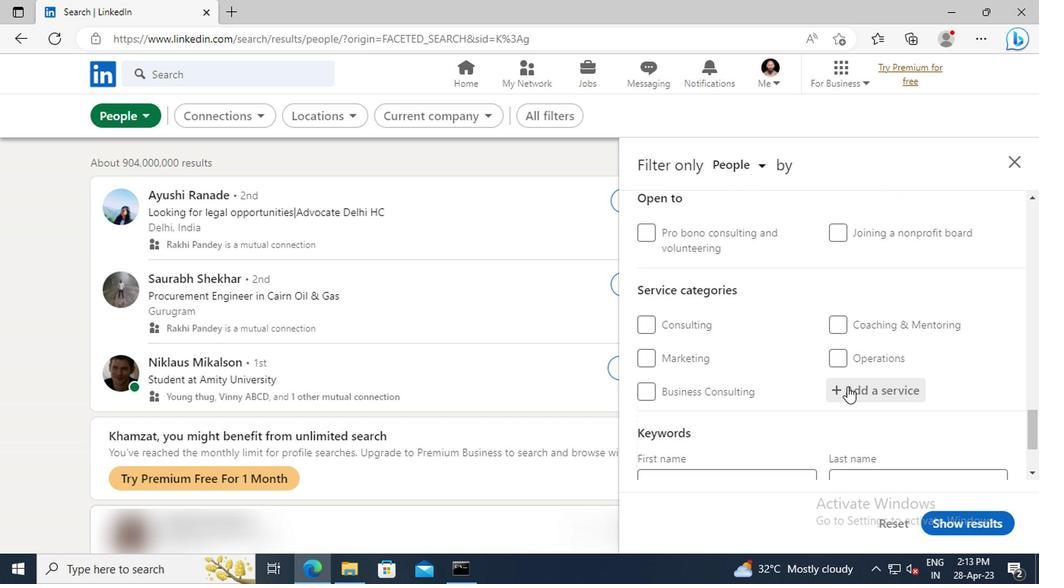 
Action: Mouse pressed left at (847, 388)
Screenshot: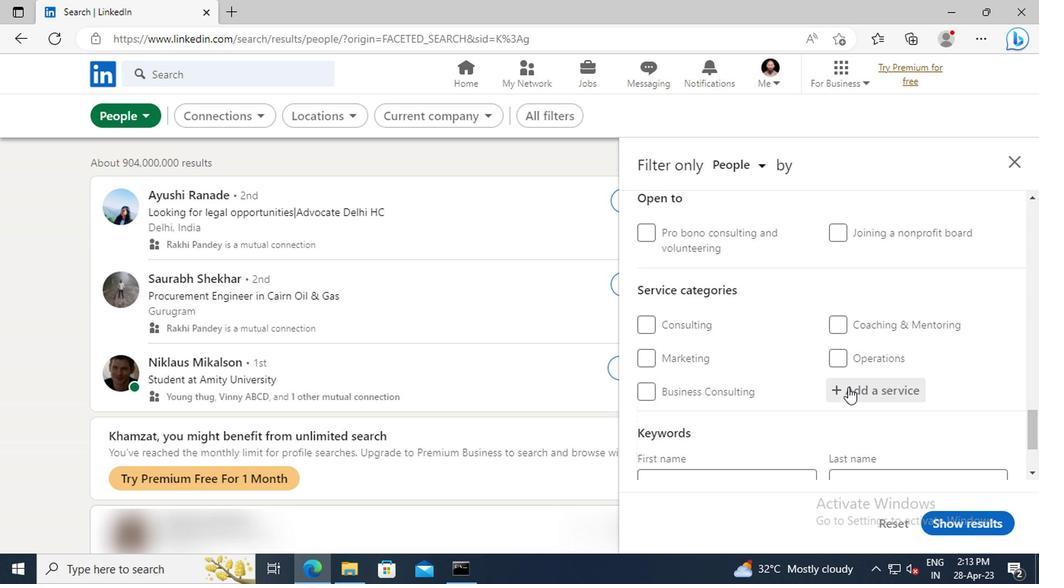 
Action: Key pressed <Key.shift>BUSINESS<Key.space><Key.shift>LAW
Screenshot: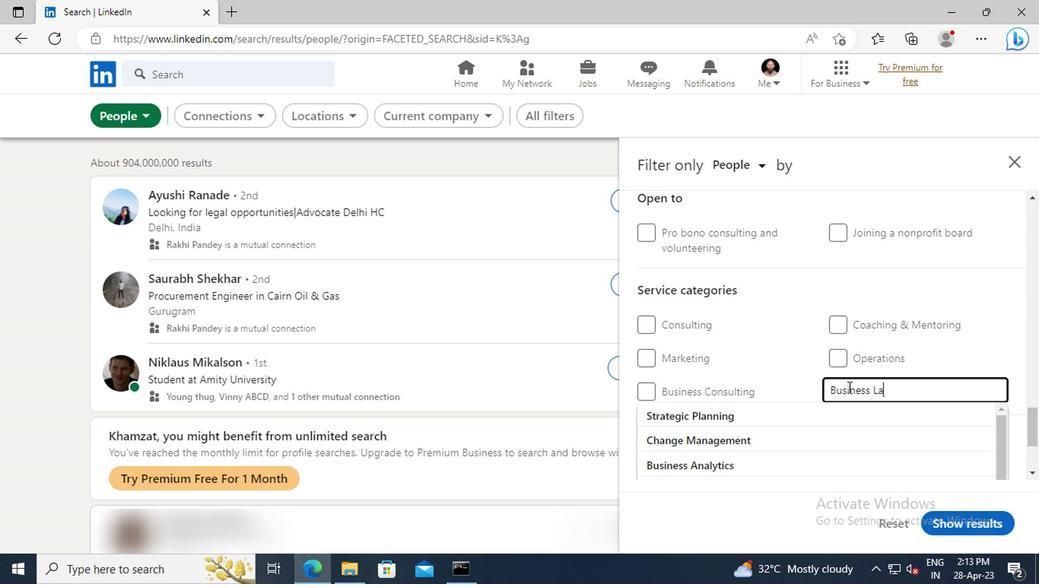 
Action: Mouse moved to (841, 415)
Screenshot: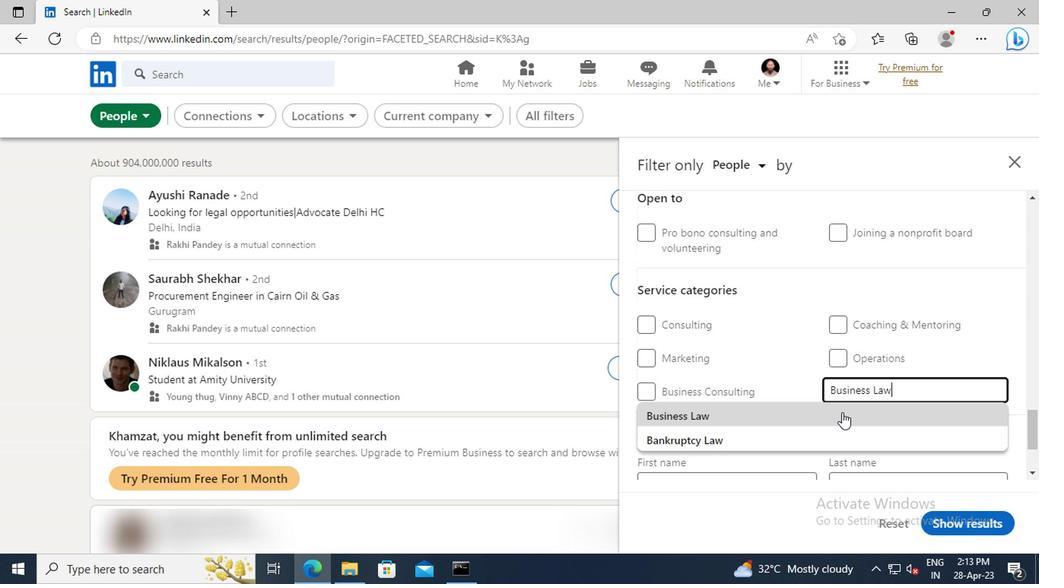 
Action: Mouse pressed left at (841, 415)
Screenshot: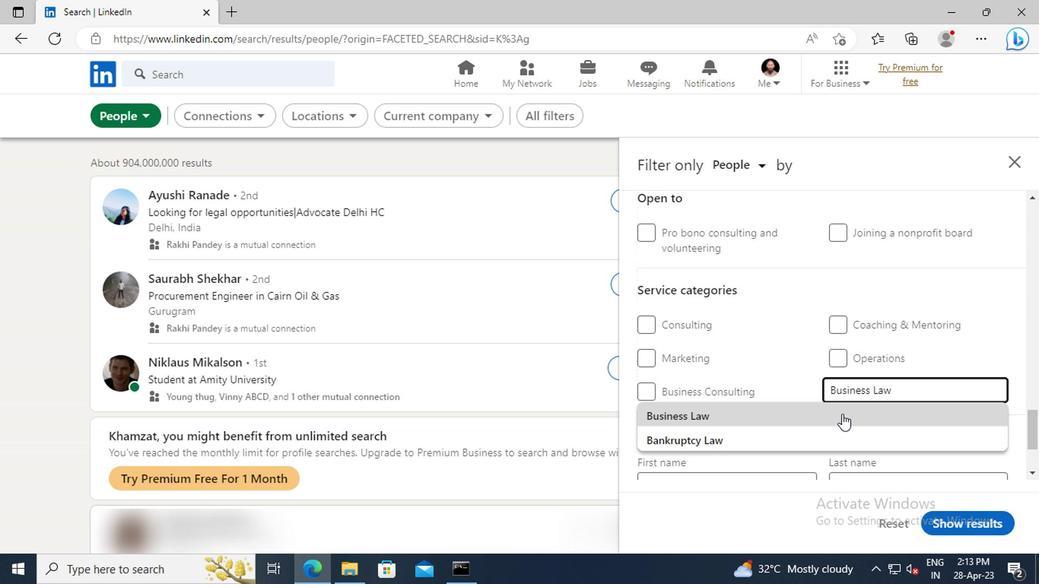 
Action: Mouse scrolled (841, 414) with delta (0, -1)
Screenshot: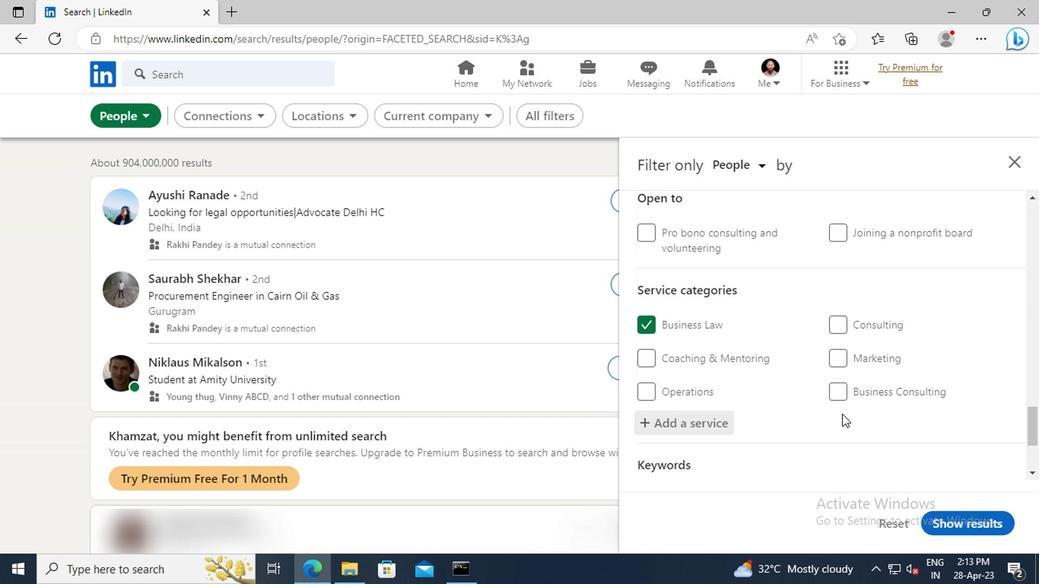
Action: Mouse scrolled (841, 414) with delta (0, -1)
Screenshot: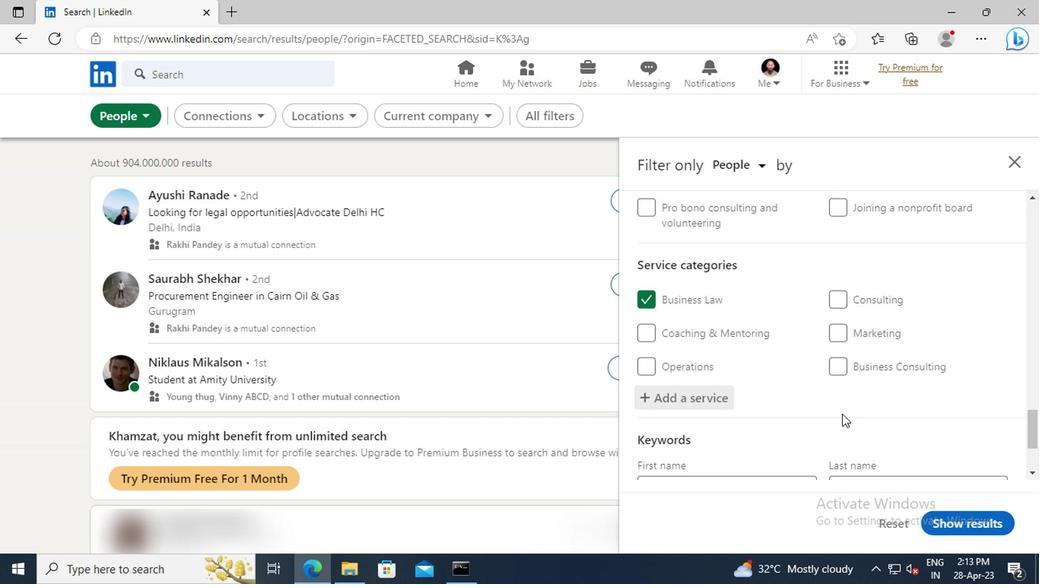 
Action: Mouse scrolled (841, 414) with delta (0, -1)
Screenshot: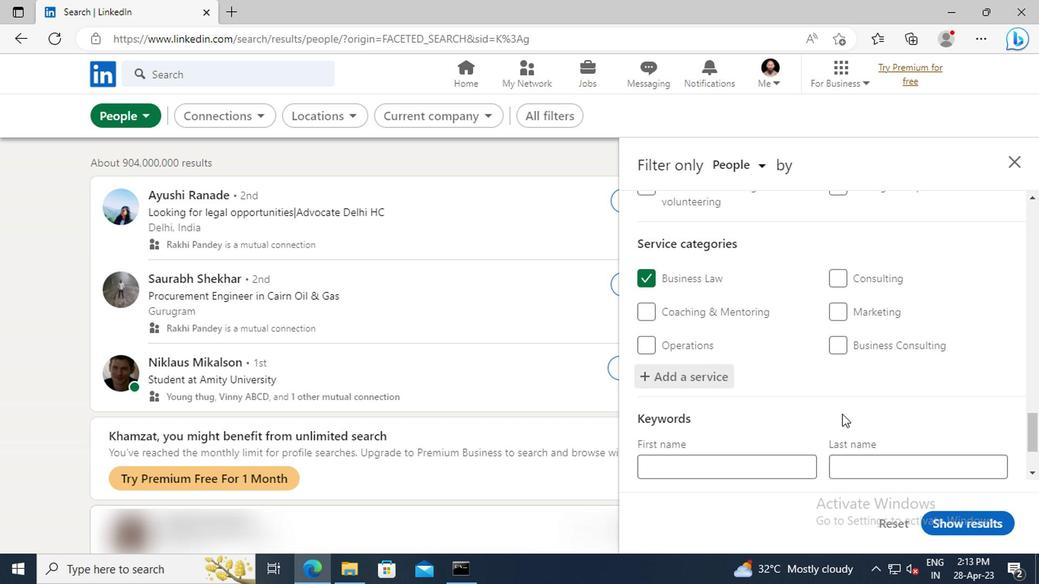 
Action: Mouse scrolled (841, 414) with delta (0, -1)
Screenshot: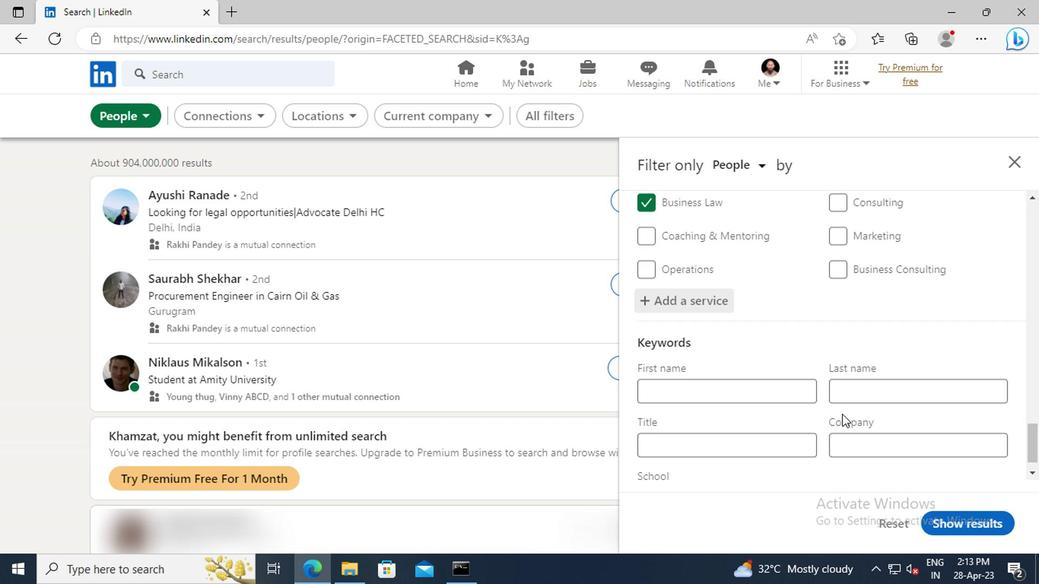 
Action: Mouse moved to (692, 421)
Screenshot: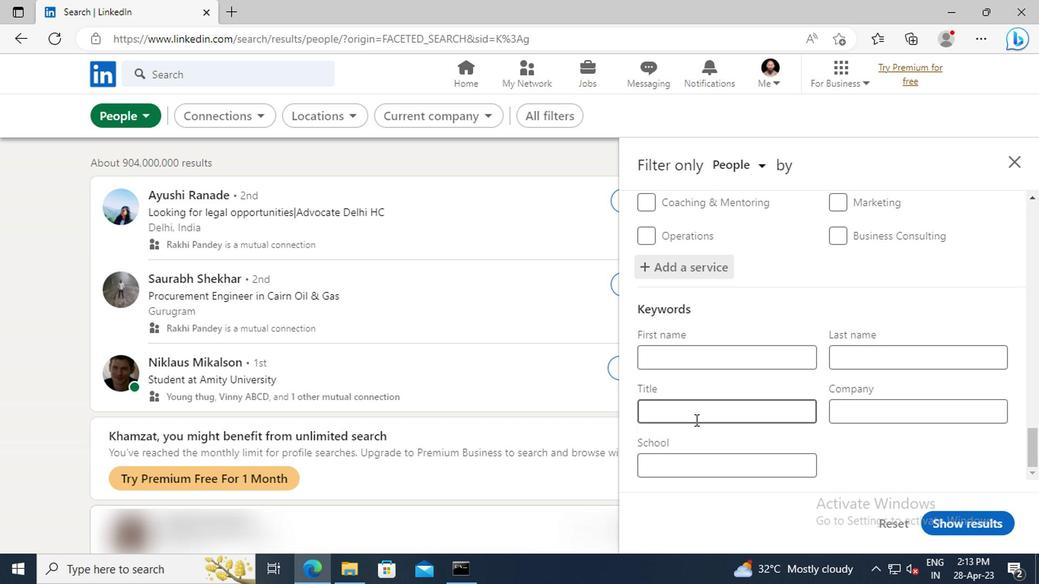 
Action: Mouse pressed left at (692, 421)
Screenshot: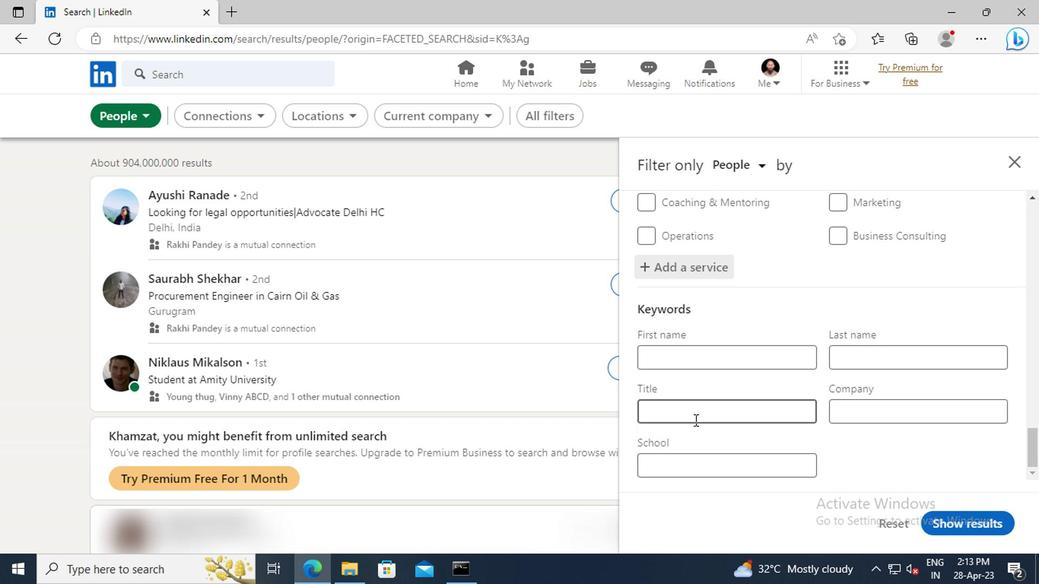 
Action: Key pressed <Key.shift>CUSTOMER<Key.space><Key.shift>SERVICE<Key.enter>
Screenshot: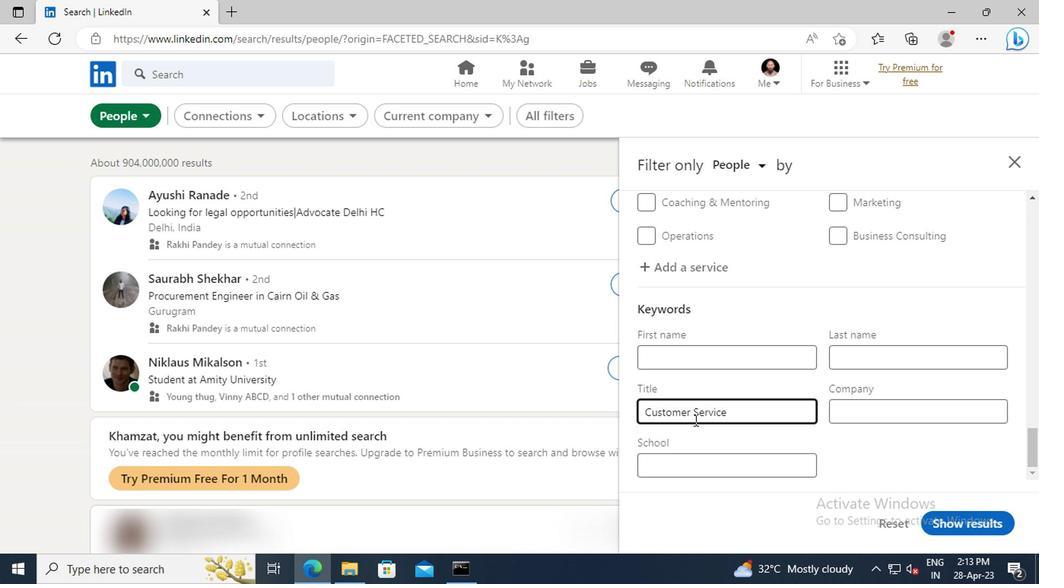 
Action: Mouse moved to (949, 528)
Screenshot: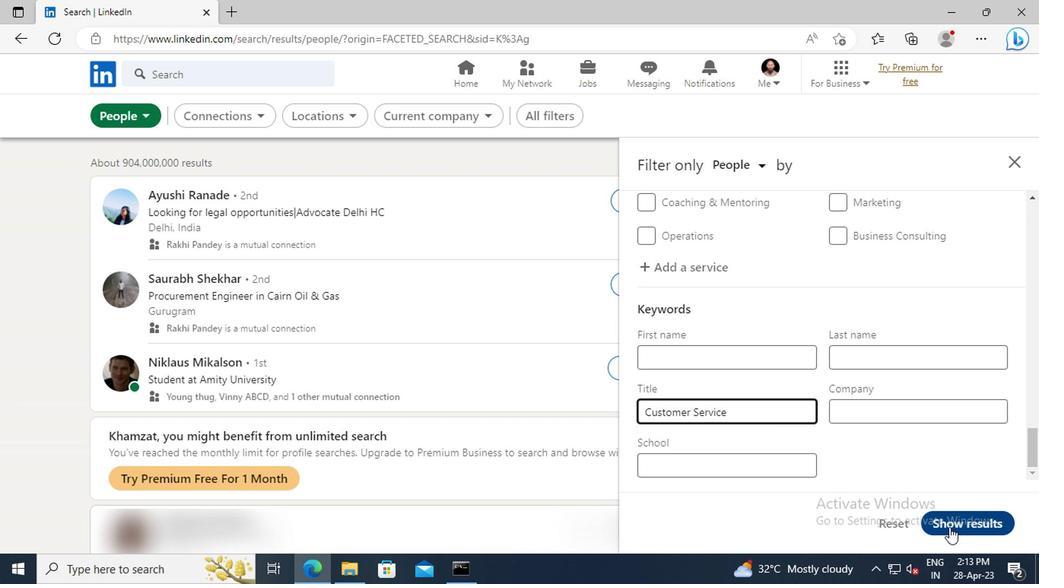 
Action: Mouse pressed left at (949, 528)
Screenshot: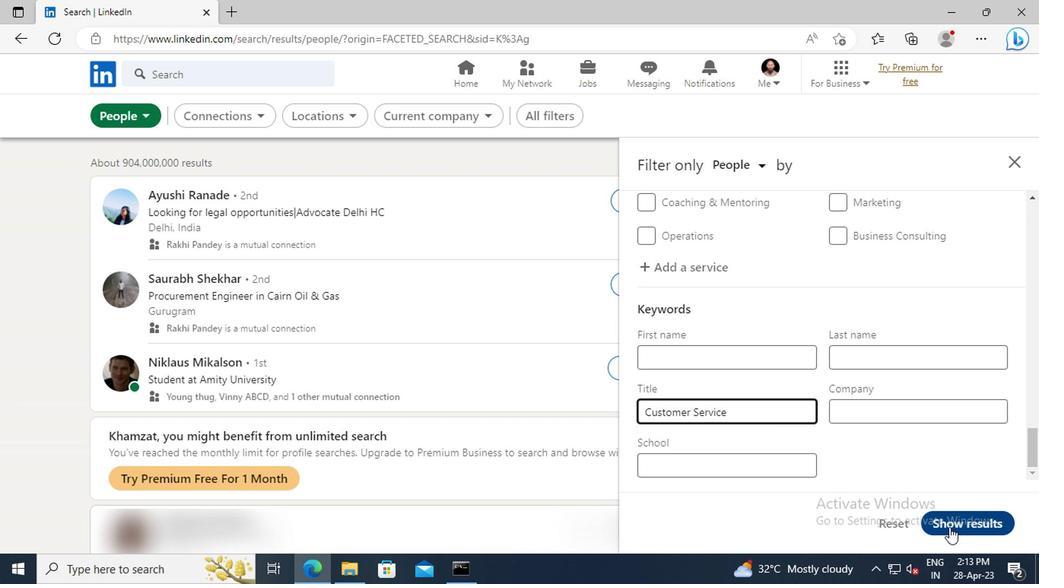 
